Task: Look for space in Posadas, Argentina from 2nd September, 2023 to 5th September, 2023 for 1 adult in price range Rs.5000 to Rs.10000. Place can be private room with 1  bedroom having 1 bed and 1 bathroom. Property type can be house, flat, guest house, hotel. Amenities needed are: heating. Booking option can be shelf check-in. Required host language is English.
Action: Mouse moved to (265, 137)
Screenshot: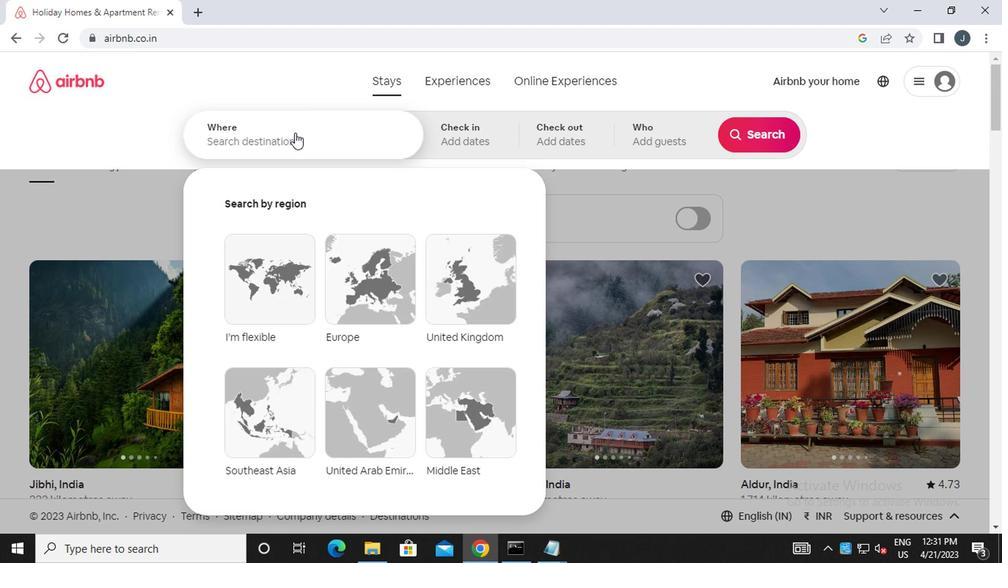 
Action: Mouse pressed left at (265, 137)
Screenshot: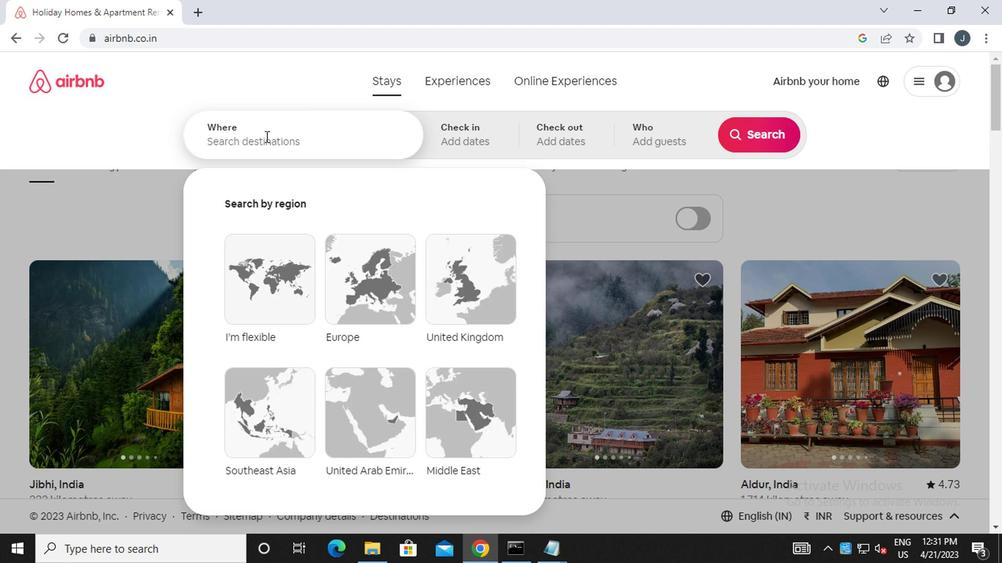 
Action: Mouse moved to (265, 137)
Screenshot: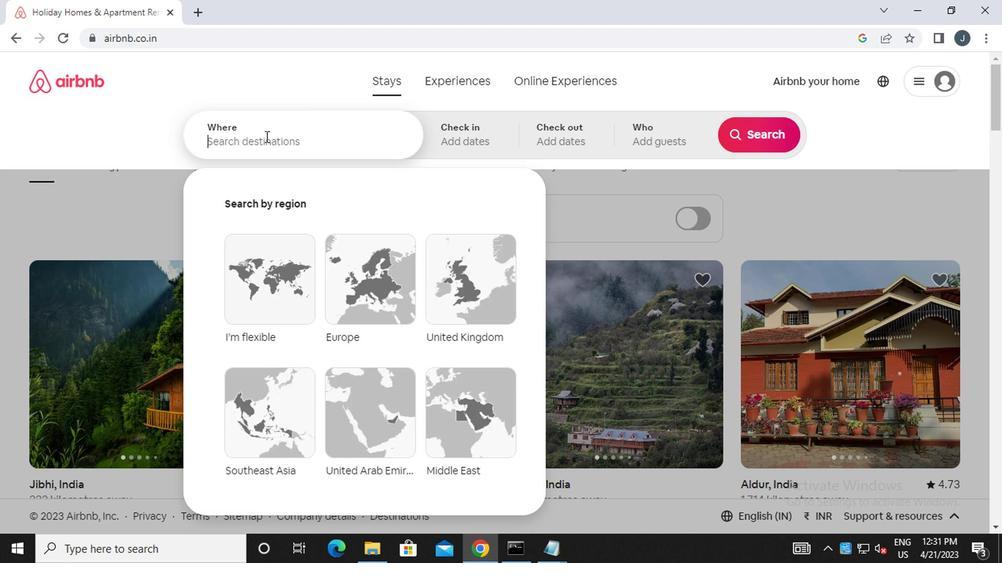 
Action: Key pressed p<Key.caps_lock>osadas,<Key.space><Key.caps_lock>a<Key.caps_lock>rgentina
Screenshot: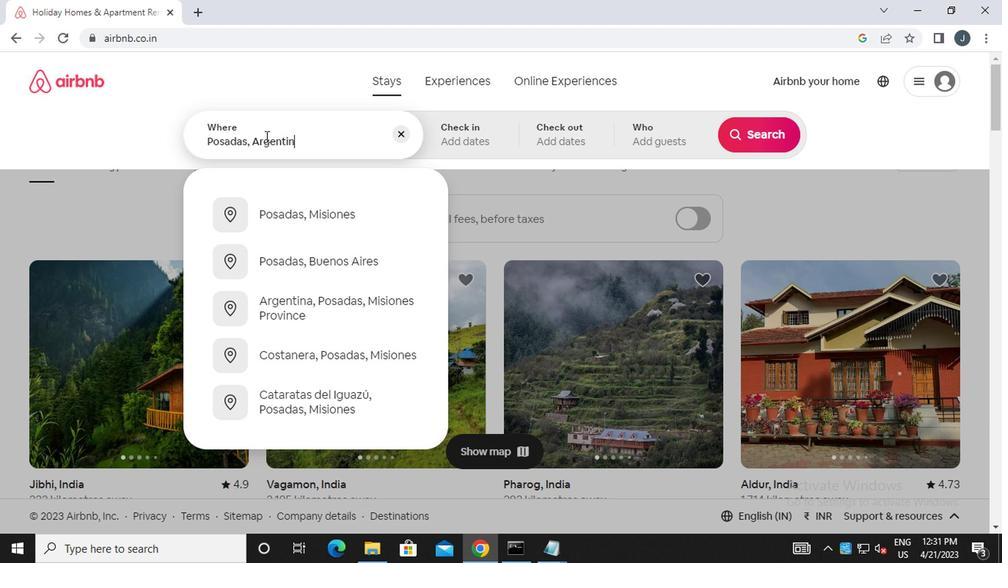 
Action: Mouse moved to (484, 134)
Screenshot: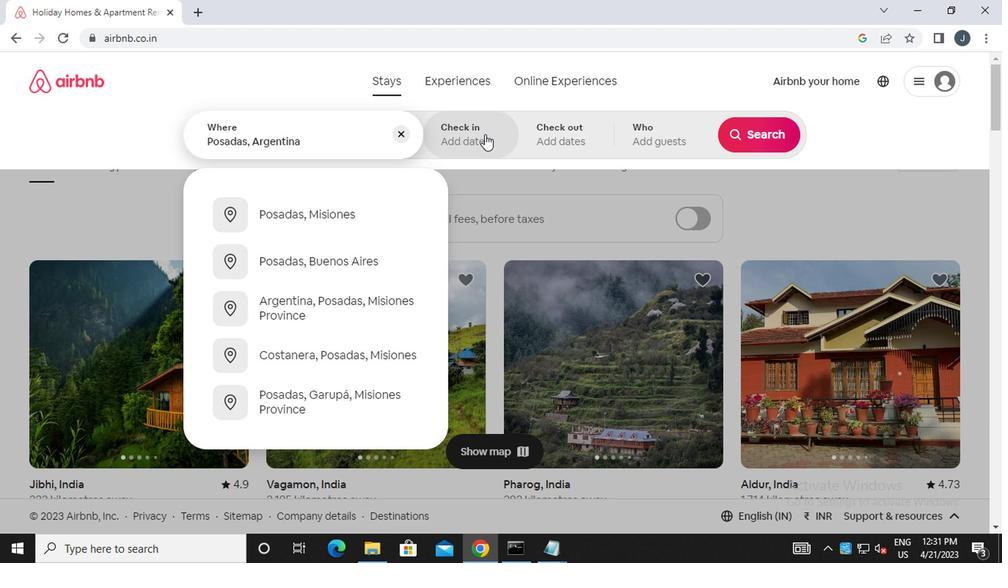 
Action: Mouse pressed left at (484, 134)
Screenshot: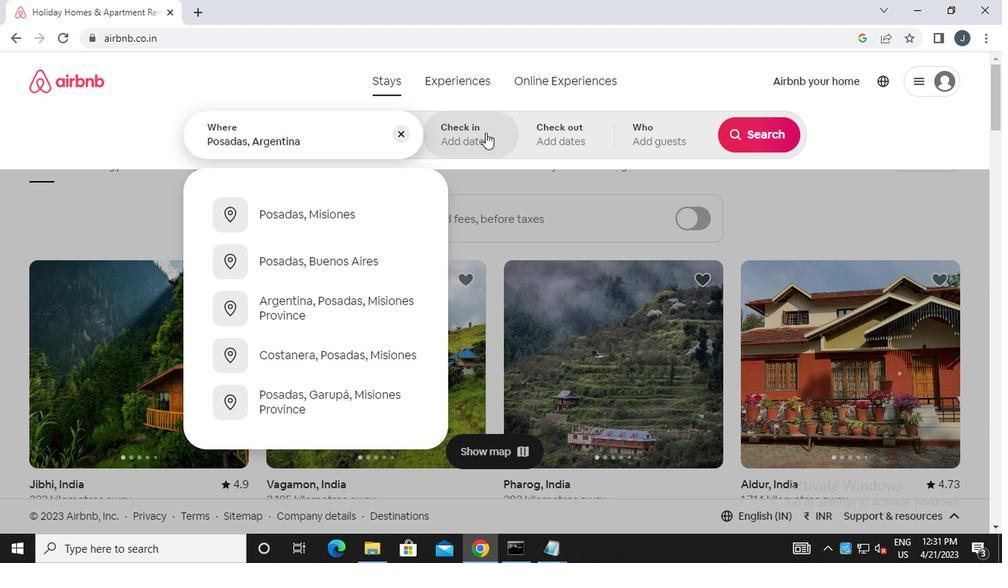 
Action: Mouse moved to (748, 257)
Screenshot: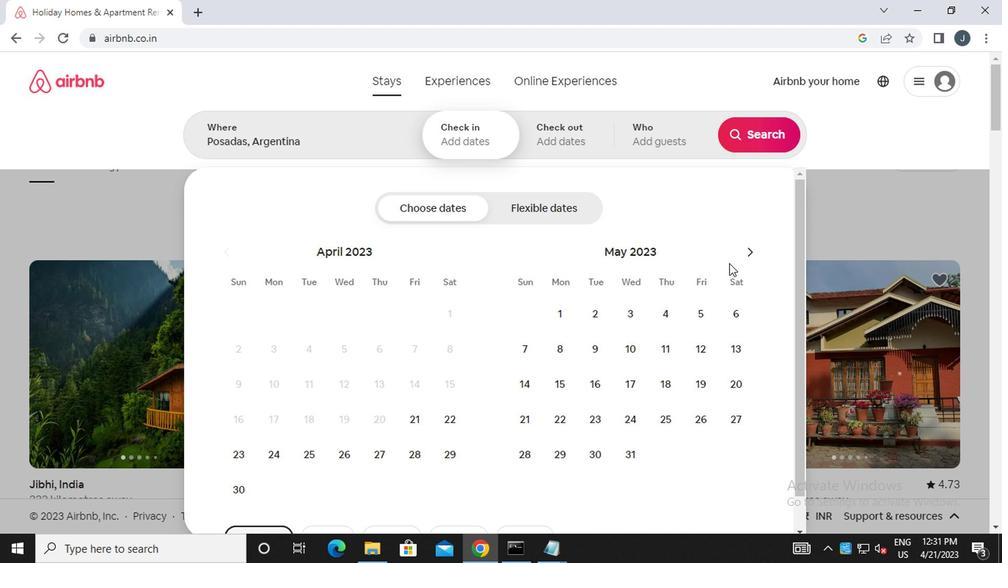 
Action: Mouse pressed left at (748, 257)
Screenshot: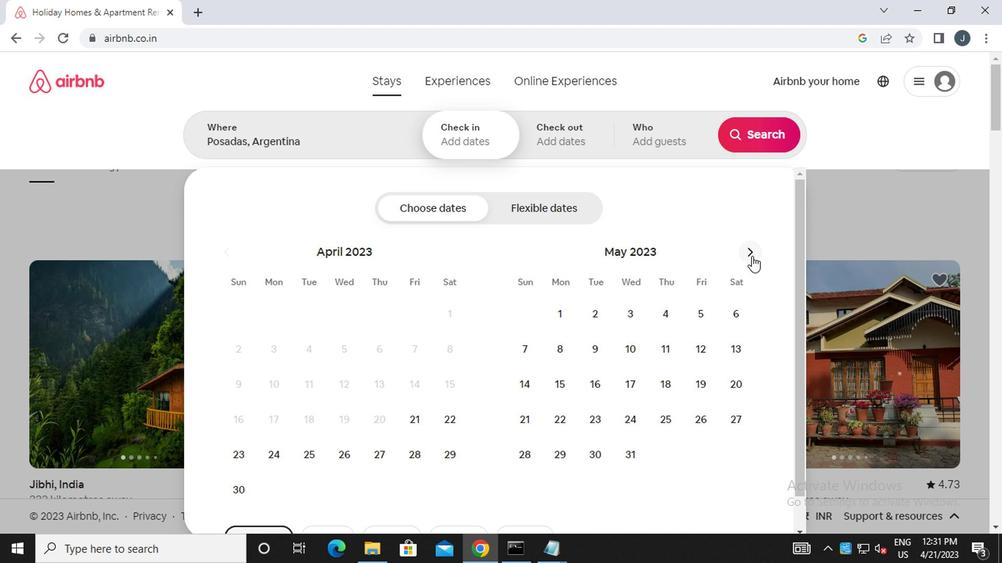 
Action: Mouse pressed left at (748, 257)
Screenshot: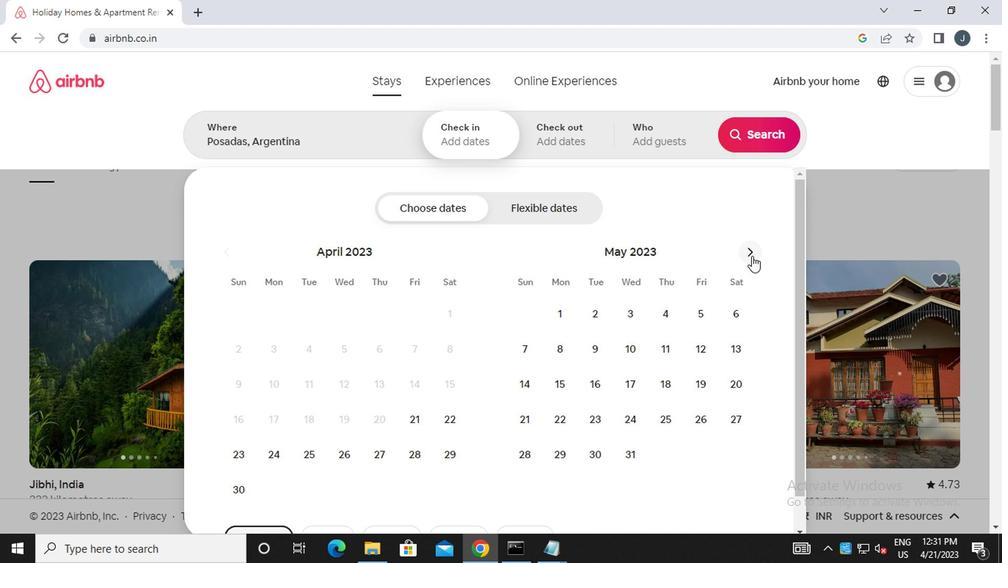 
Action: Mouse pressed left at (748, 257)
Screenshot: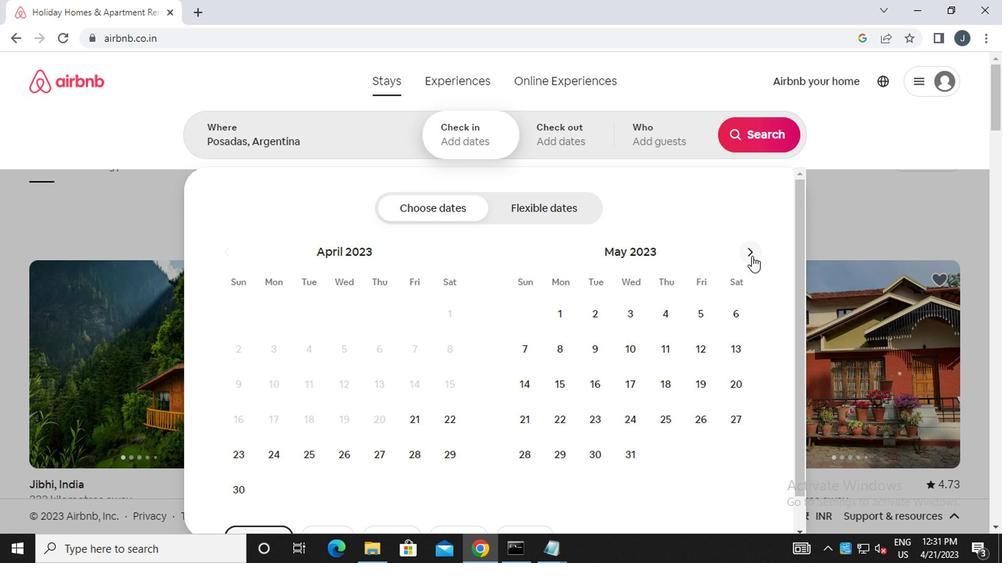 
Action: Mouse moved to (748, 257)
Screenshot: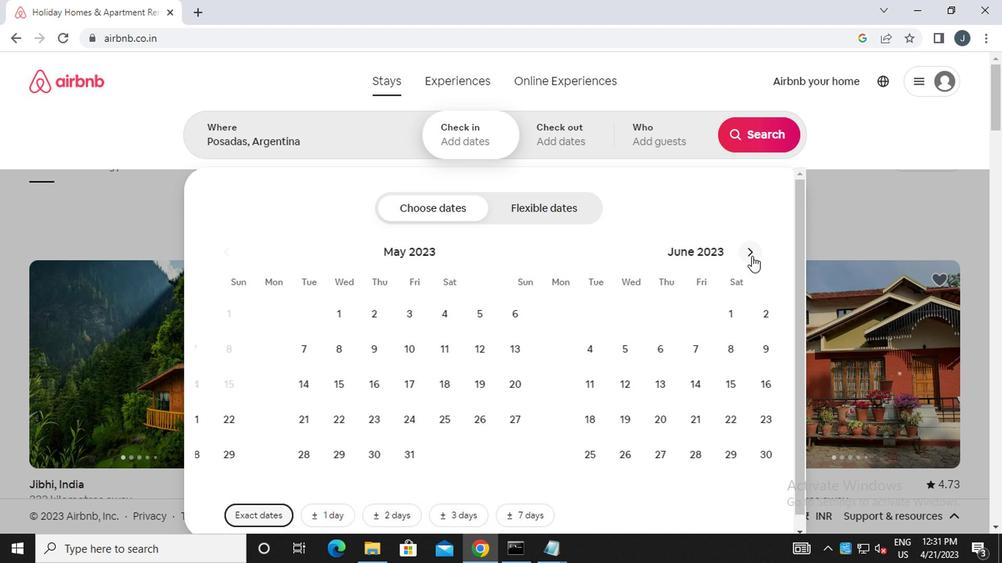 
Action: Mouse pressed left at (748, 257)
Screenshot: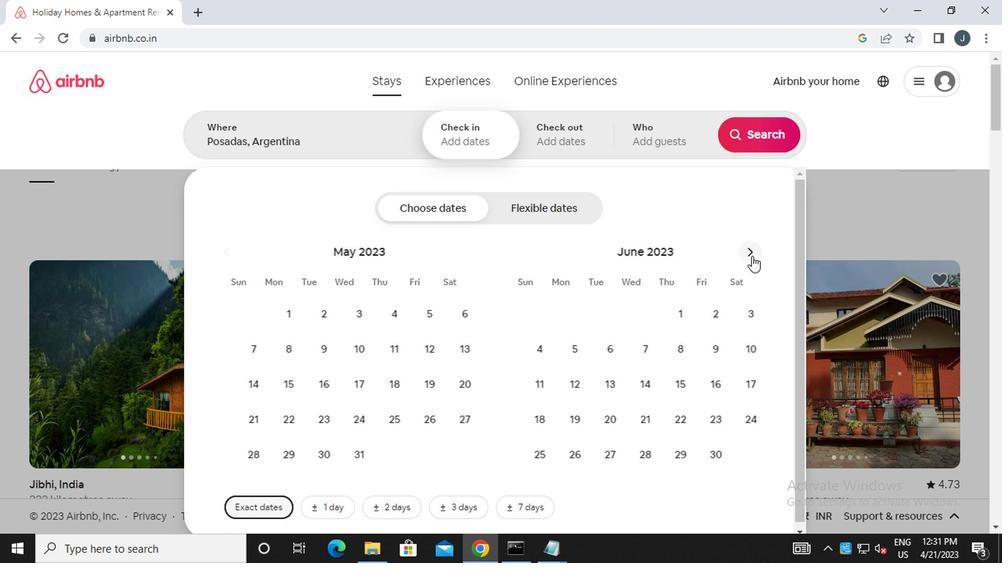 
Action: Mouse moved to (745, 256)
Screenshot: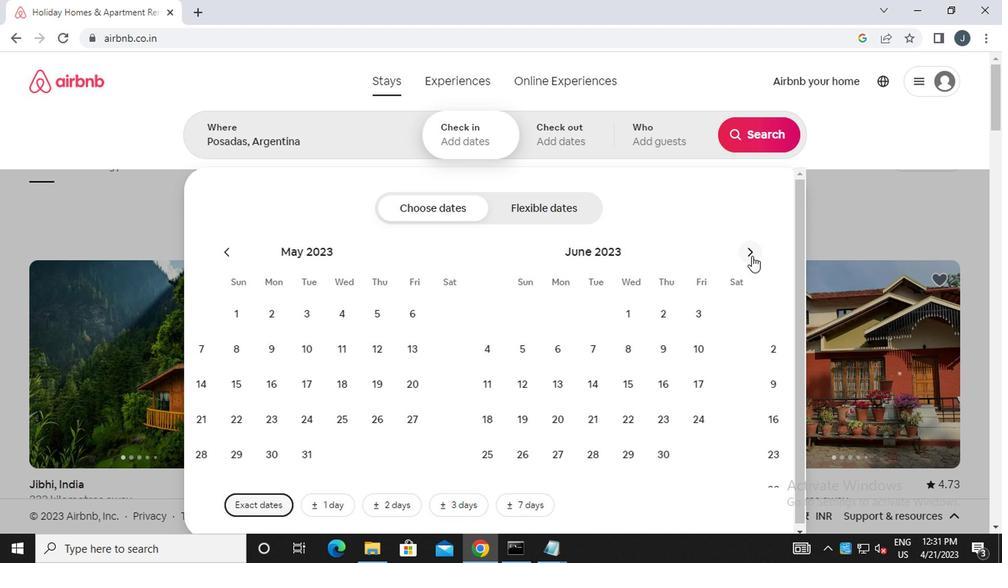 
Action: Mouse pressed left at (745, 256)
Screenshot: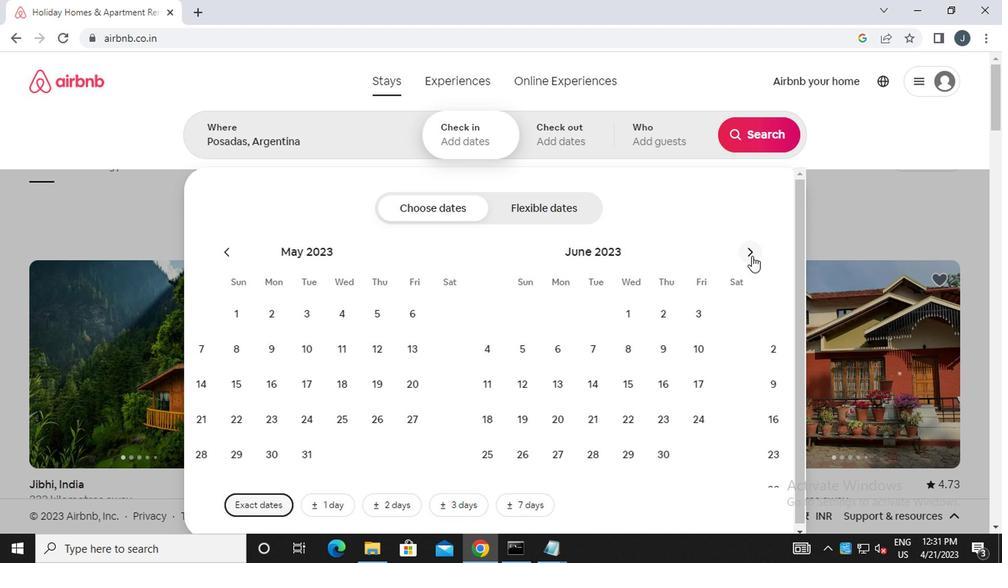 
Action: Mouse moved to (745, 256)
Screenshot: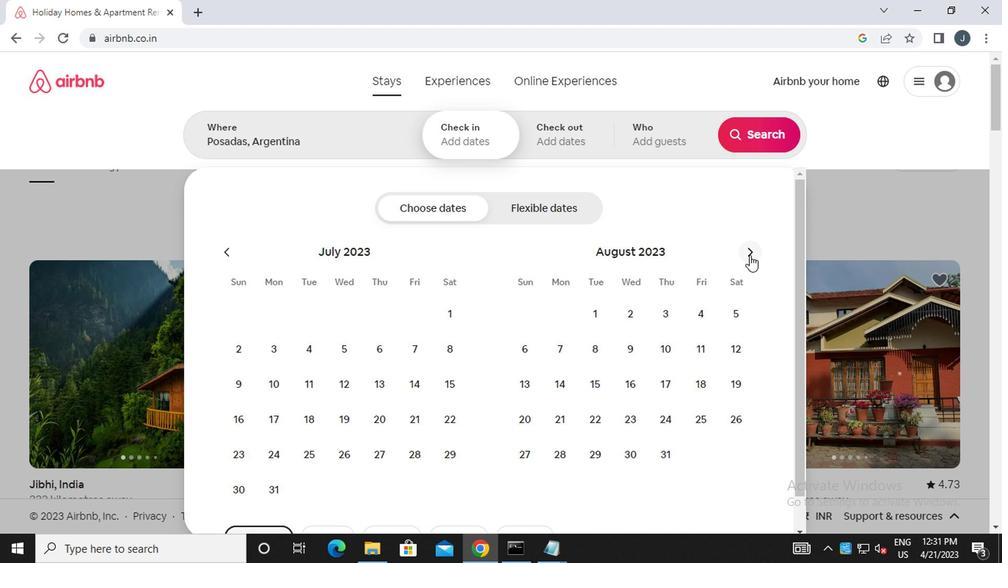 
Action: Mouse pressed left at (745, 256)
Screenshot: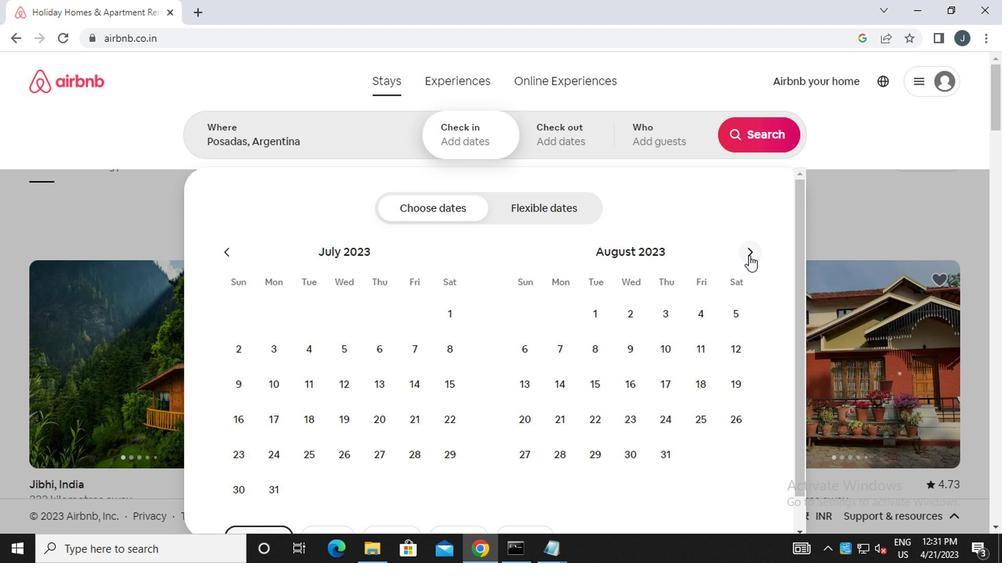 
Action: Mouse moved to (733, 317)
Screenshot: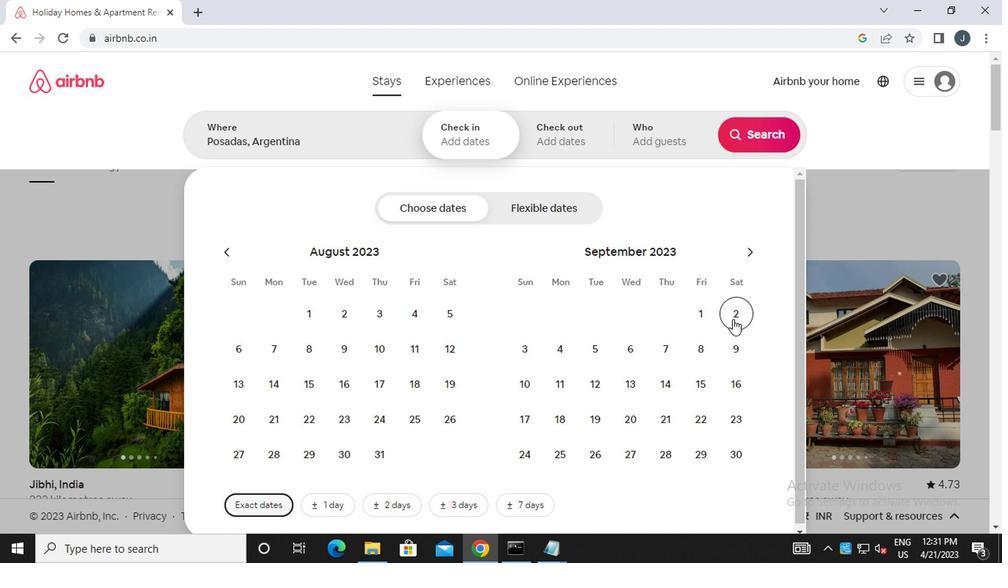 
Action: Mouse pressed left at (733, 317)
Screenshot: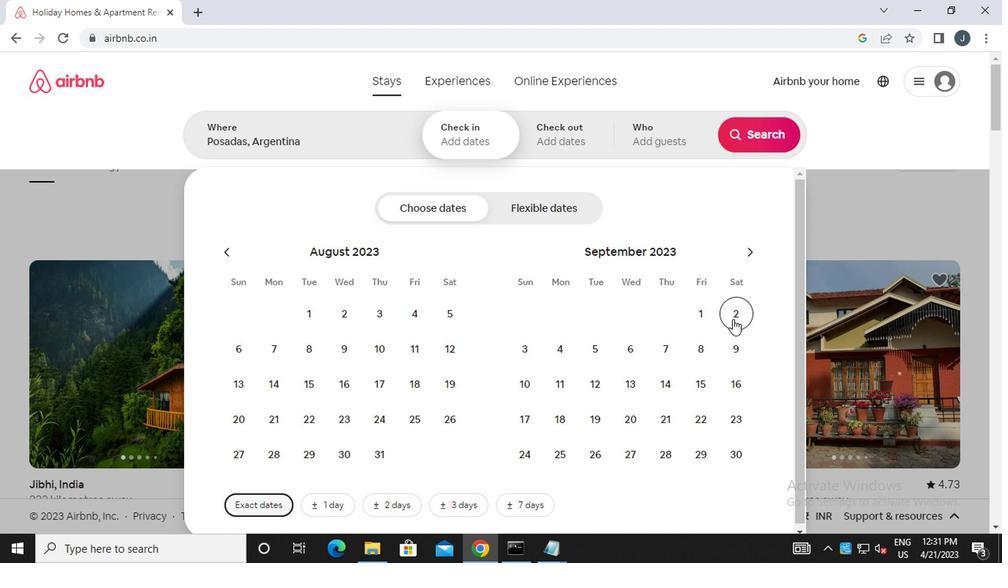 
Action: Mouse moved to (585, 357)
Screenshot: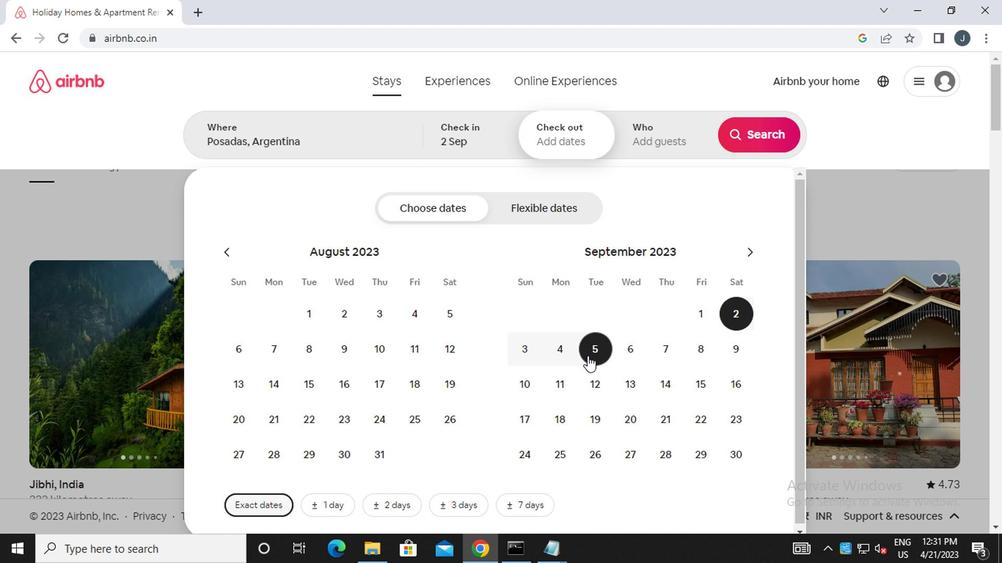 
Action: Mouse pressed left at (585, 357)
Screenshot: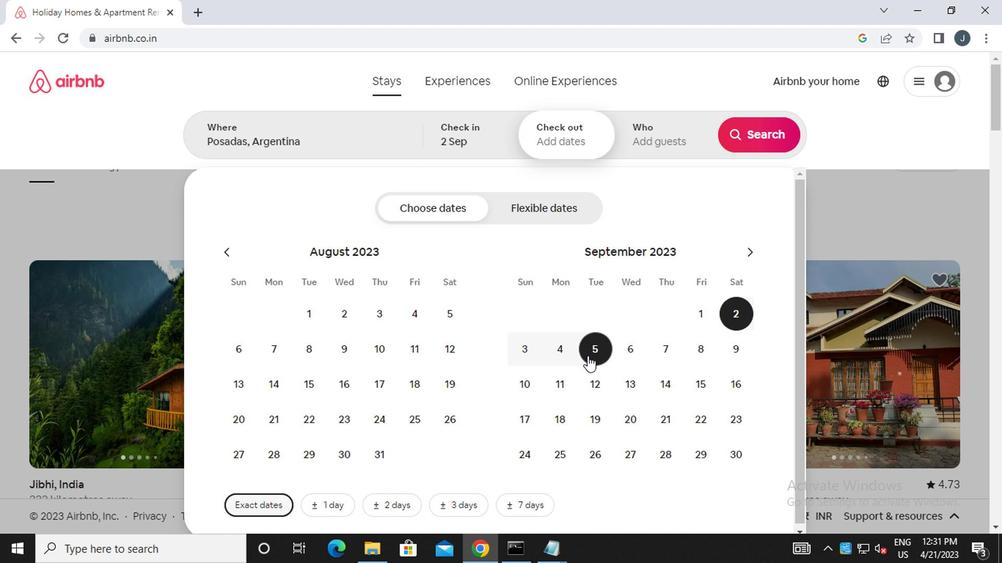 
Action: Mouse moved to (660, 139)
Screenshot: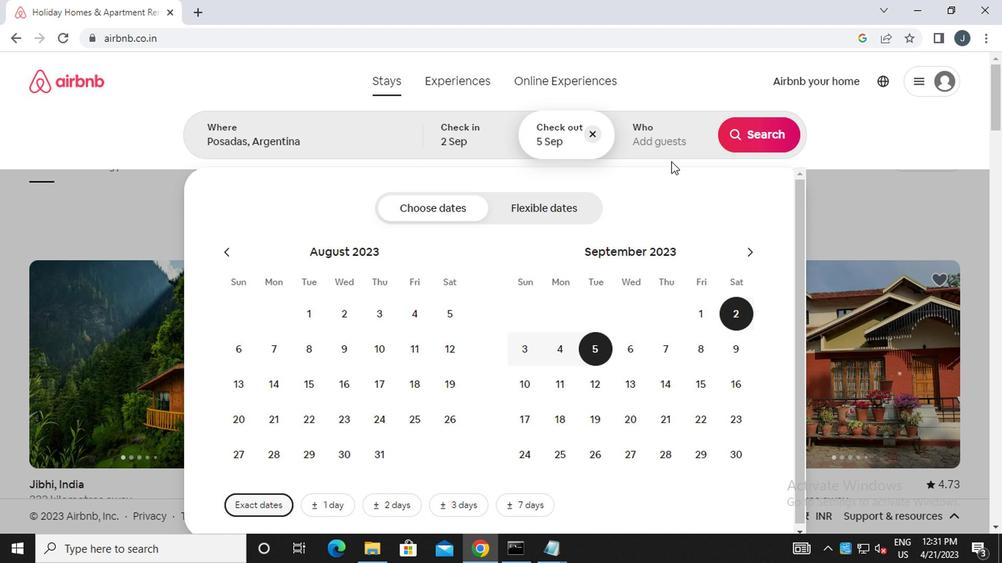 
Action: Mouse pressed left at (660, 139)
Screenshot: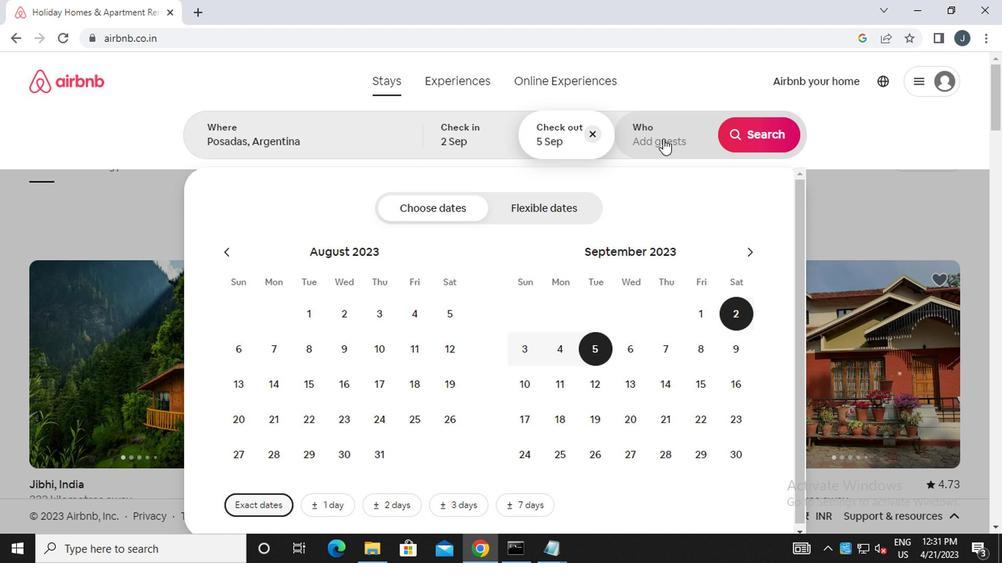
Action: Mouse moved to (761, 213)
Screenshot: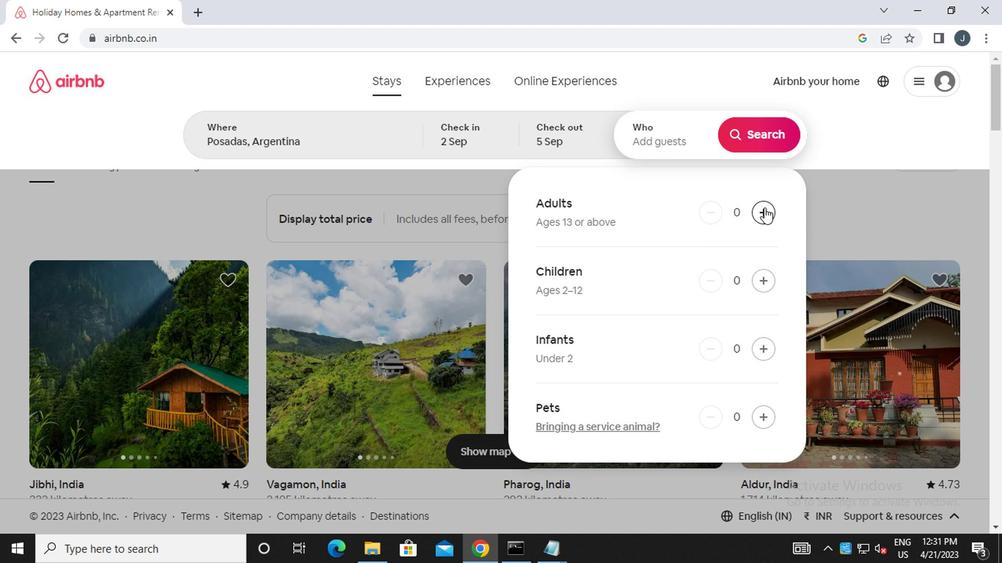 
Action: Mouse pressed left at (761, 213)
Screenshot: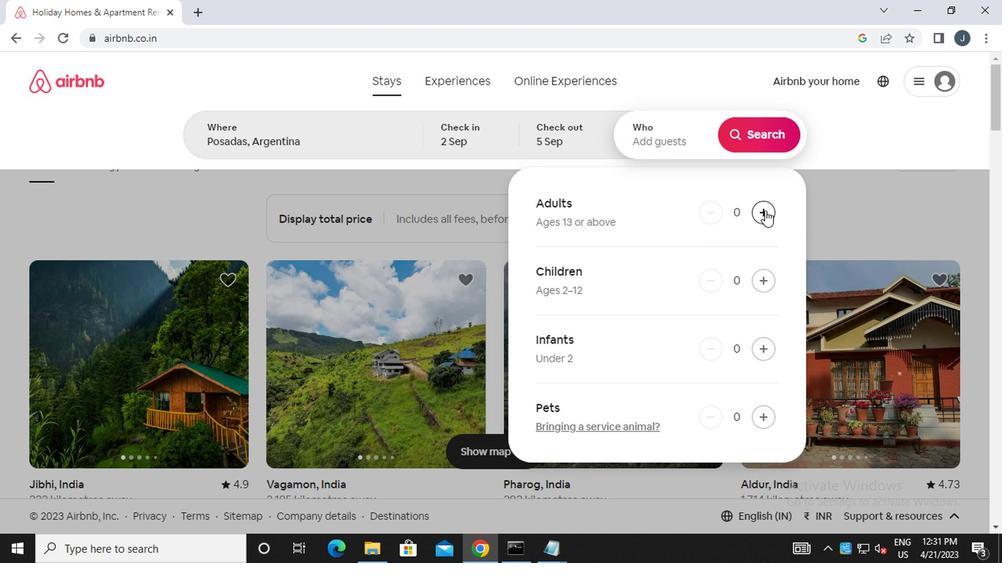 
Action: Mouse moved to (758, 136)
Screenshot: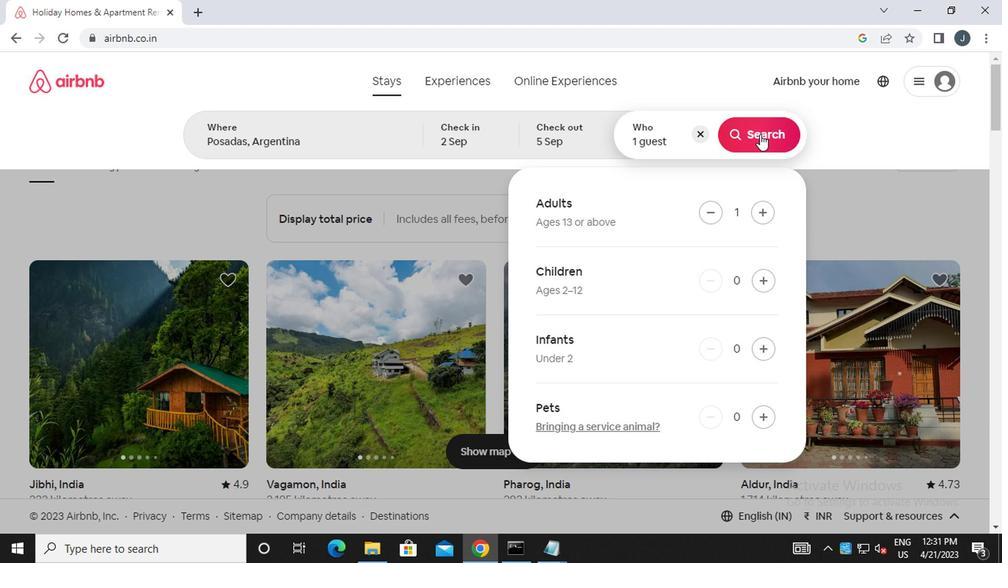 
Action: Mouse pressed left at (758, 136)
Screenshot: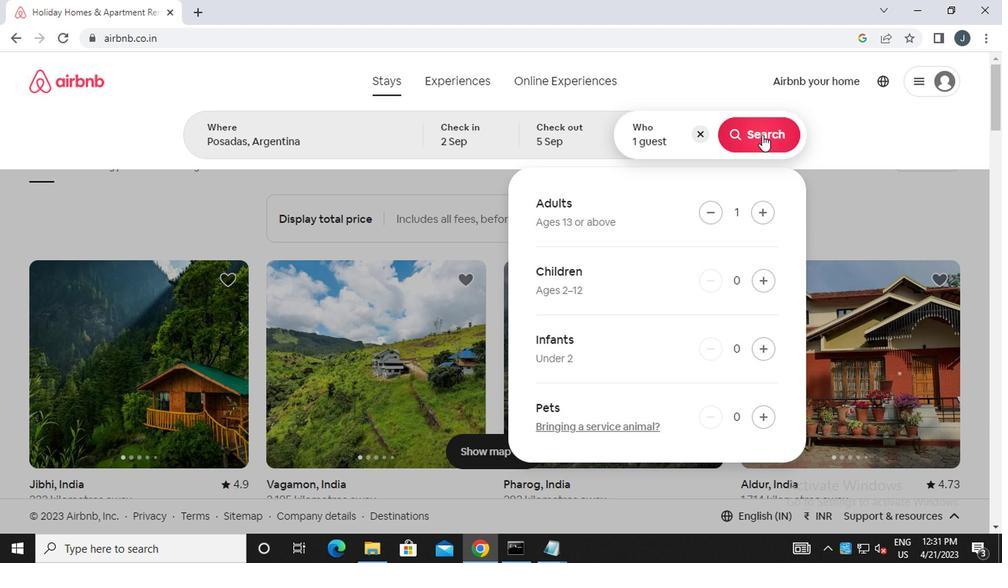 
Action: Mouse moved to (926, 137)
Screenshot: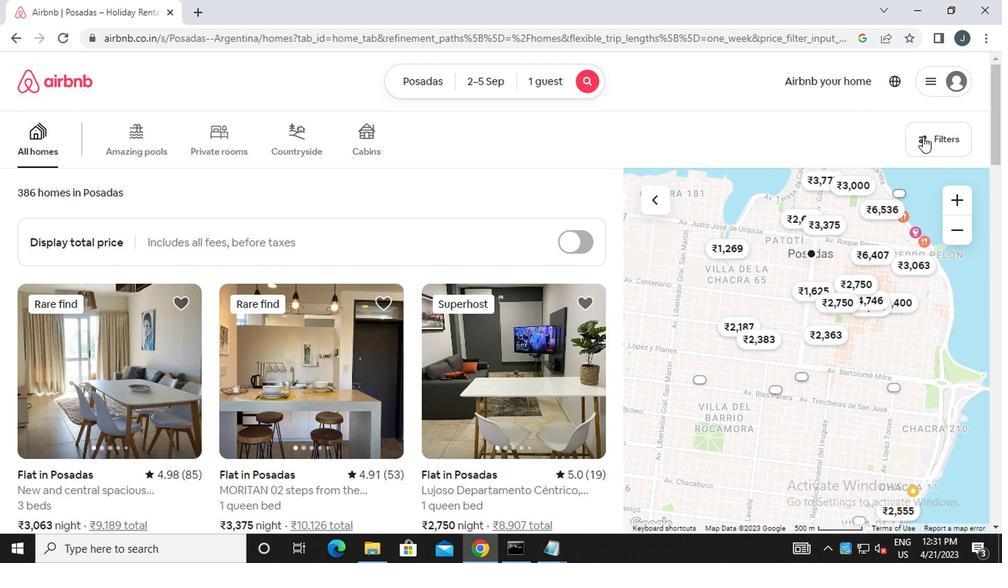 
Action: Mouse pressed left at (926, 137)
Screenshot: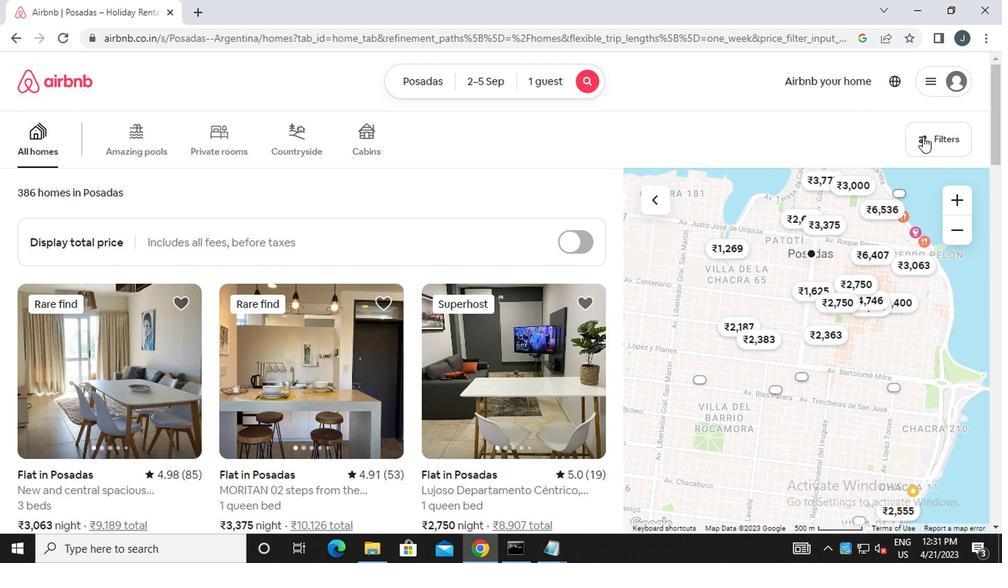 
Action: Mouse moved to (312, 324)
Screenshot: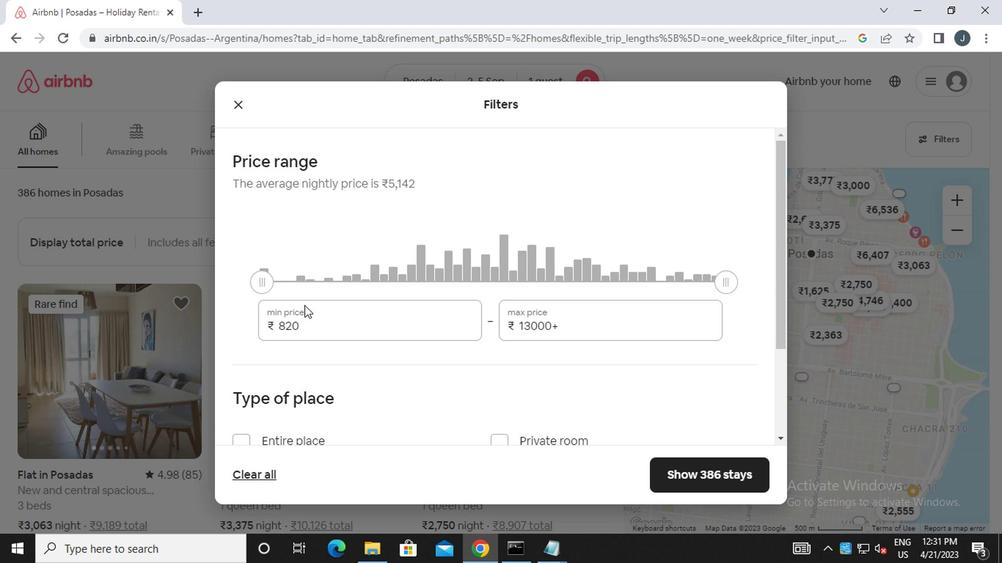 
Action: Mouse pressed left at (312, 324)
Screenshot: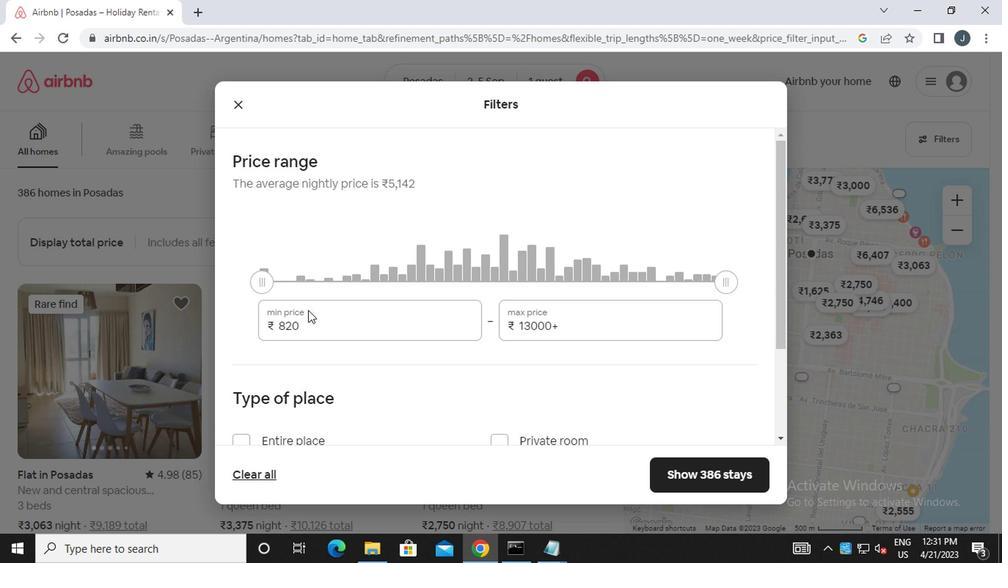 
Action: Mouse moved to (299, 342)
Screenshot: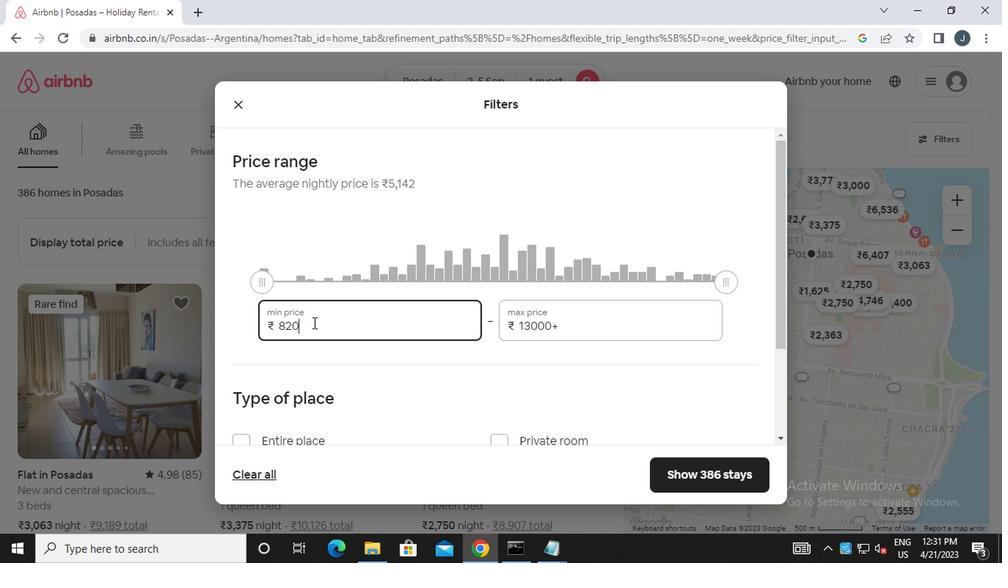 
Action: Key pressed <Key.backspace><Key.backspace><Key.backspace>5000
Screenshot: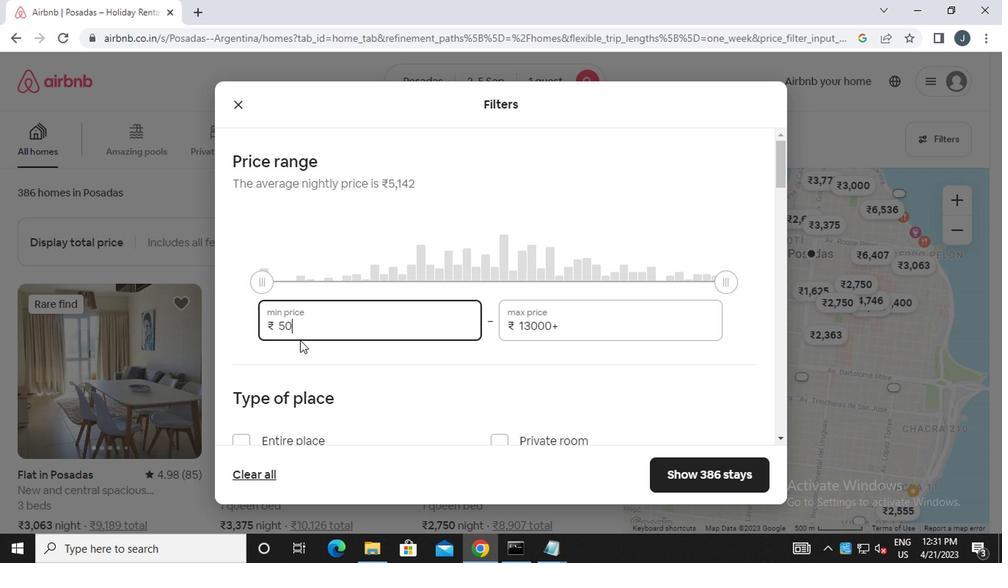
Action: Mouse moved to (605, 319)
Screenshot: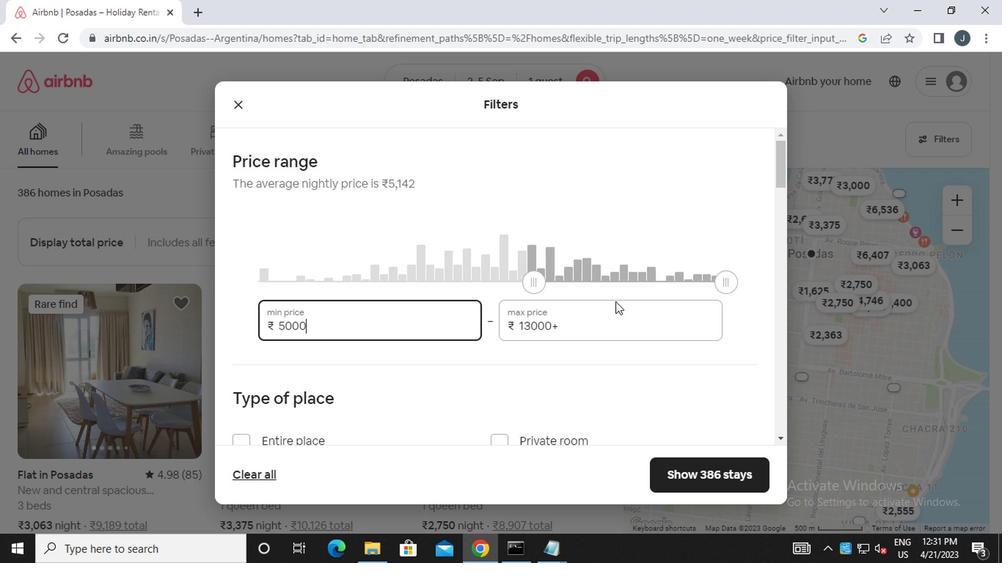 
Action: Mouse pressed left at (605, 319)
Screenshot: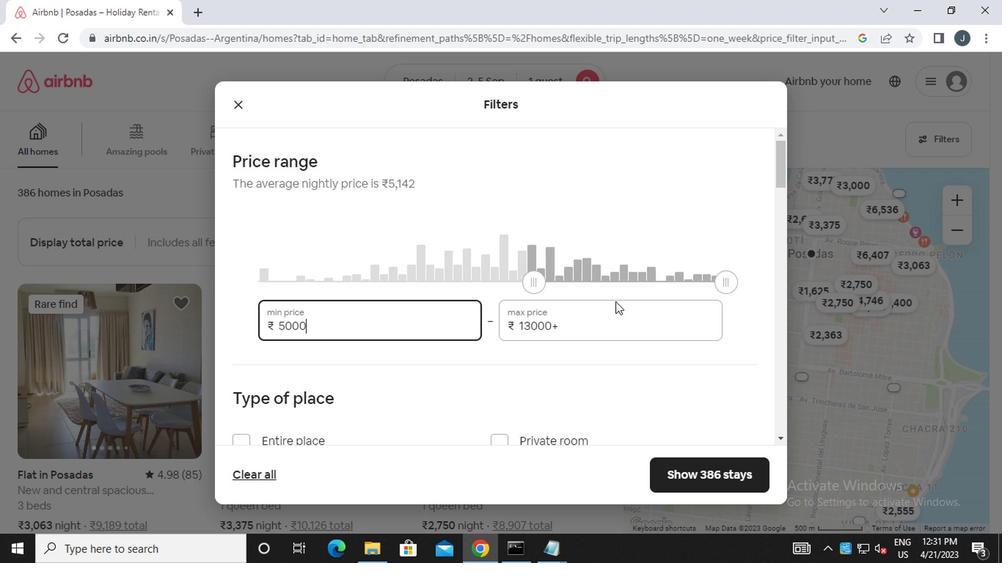 
Action: Mouse moved to (554, 328)
Screenshot: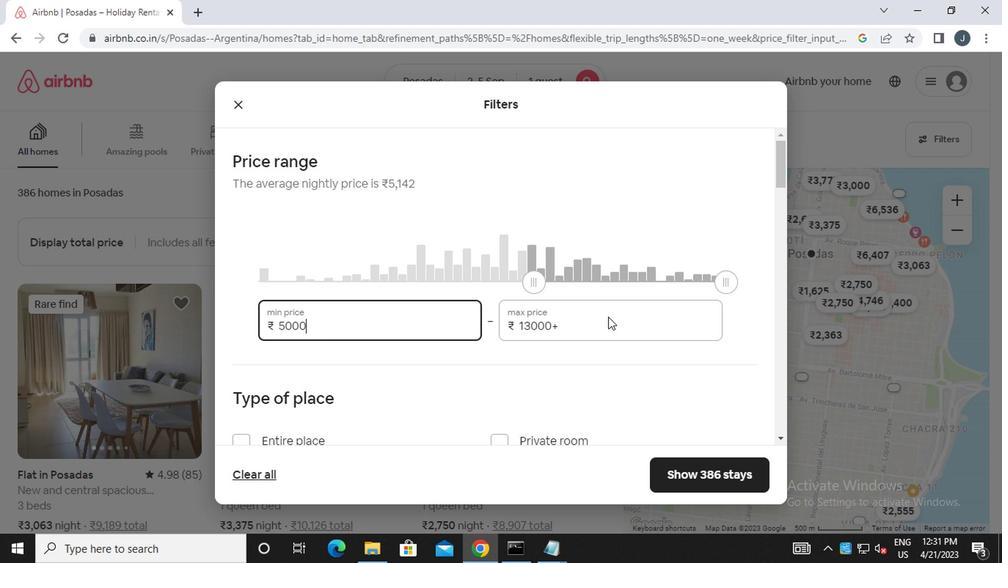 
Action: Key pressed <Key.backspace><Key.backspace><Key.backspace><Key.backspace><Key.backspace>0000
Screenshot: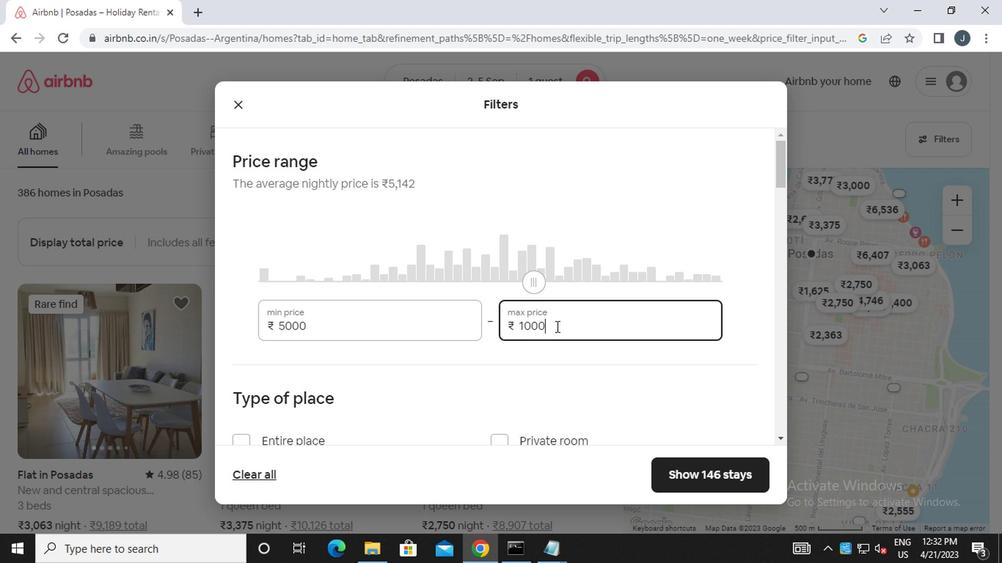 
Action: Mouse moved to (539, 338)
Screenshot: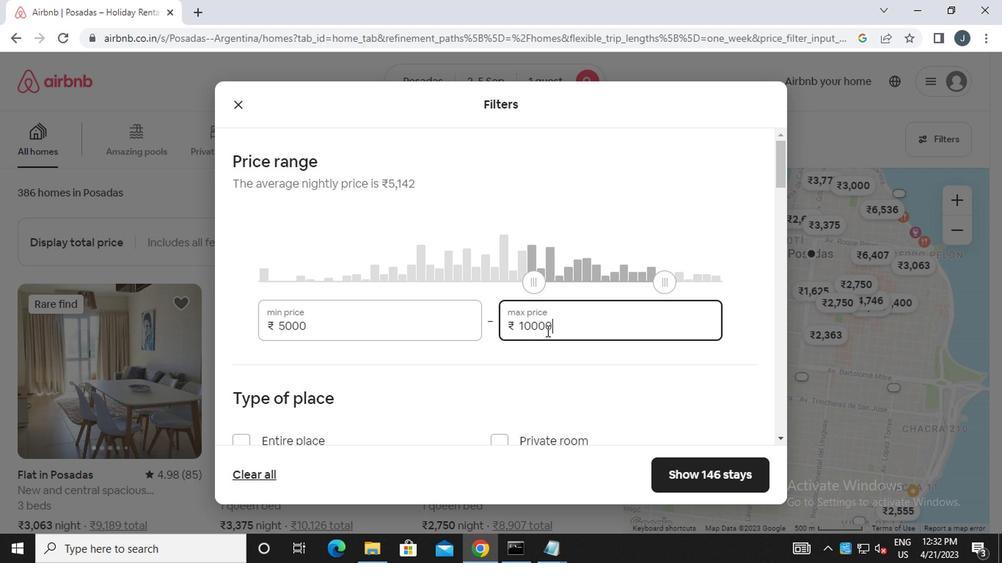 
Action: Mouse scrolled (539, 337) with delta (0, -1)
Screenshot: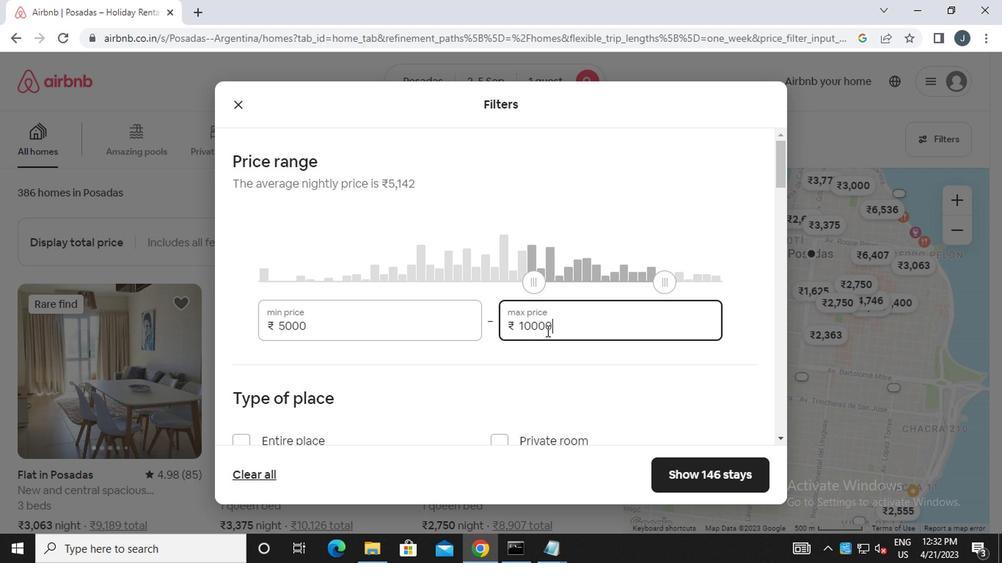 
Action: Mouse moved to (537, 340)
Screenshot: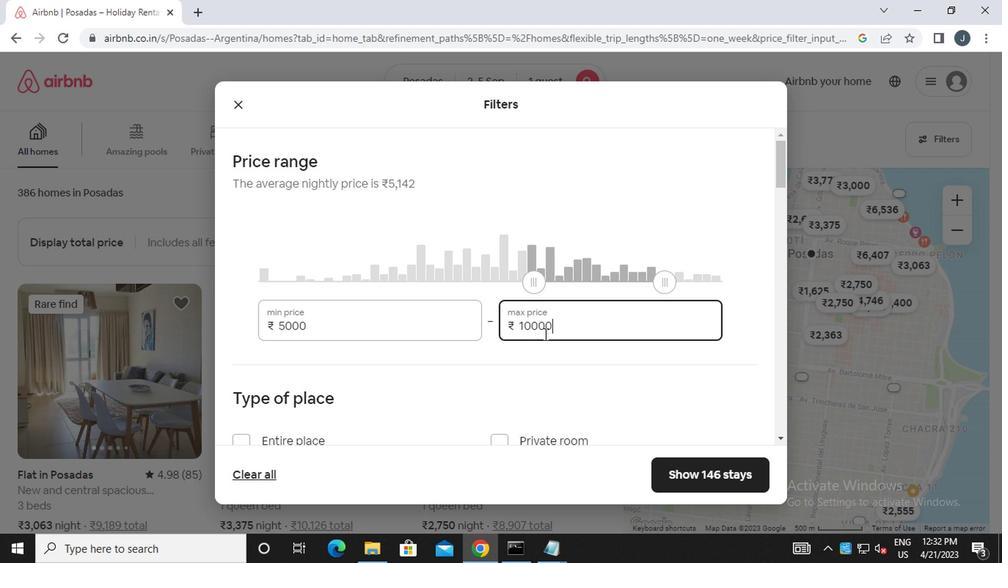 
Action: Mouse scrolled (537, 339) with delta (0, -1)
Screenshot: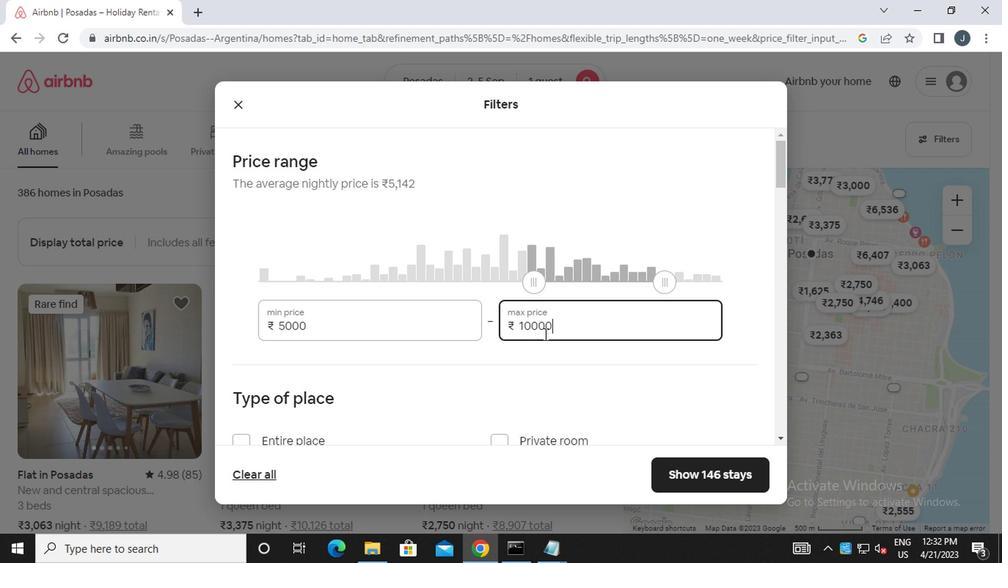 
Action: Mouse moved to (537, 342)
Screenshot: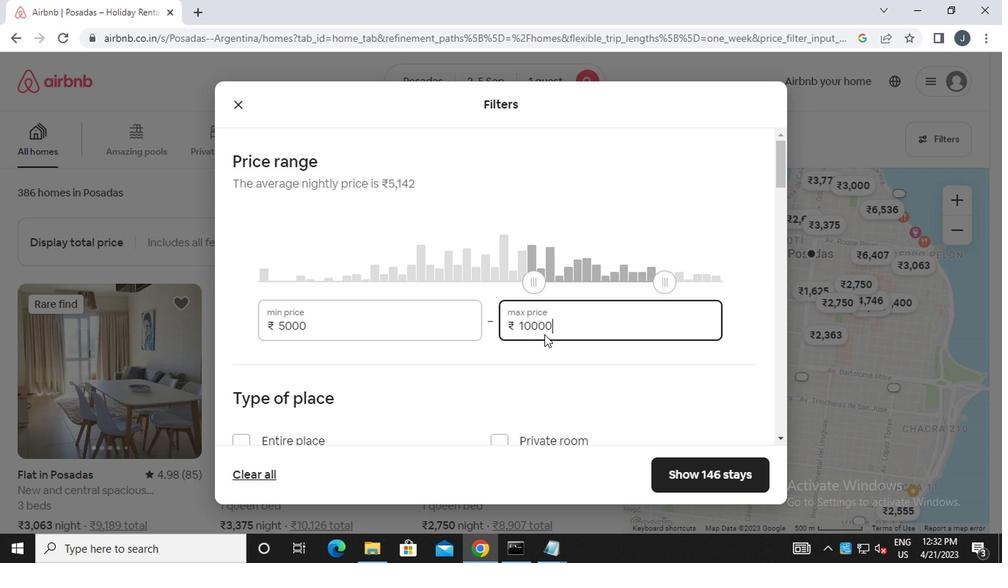
Action: Mouse scrolled (537, 341) with delta (0, -1)
Screenshot: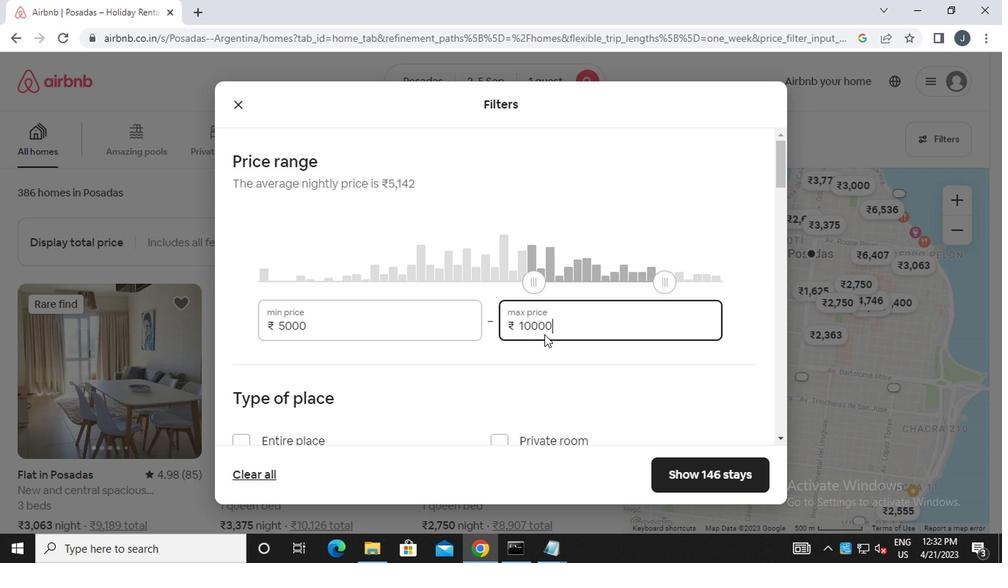 
Action: Mouse moved to (561, 230)
Screenshot: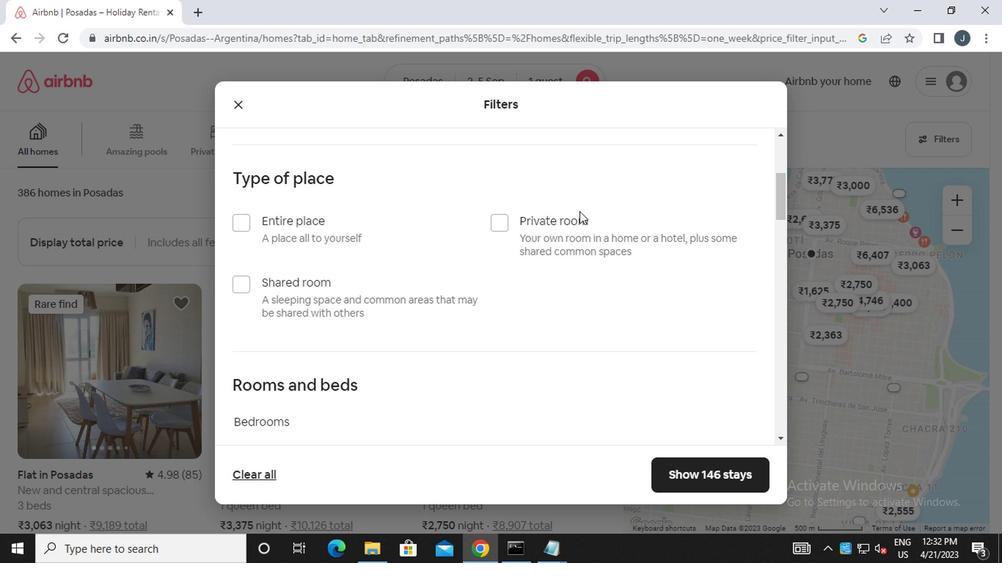 
Action: Mouse pressed left at (561, 230)
Screenshot: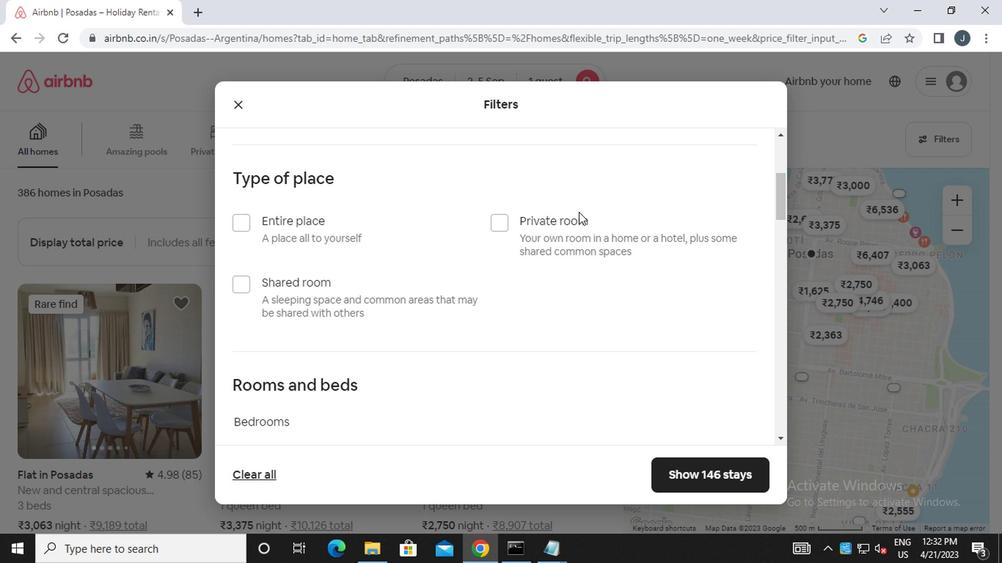 
Action: Mouse moved to (369, 292)
Screenshot: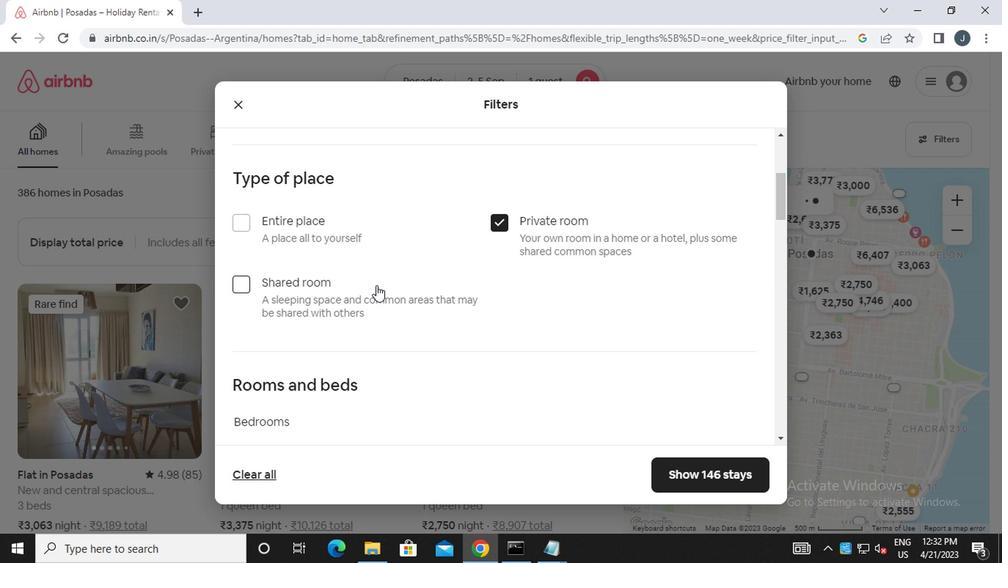 
Action: Mouse scrolled (369, 291) with delta (0, -1)
Screenshot: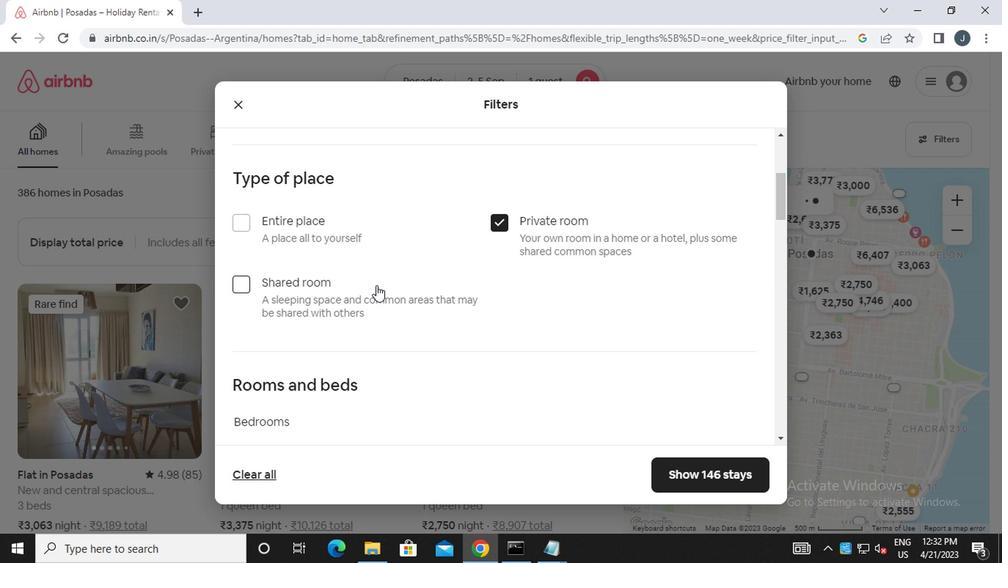 
Action: Mouse scrolled (369, 291) with delta (0, -1)
Screenshot: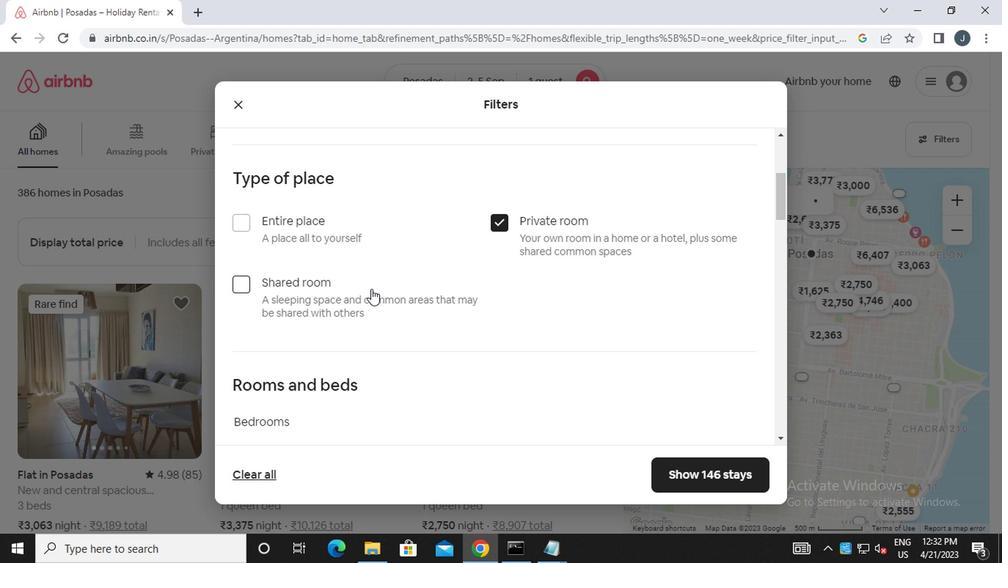 
Action: Mouse scrolled (369, 291) with delta (0, -1)
Screenshot: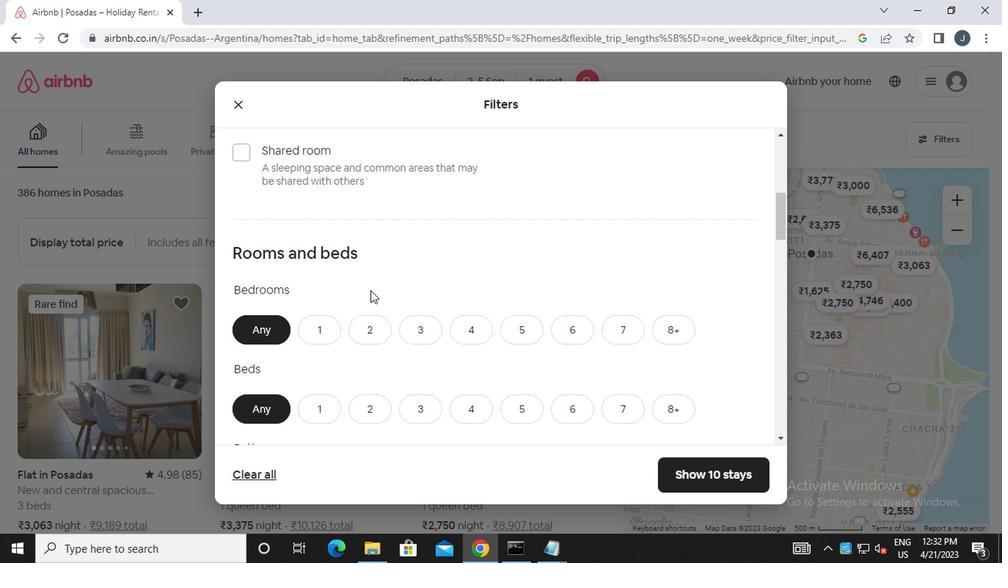 
Action: Mouse moved to (366, 292)
Screenshot: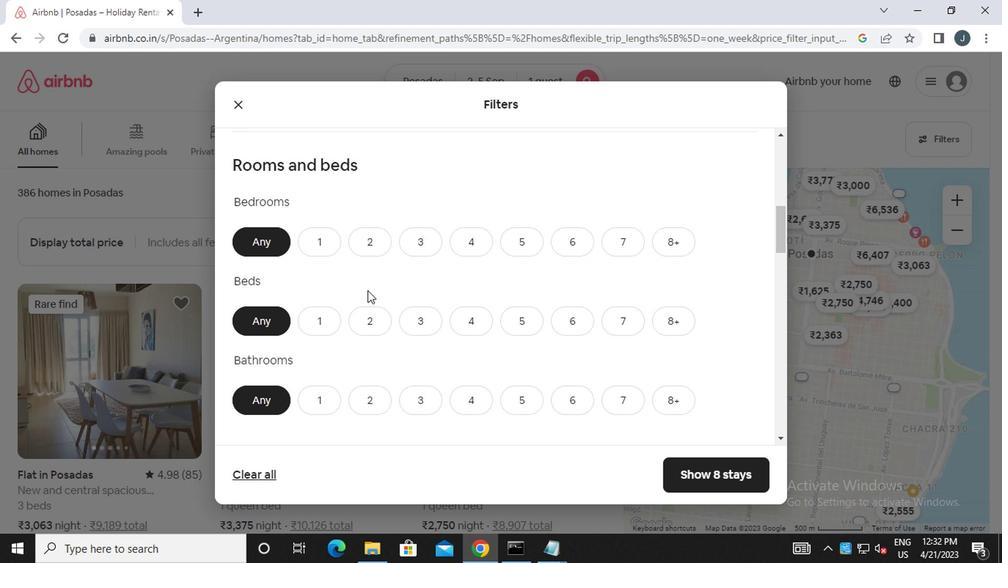 
Action: Mouse scrolled (366, 291) with delta (0, -1)
Screenshot: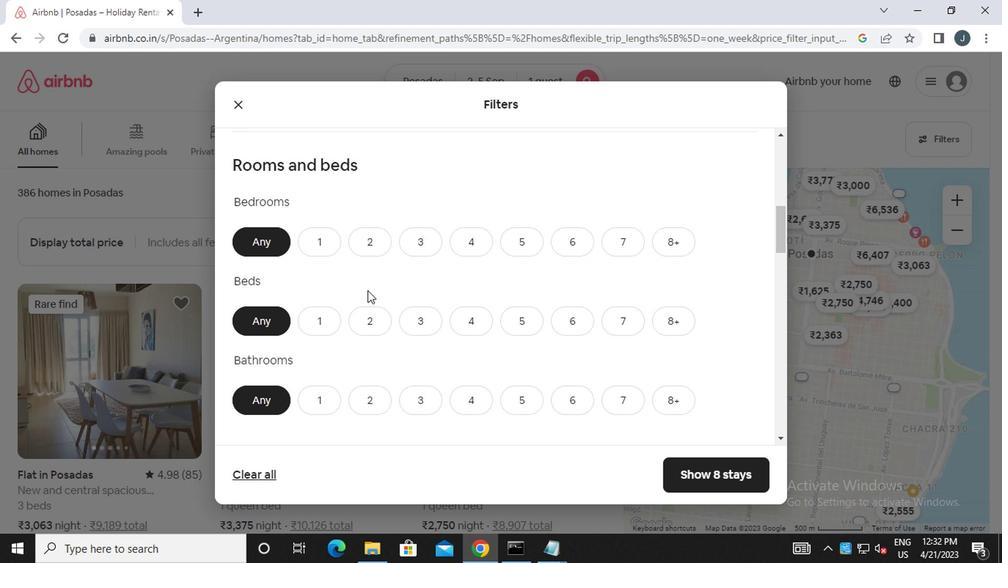 
Action: Mouse scrolled (366, 291) with delta (0, -1)
Screenshot: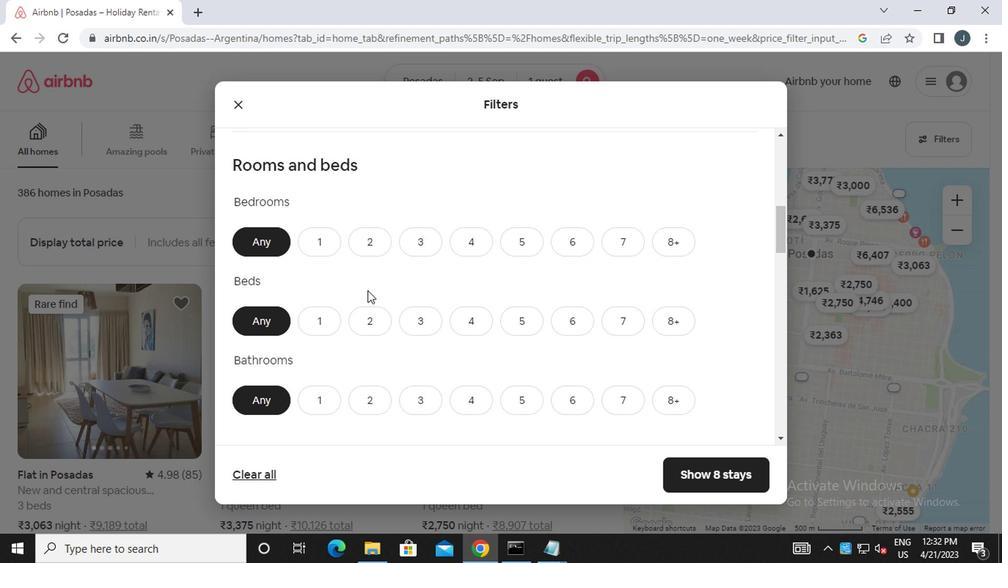 
Action: Mouse moved to (334, 209)
Screenshot: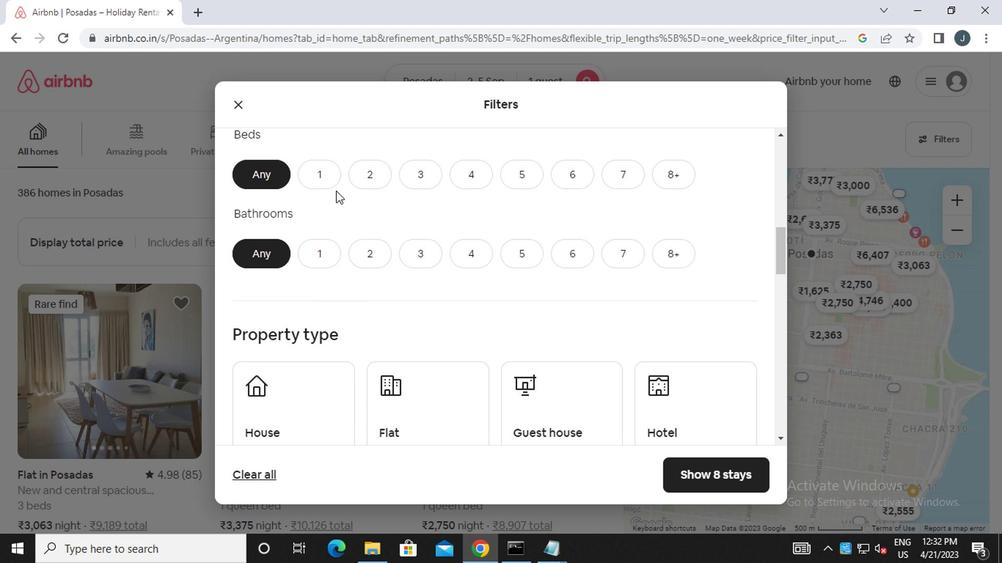 
Action: Mouse scrolled (334, 210) with delta (0, 1)
Screenshot: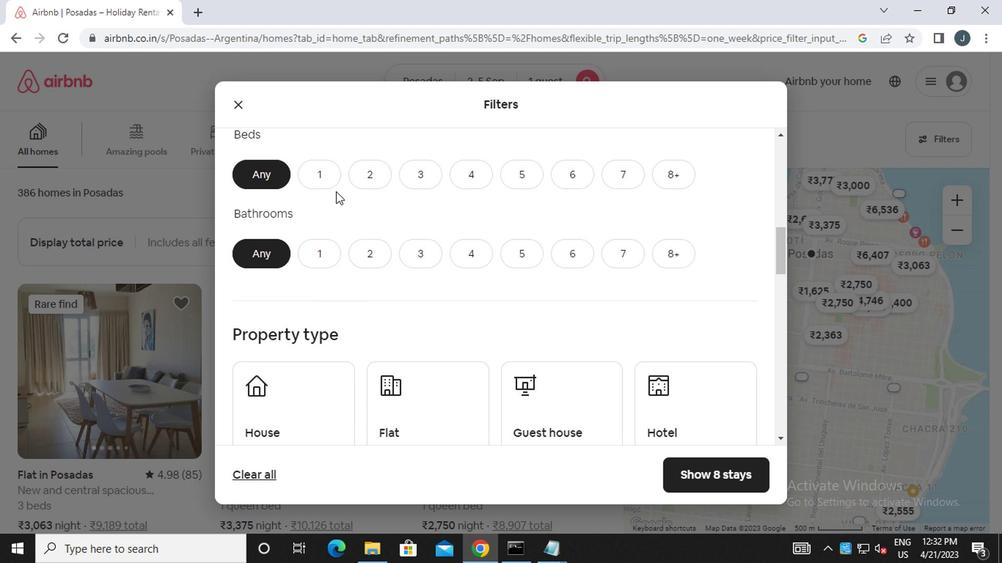 
Action: Mouse moved to (324, 179)
Screenshot: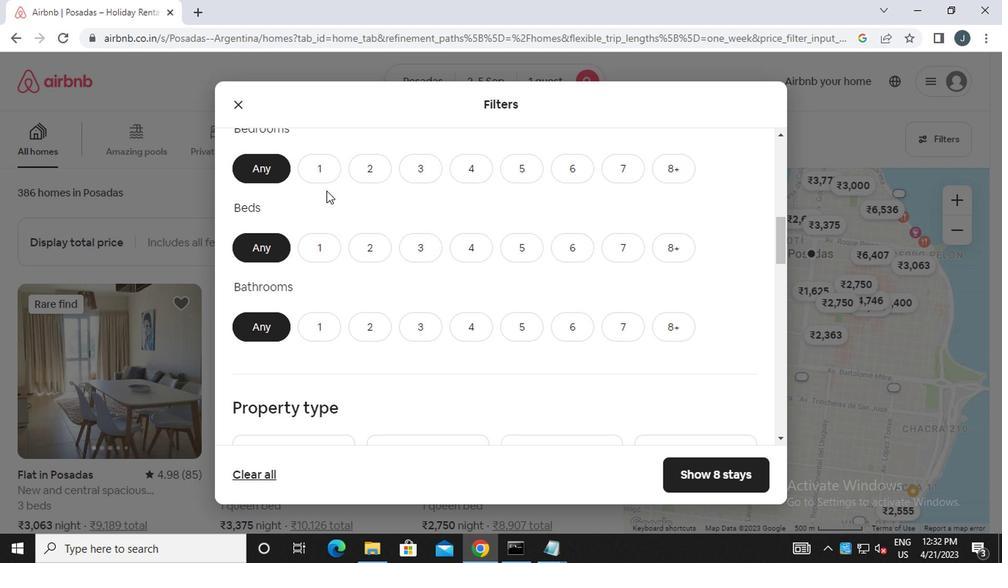 
Action: Mouse pressed left at (324, 179)
Screenshot: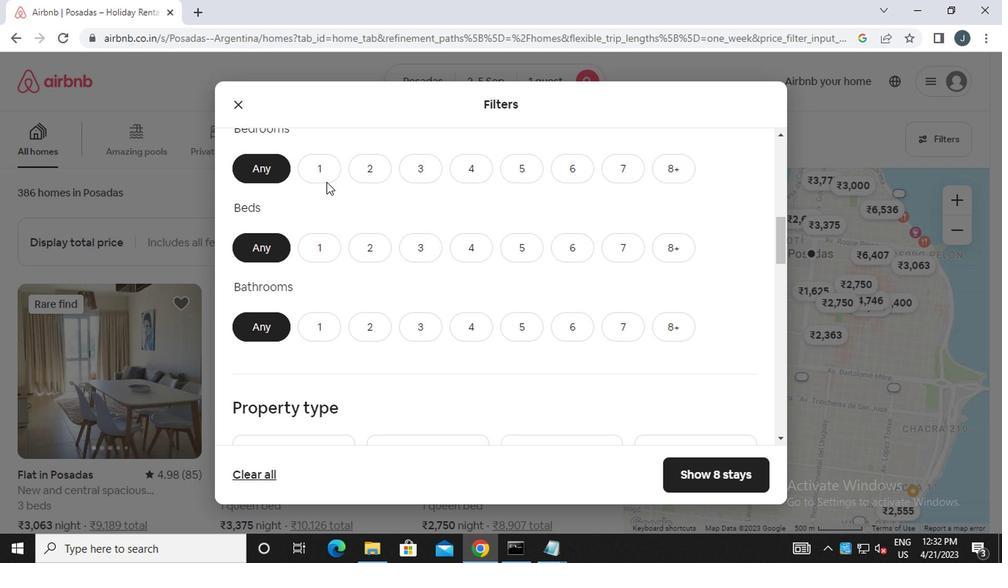 
Action: Mouse moved to (320, 247)
Screenshot: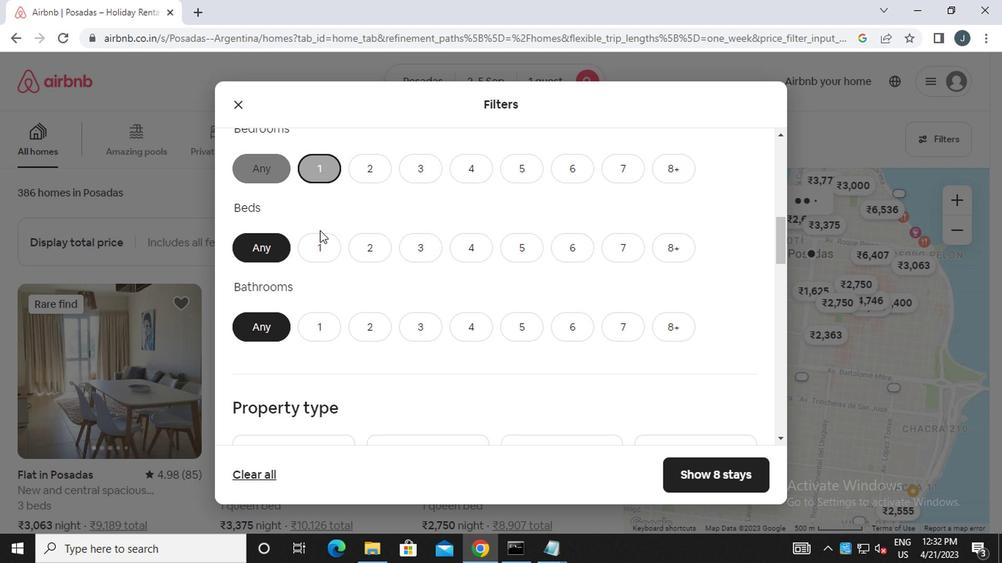 
Action: Mouse pressed left at (320, 247)
Screenshot: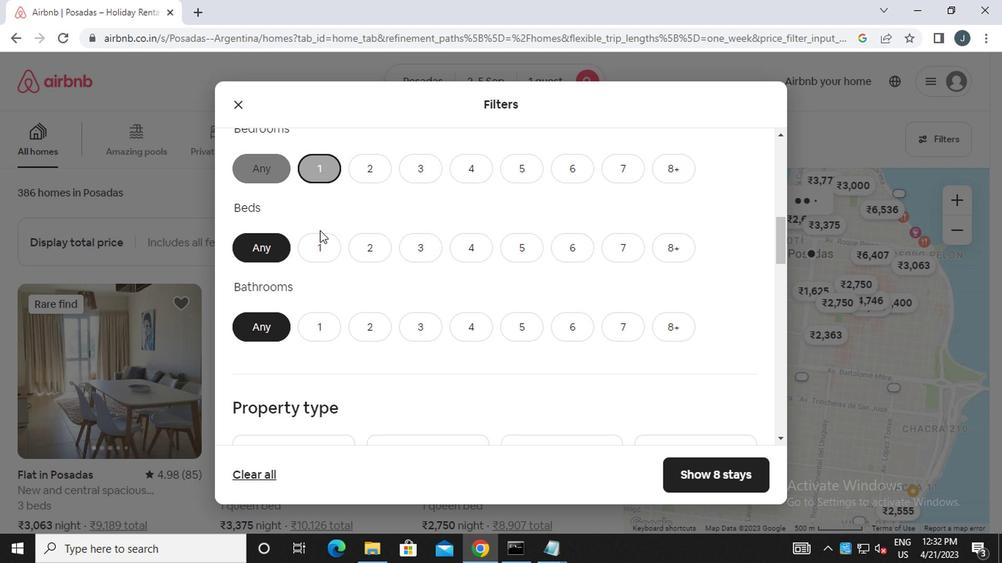
Action: Mouse moved to (313, 328)
Screenshot: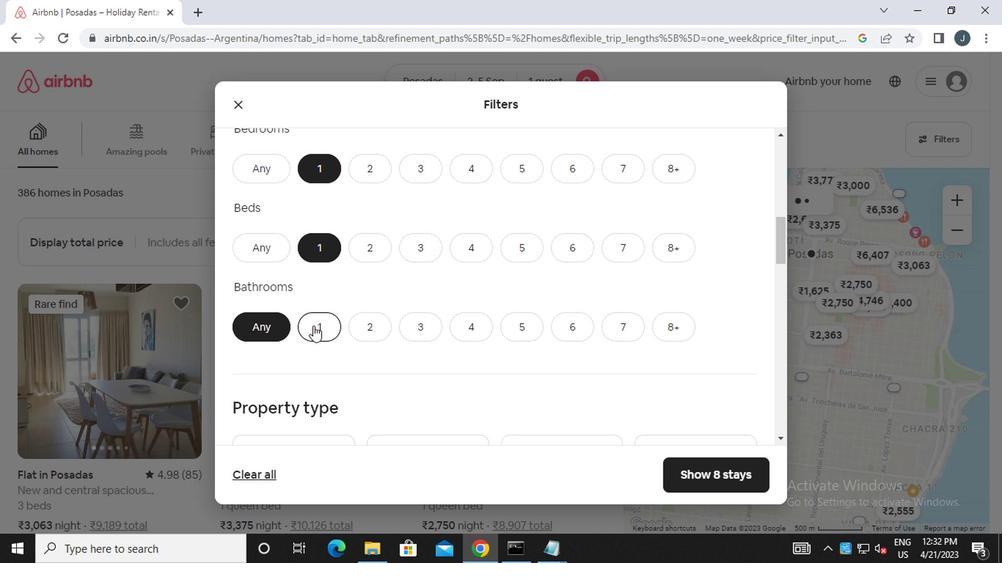 
Action: Mouse pressed left at (313, 328)
Screenshot: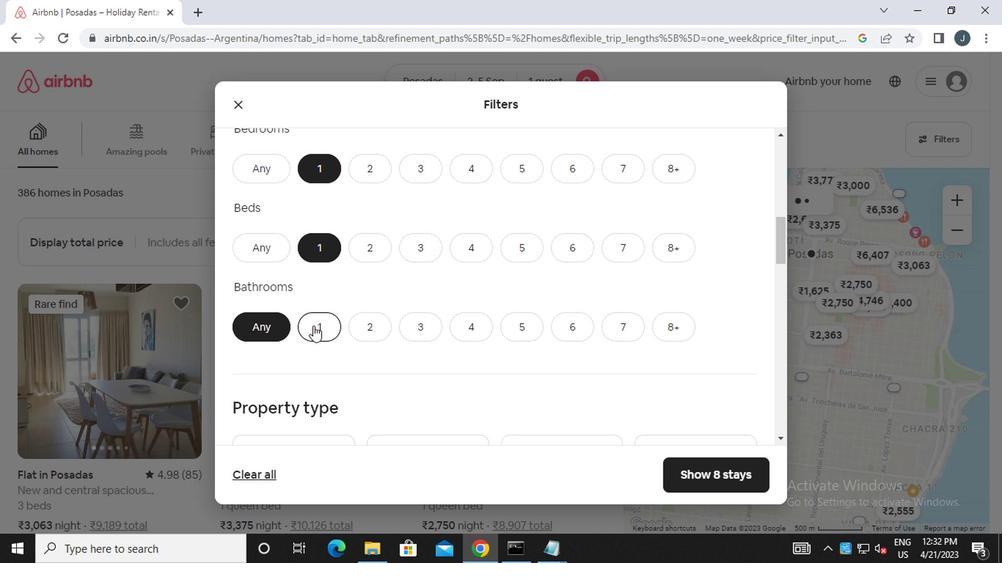 
Action: Mouse moved to (353, 356)
Screenshot: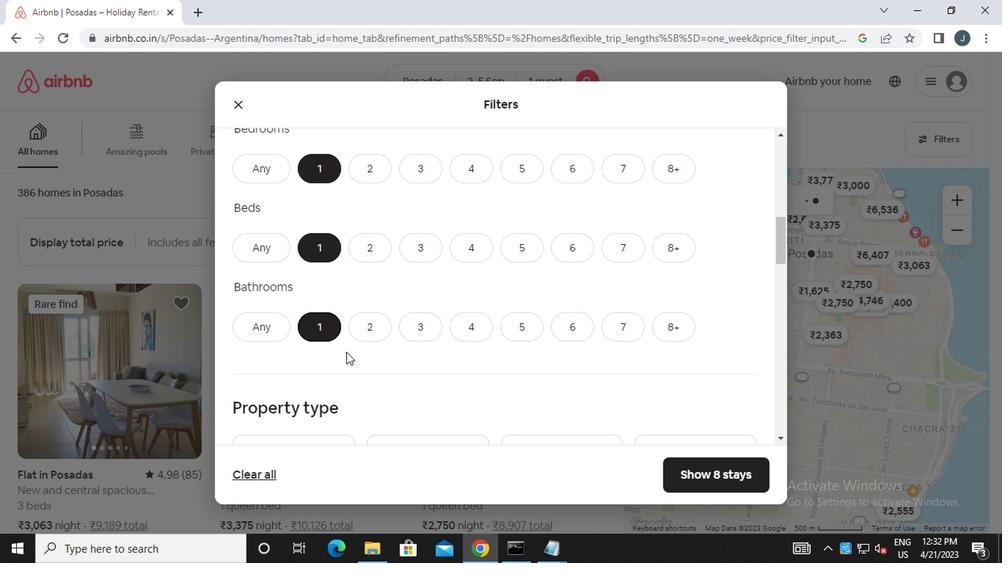 
Action: Mouse scrolled (353, 355) with delta (0, 0)
Screenshot: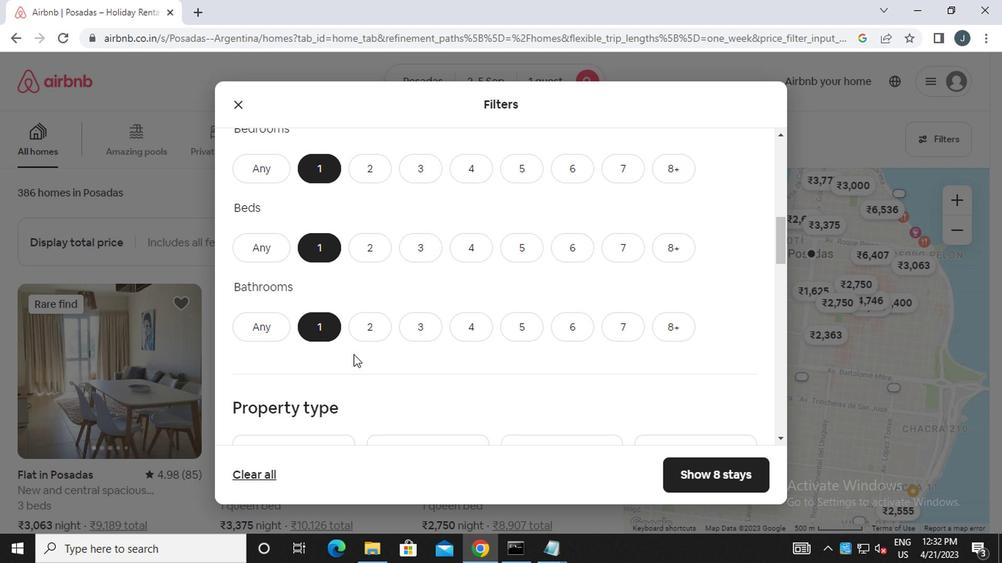 
Action: Mouse scrolled (353, 355) with delta (0, 0)
Screenshot: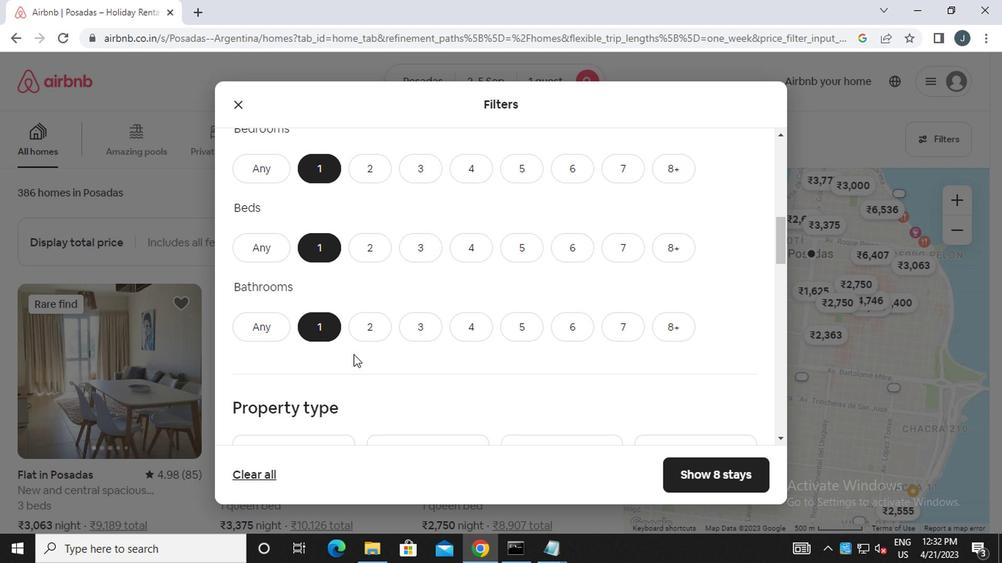 
Action: Mouse scrolled (353, 355) with delta (0, 0)
Screenshot: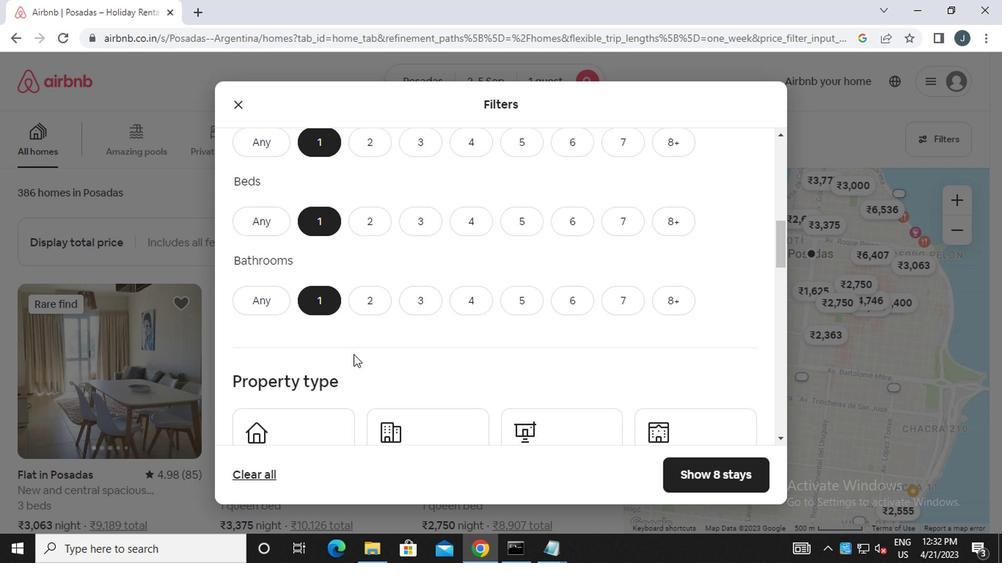 
Action: Mouse moved to (318, 262)
Screenshot: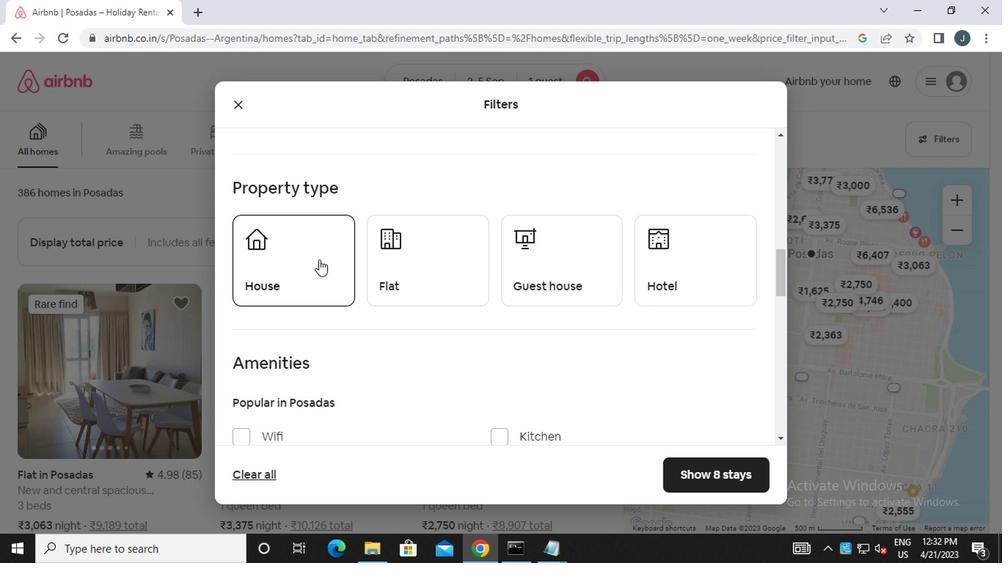 
Action: Mouse pressed left at (318, 262)
Screenshot: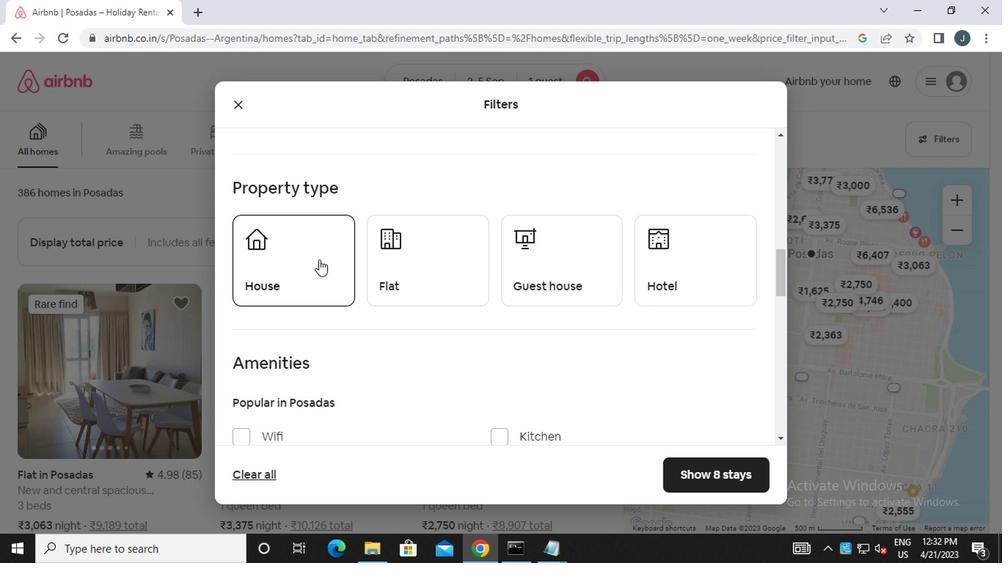 
Action: Mouse moved to (398, 268)
Screenshot: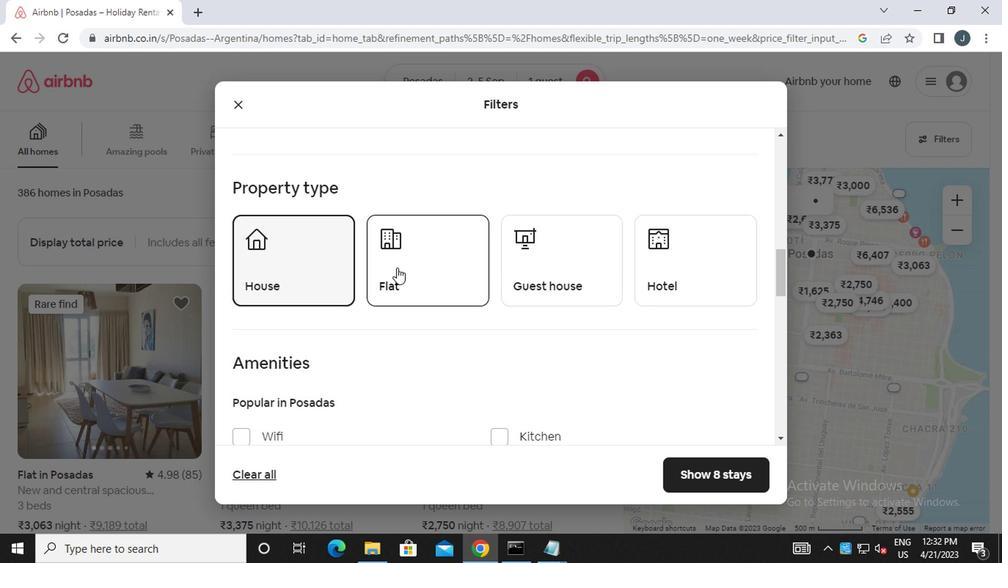 
Action: Mouse pressed left at (398, 268)
Screenshot: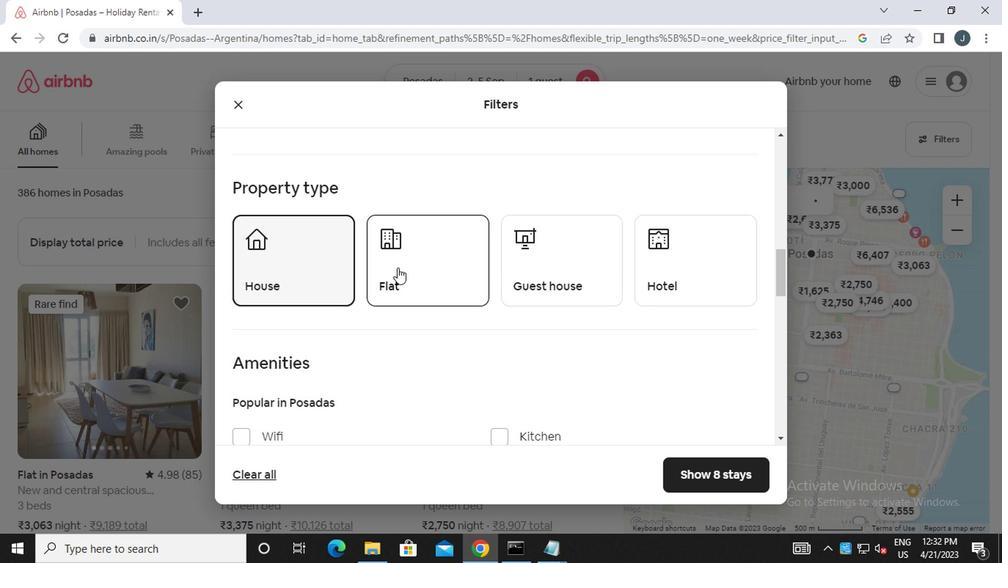 
Action: Mouse moved to (535, 283)
Screenshot: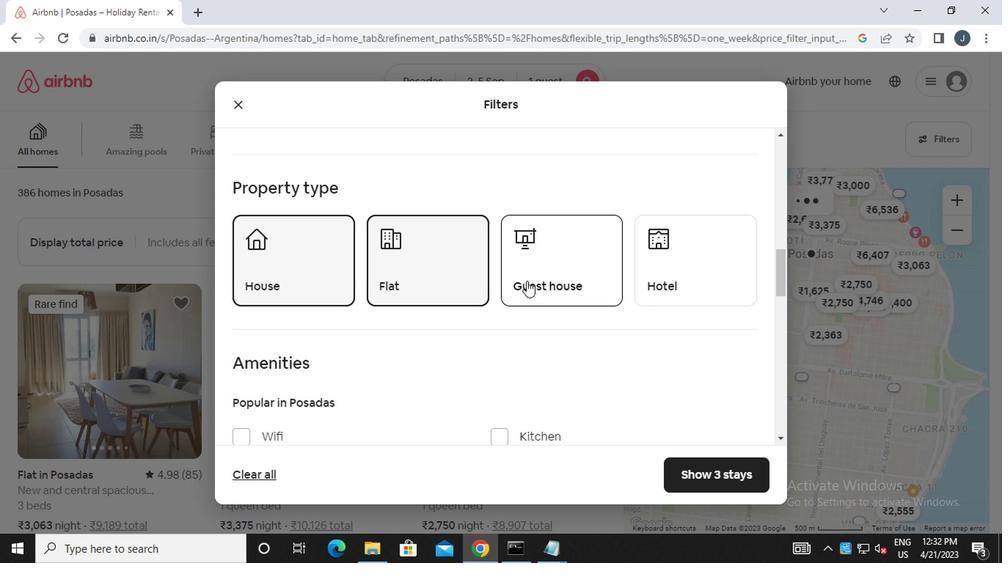 
Action: Mouse pressed left at (535, 283)
Screenshot: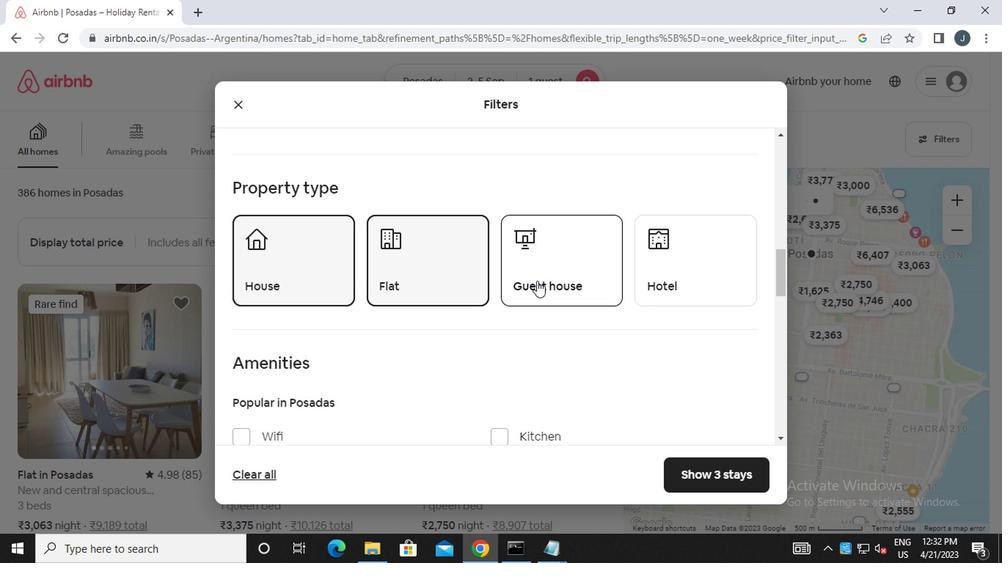 
Action: Mouse moved to (674, 277)
Screenshot: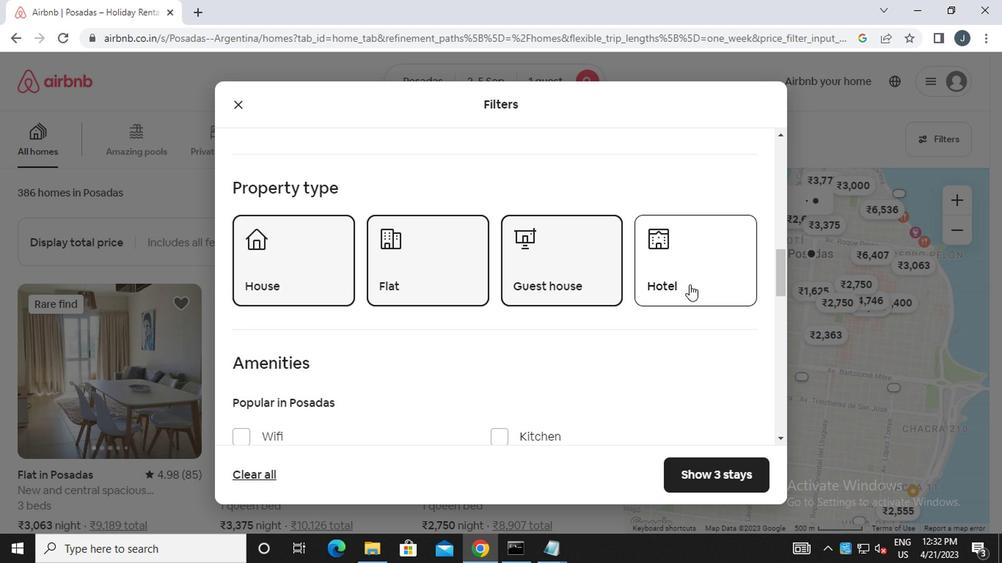 
Action: Mouse pressed left at (674, 277)
Screenshot: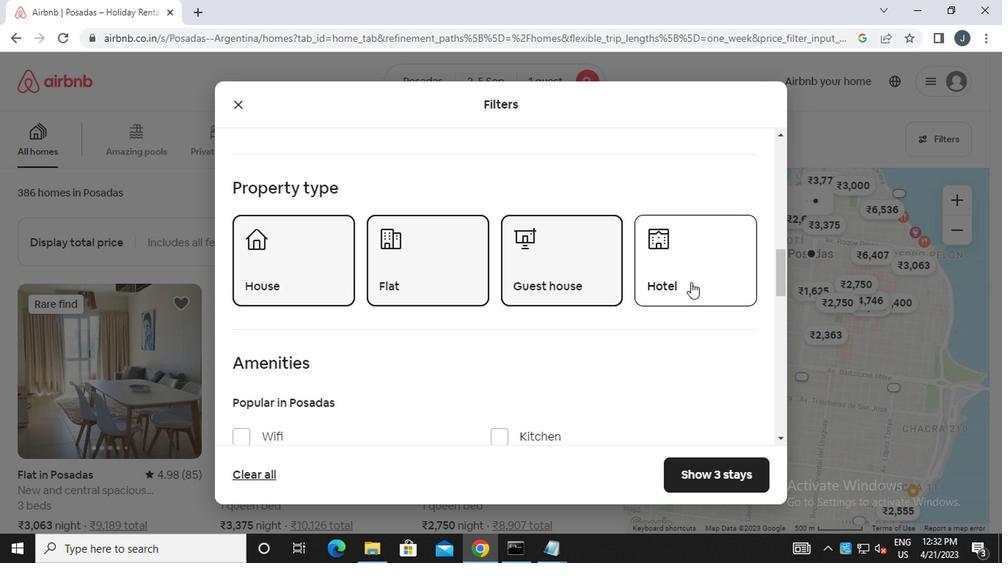 
Action: Mouse moved to (414, 334)
Screenshot: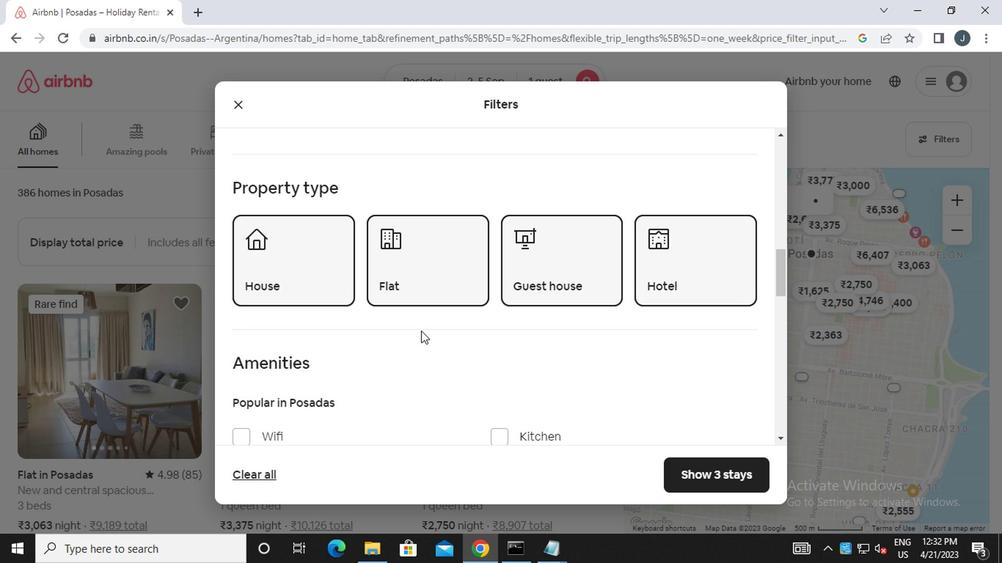 
Action: Mouse scrolled (414, 334) with delta (0, 0)
Screenshot: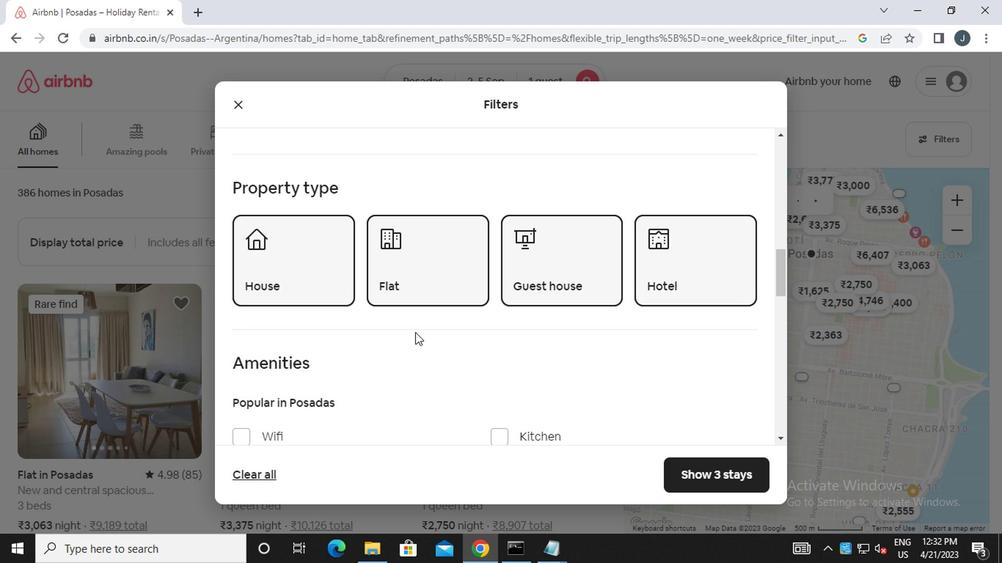 
Action: Mouse scrolled (414, 334) with delta (0, 0)
Screenshot: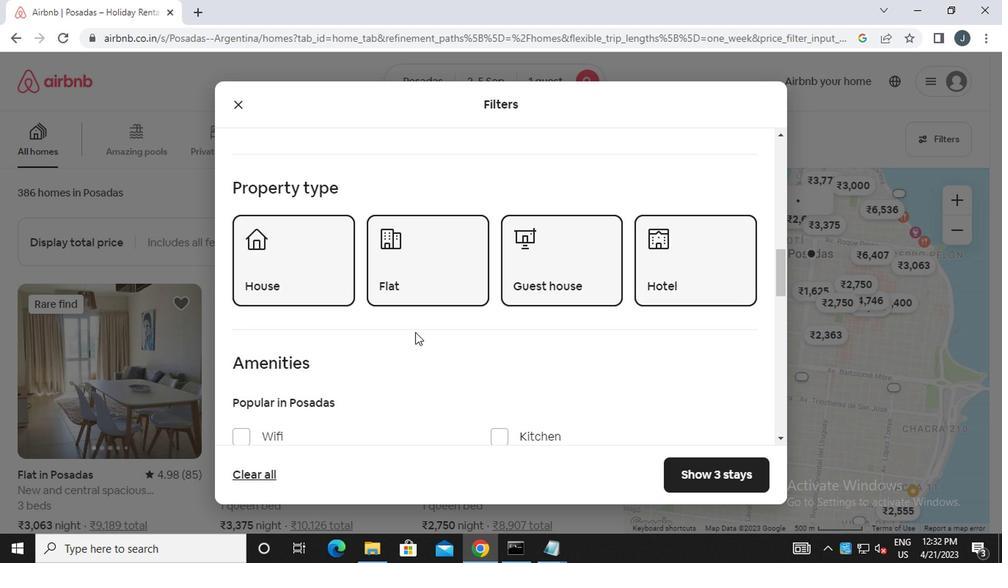 
Action: Mouse scrolled (414, 334) with delta (0, 0)
Screenshot: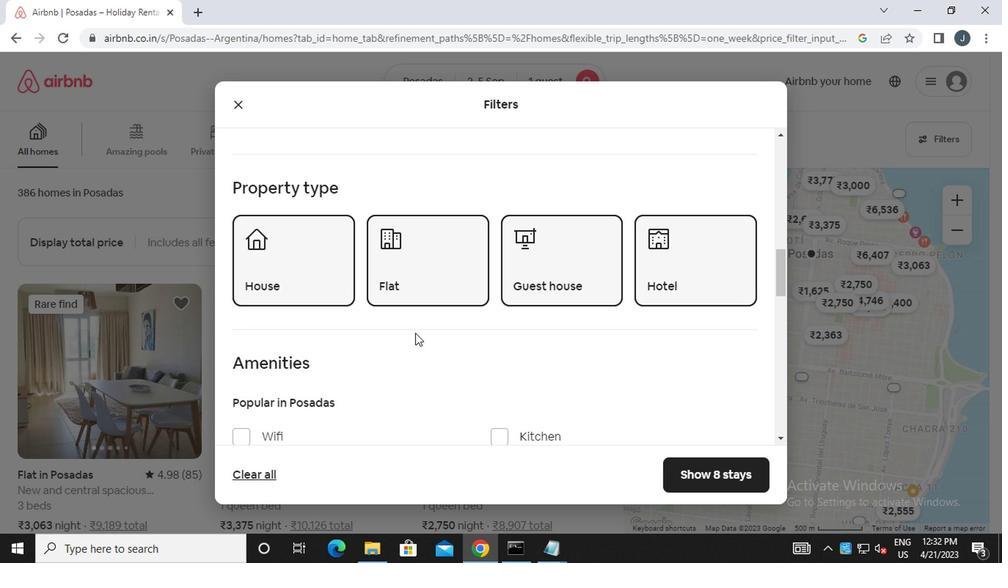 
Action: Mouse scrolled (414, 334) with delta (0, 0)
Screenshot: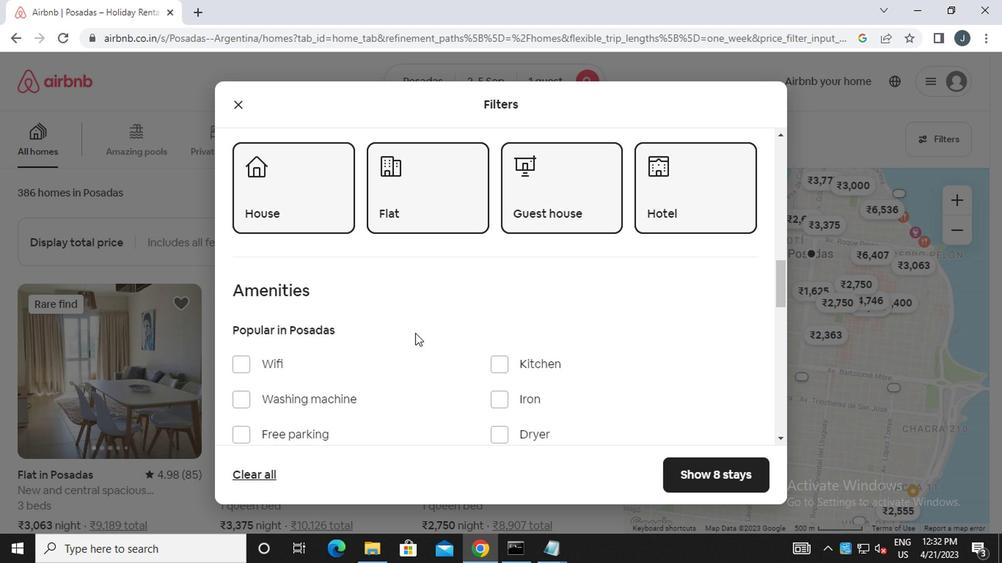 
Action: Mouse scrolled (414, 334) with delta (0, 0)
Screenshot: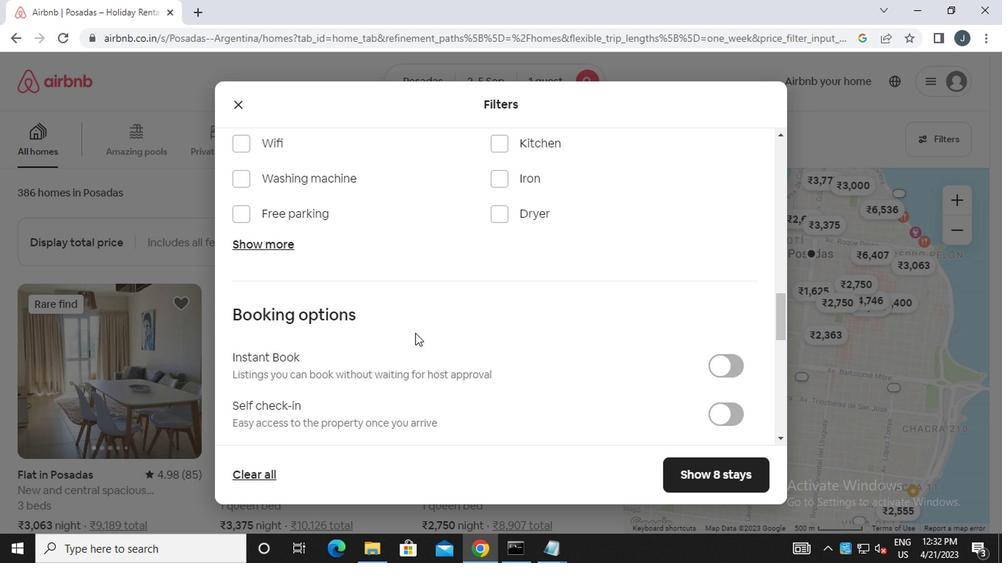 
Action: Mouse moved to (414, 334)
Screenshot: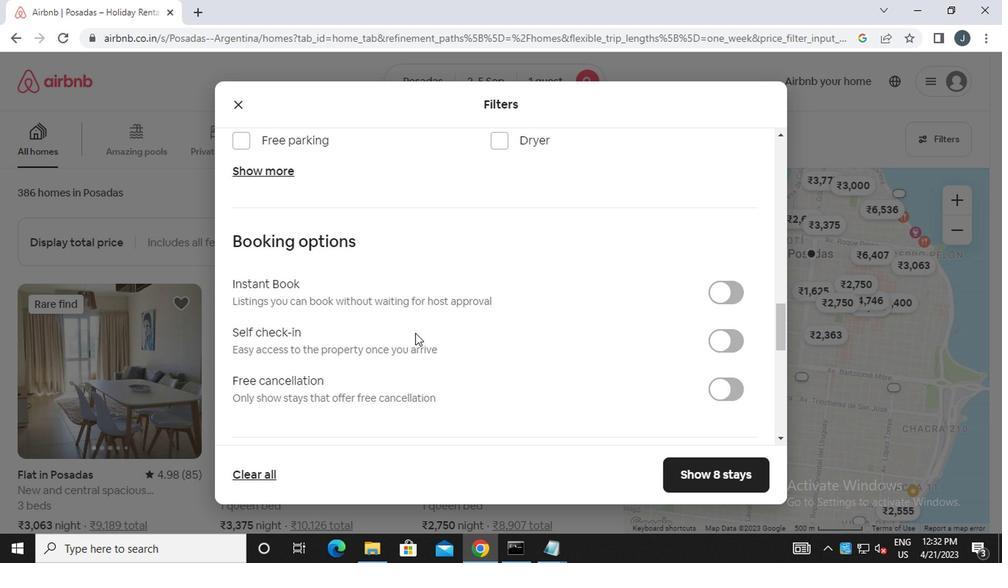
Action: Mouse scrolled (414, 334) with delta (0, 0)
Screenshot: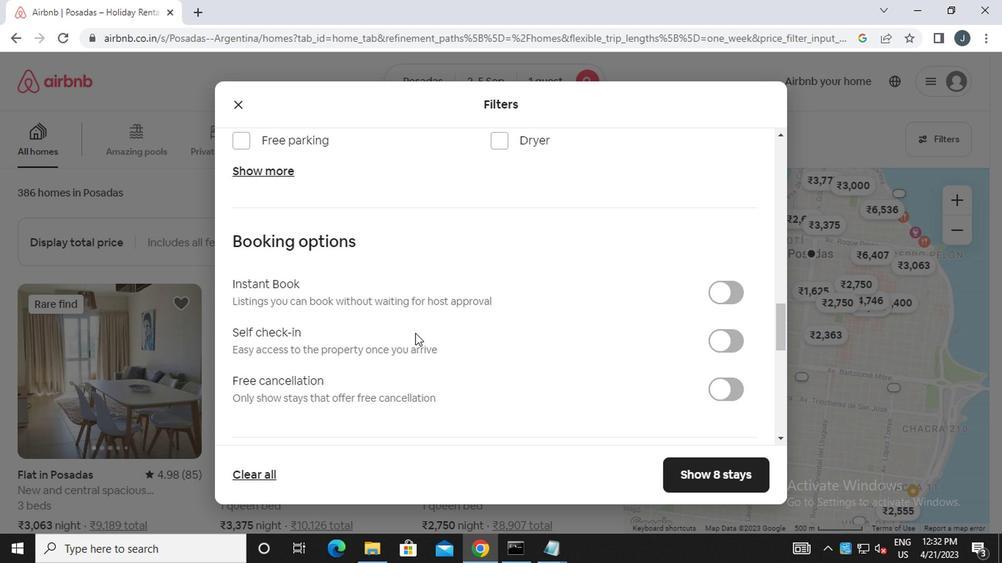 
Action: Mouse moved to (726, 270)
Screenshot: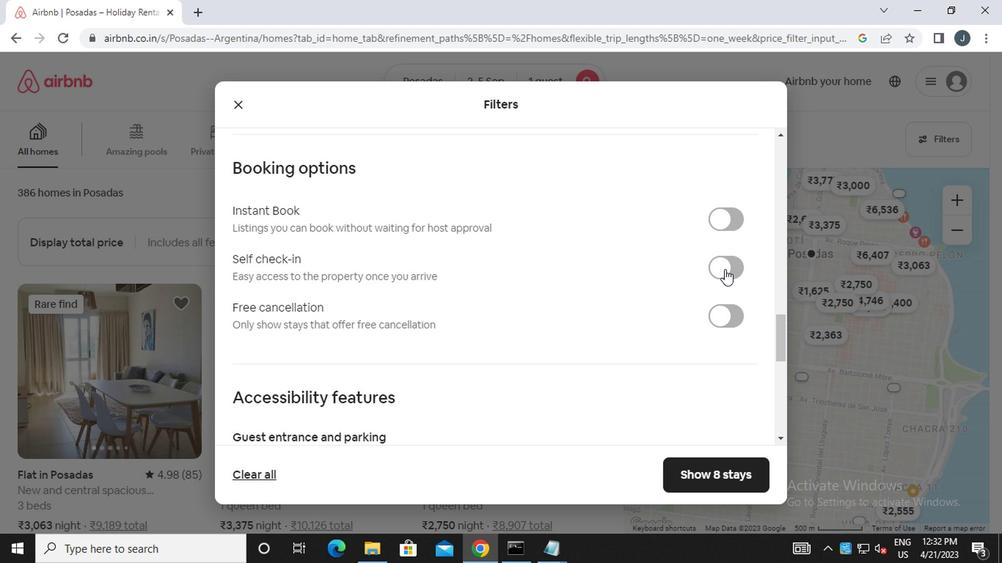 
Action: Mouse pressed left at (726, 270)
Screenshot: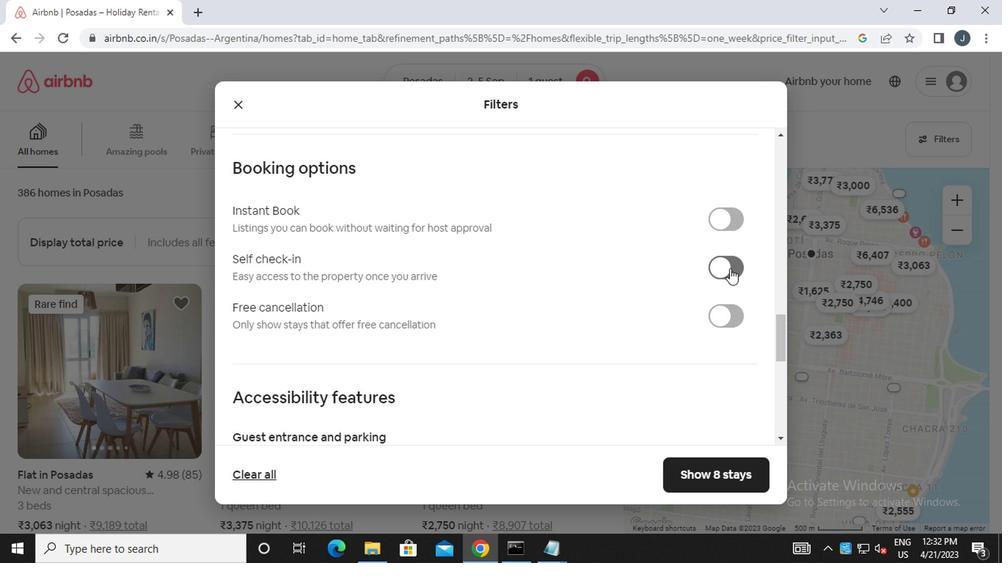 
Action: Mouse moved to (444, 284)
Screenshot: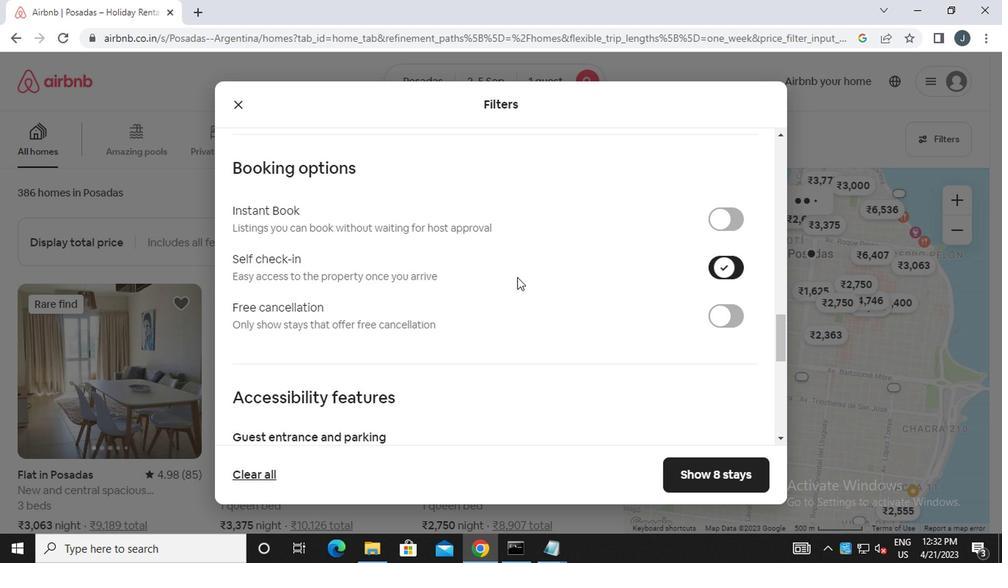 
Action: Mouse scrolled (444, 285) with delta (0, 1)
Screenshot: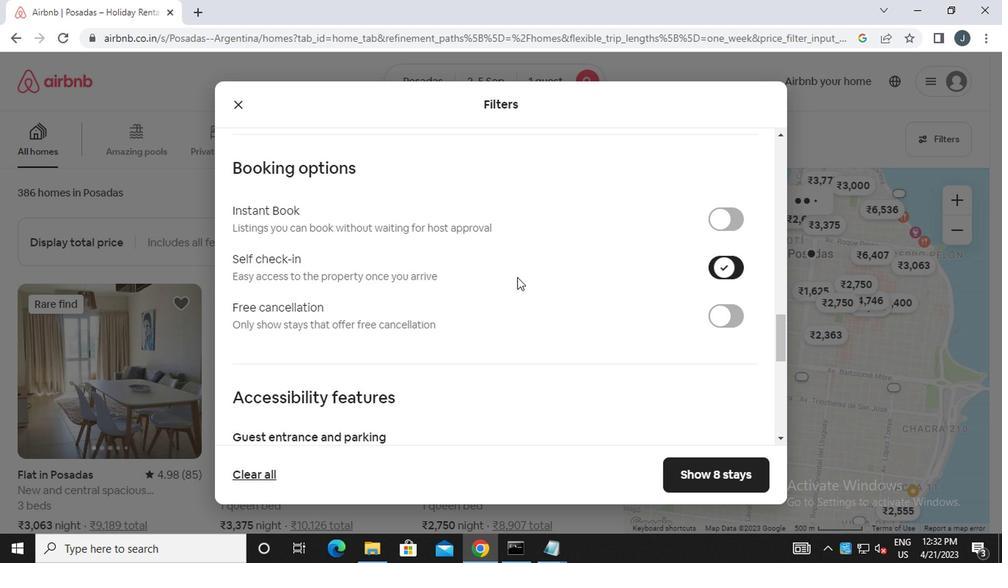 
Action: Mouse scrolled (444, 285) with delta (0, 1)
Screenshot: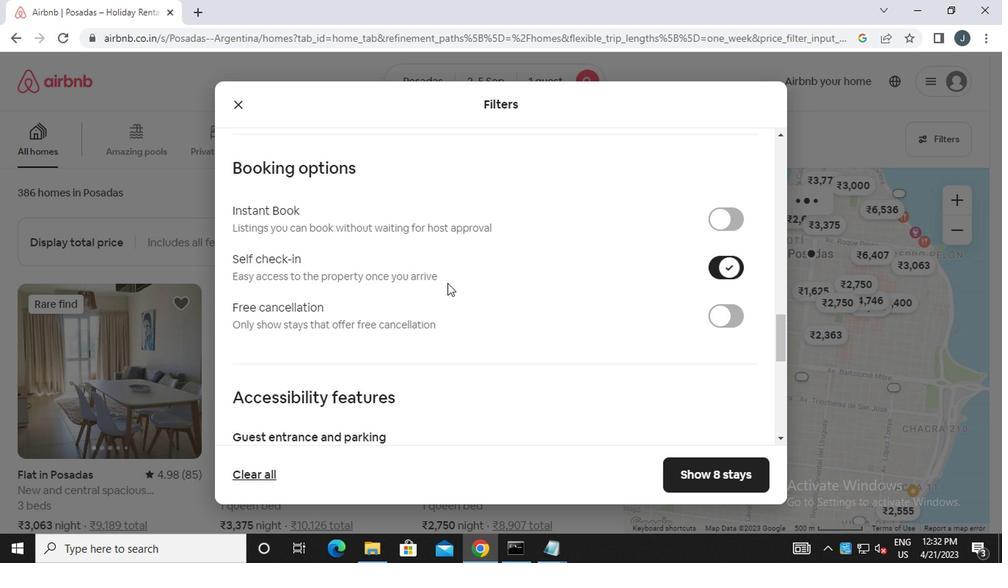 
Action: Mouse moved to (283, 249)
Screenshot: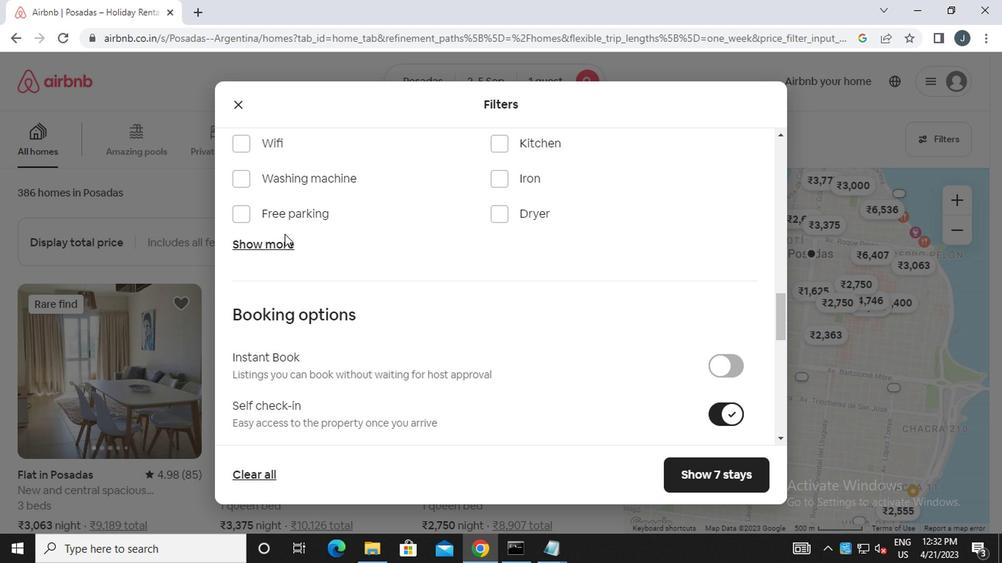 
Action: Mouse pressed left at (283, 249)
Screenshot: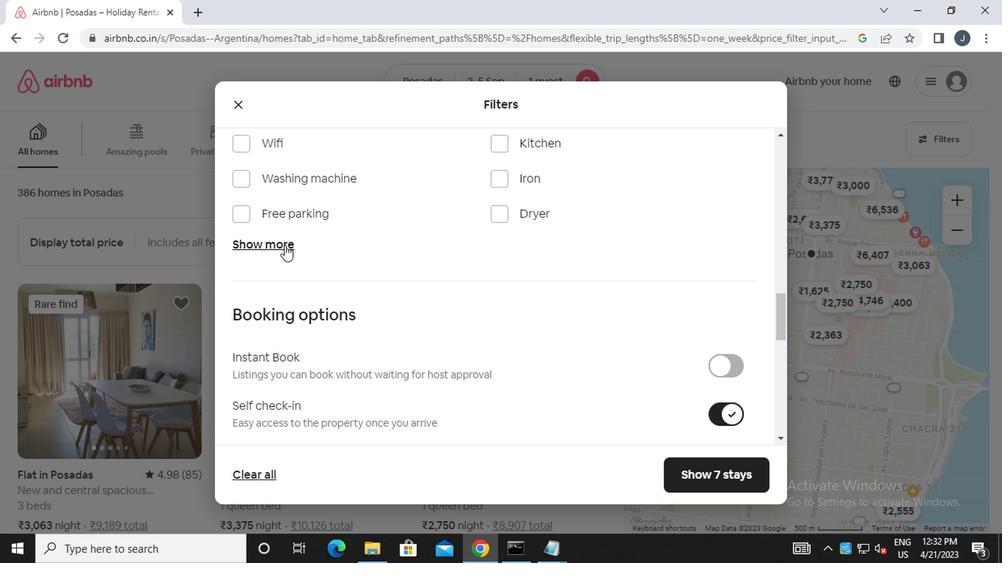 
Action: Mouse moved to (532, 300)
Screenshot: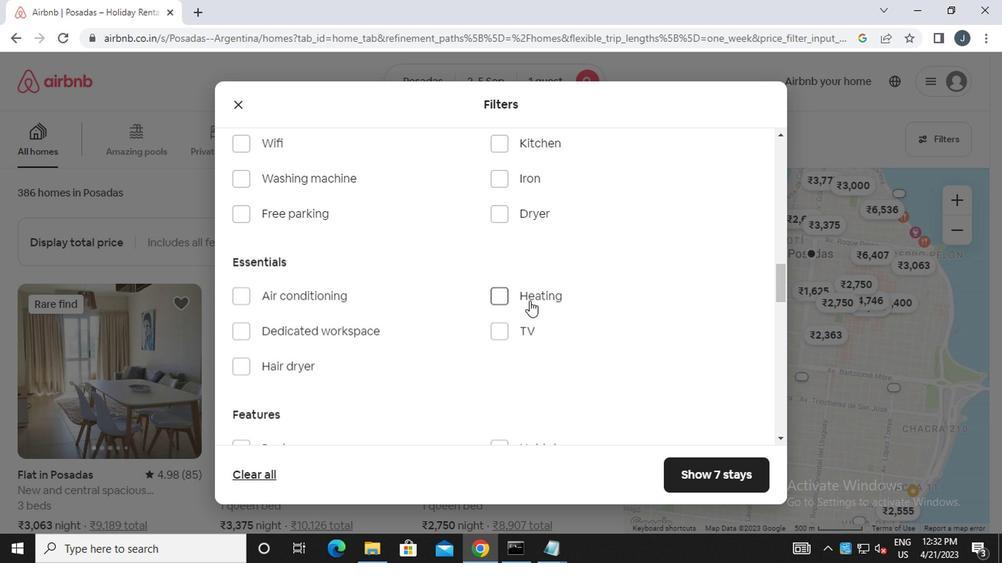
Action: Mouse pressed left at (532, 300)
Screenshot: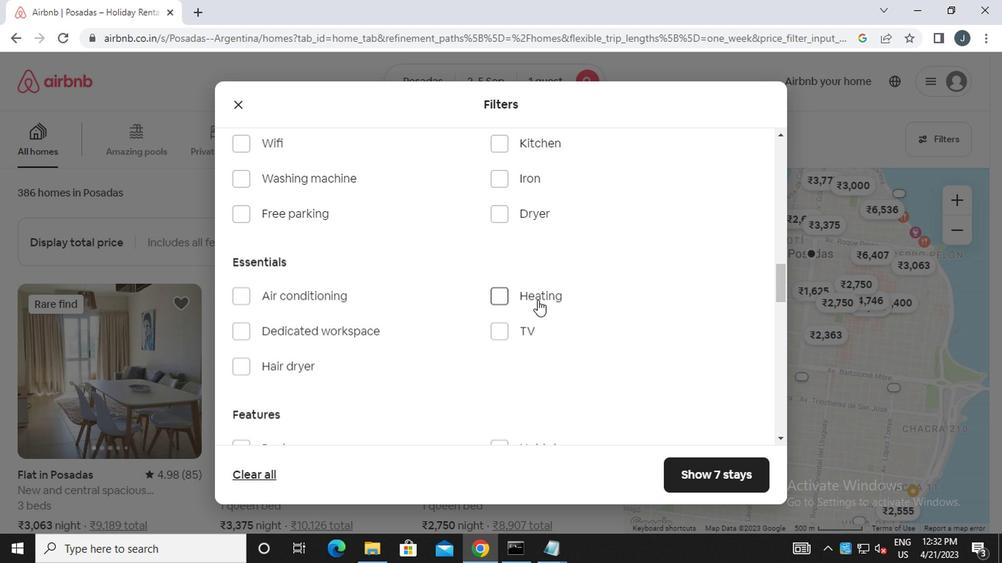 
Action: Mouse moved to (440, 326)
Screenshot: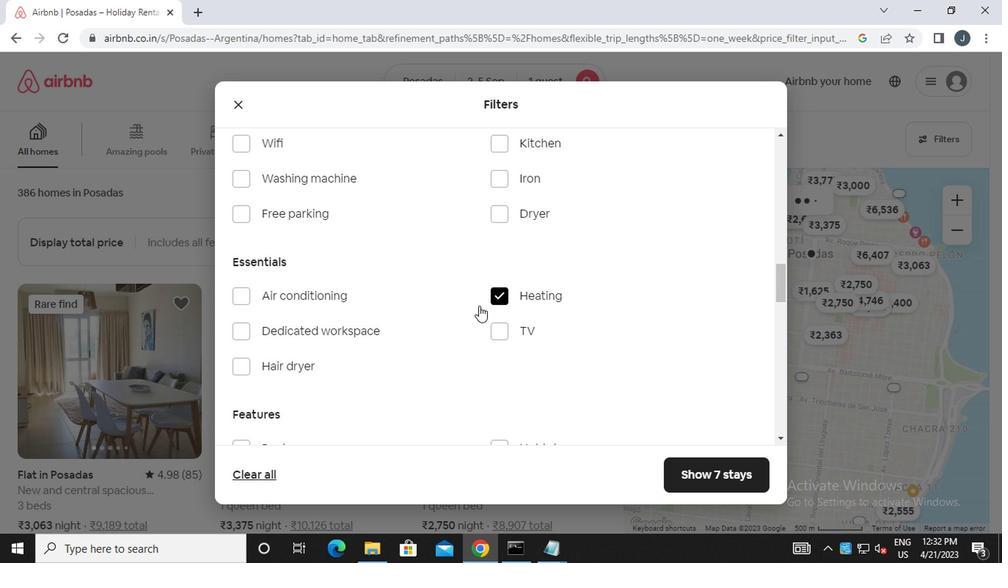 
Action: Mouse scrolled (440, 326) with delta (0, 0)
Screenshot: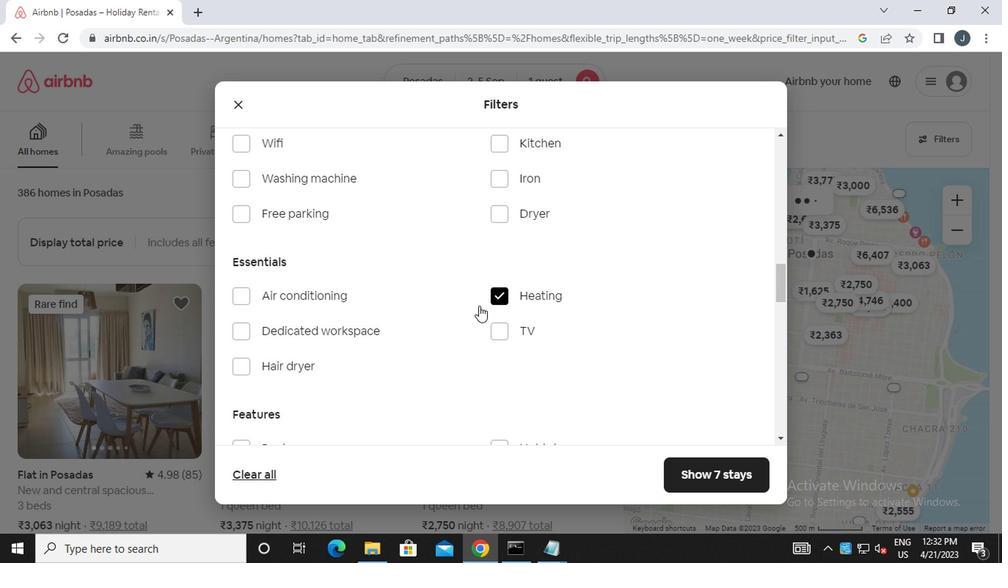 
Action: Mouse scrolled (440, 326) with delta (0, 0)
Screenshot: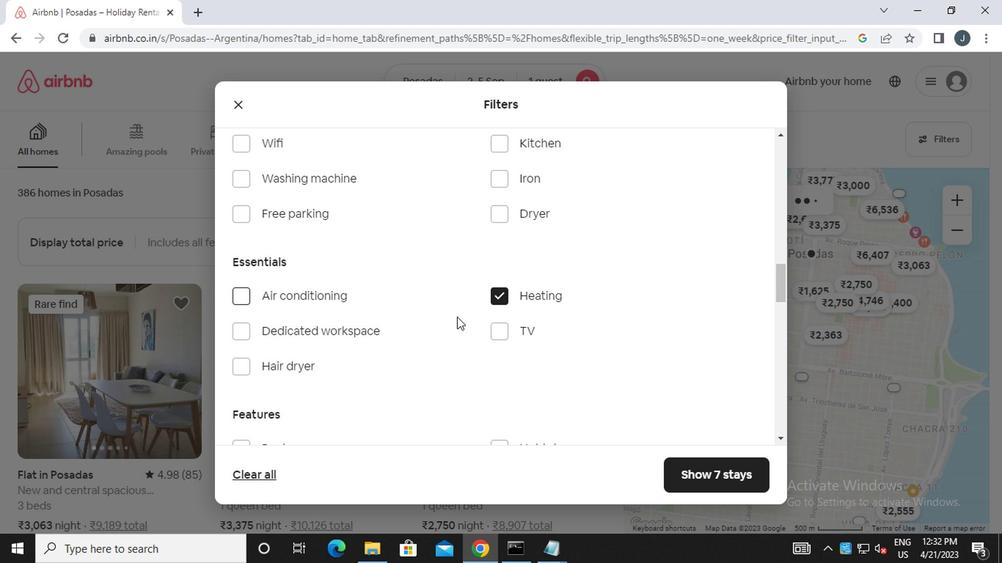 
Action: Mouse moved to (439, 327)
Screenshot: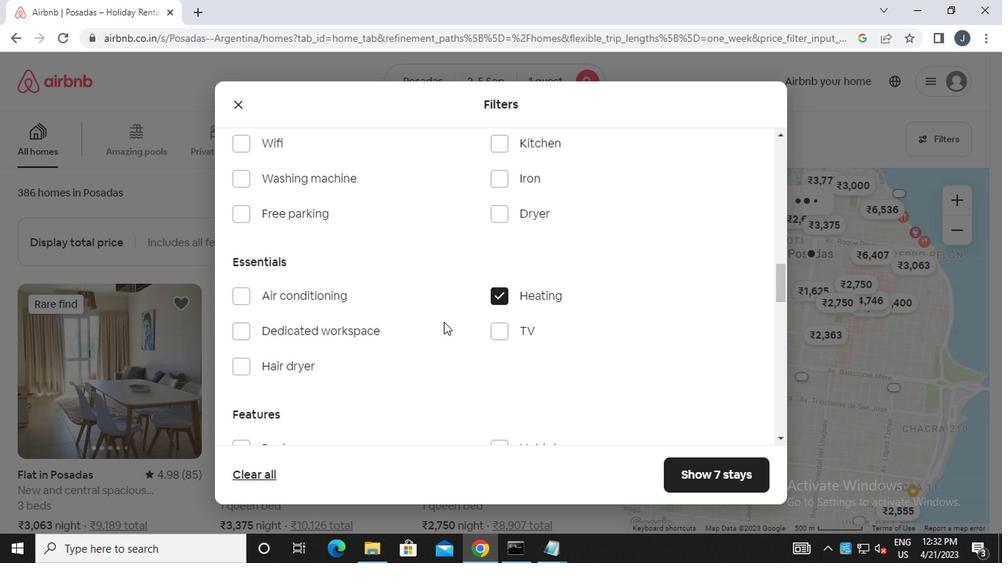 
Action: Mouse scrolled (439, 326) with delta (0, 0)
Screenshot: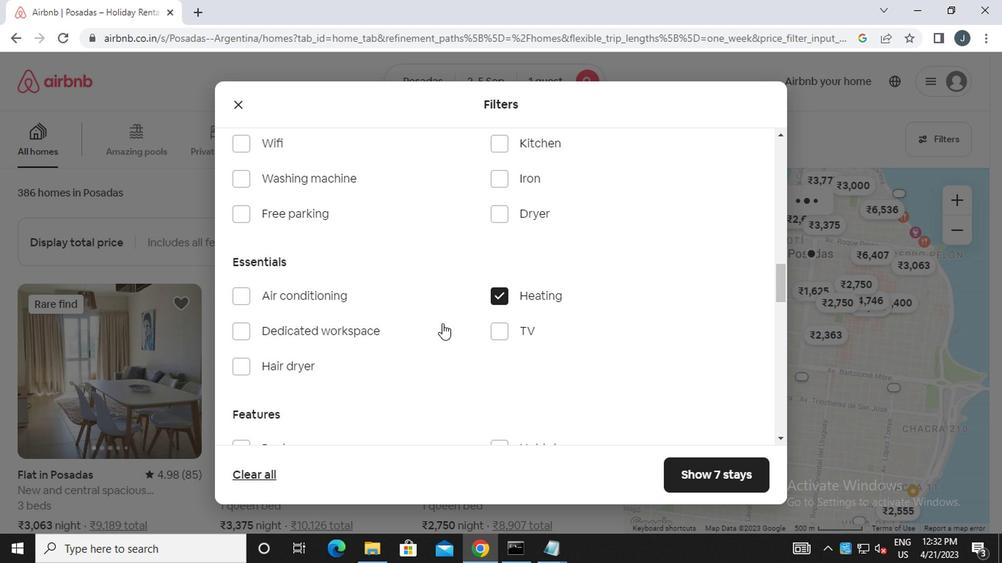 
Action: Mouse moved to (439, 327)
Screenshot: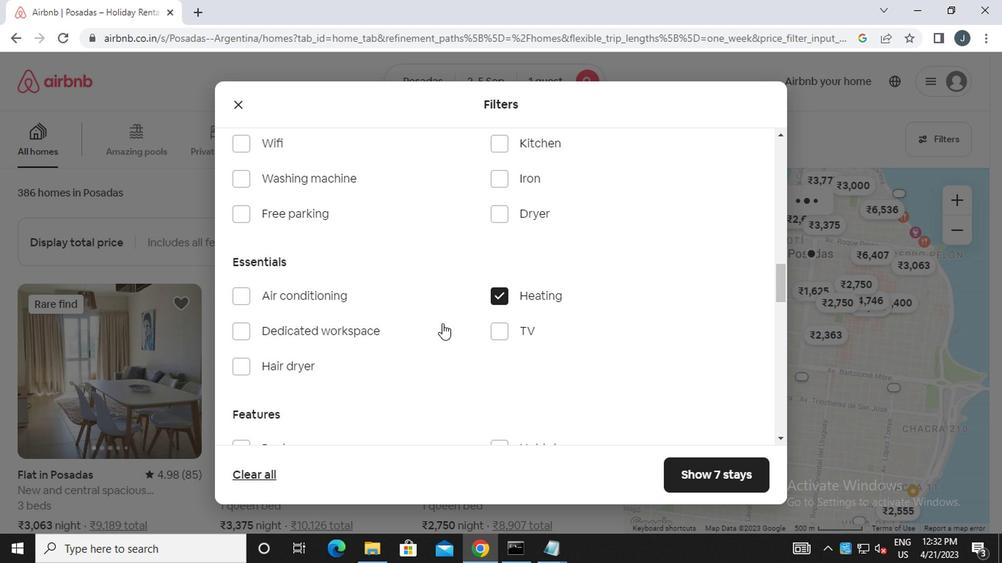 
Action: Mouse scrolled (439, 326) with delta (0, 0)
Screenshot: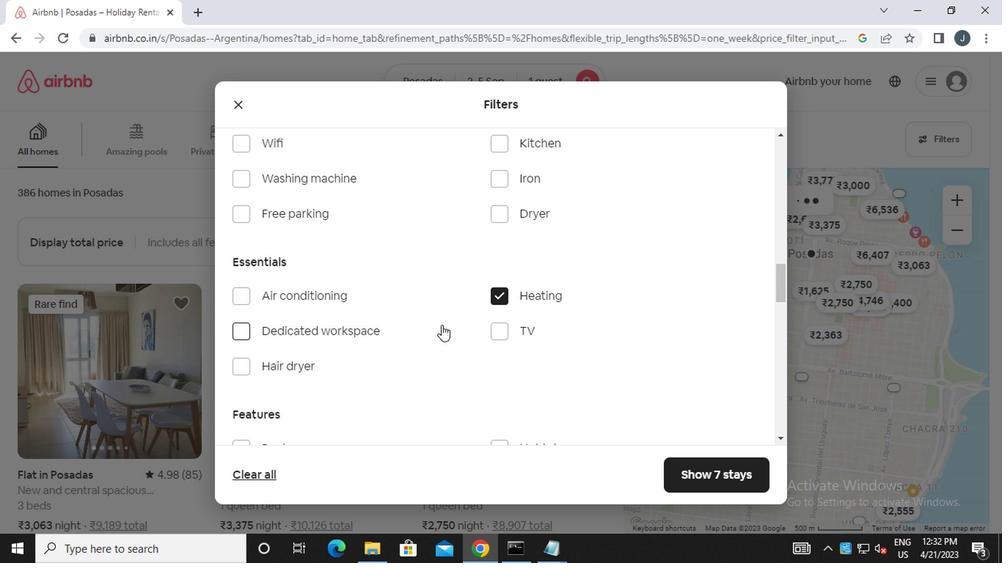 
Action: Mouse scrolled (439, 326) with delta (0, 0)
Screenshot: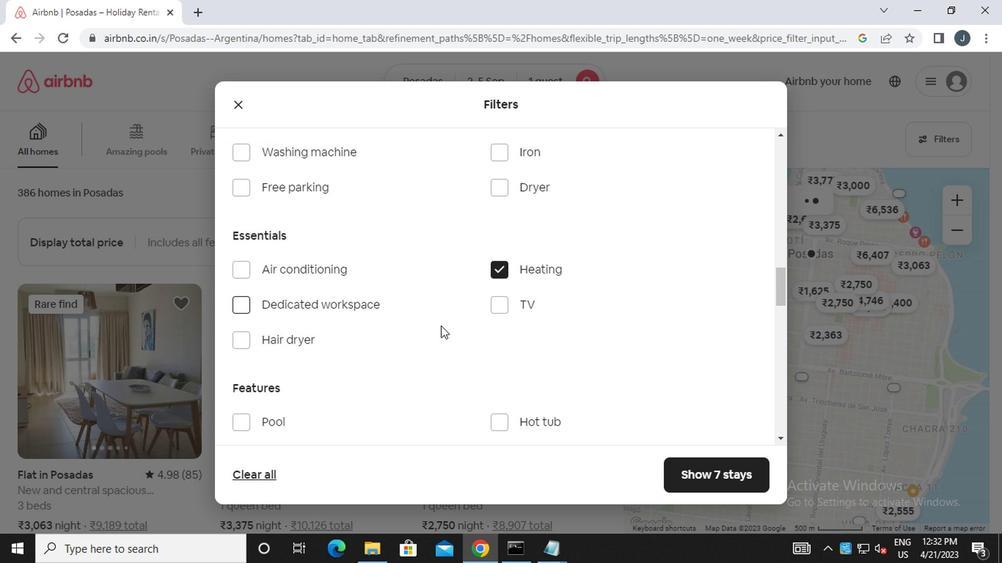 
Action: Mouse moved to (439, 327)
Screenshot: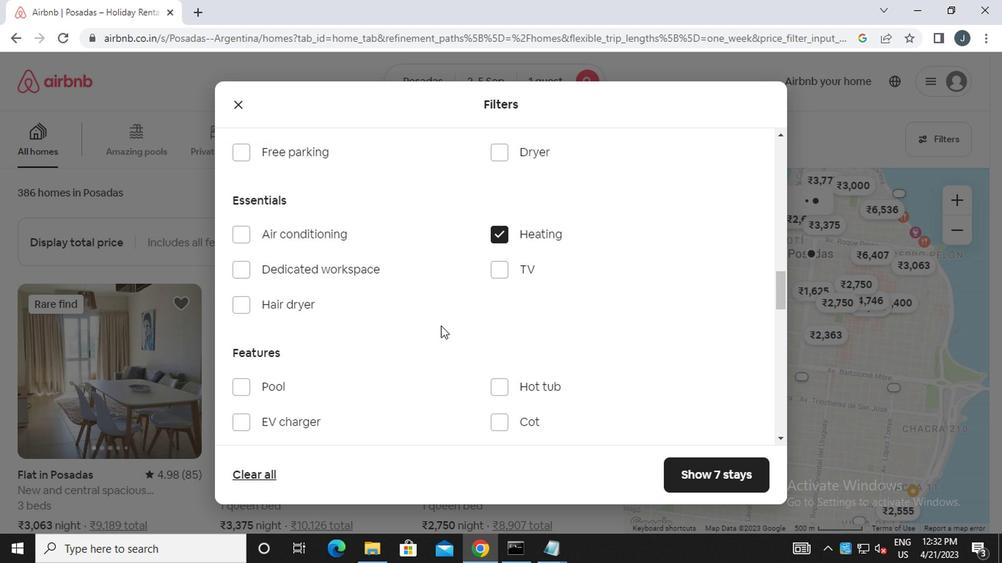 
Action: Mouse scrolled (439, 326) with delta (0, 0)
Screenshot: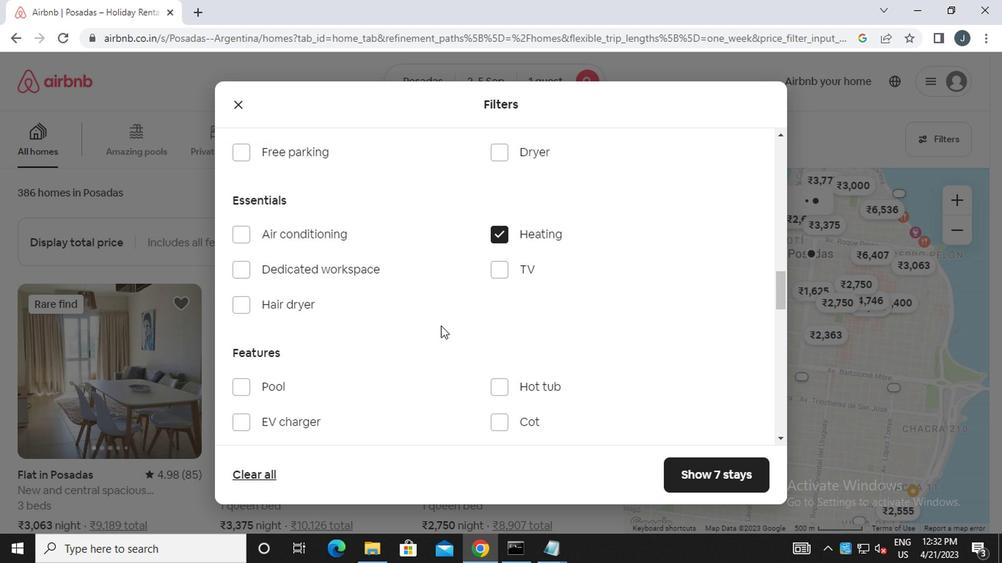 
Action: Mouse scrolled (439, 326) with delta (0, 0)
Screenshot: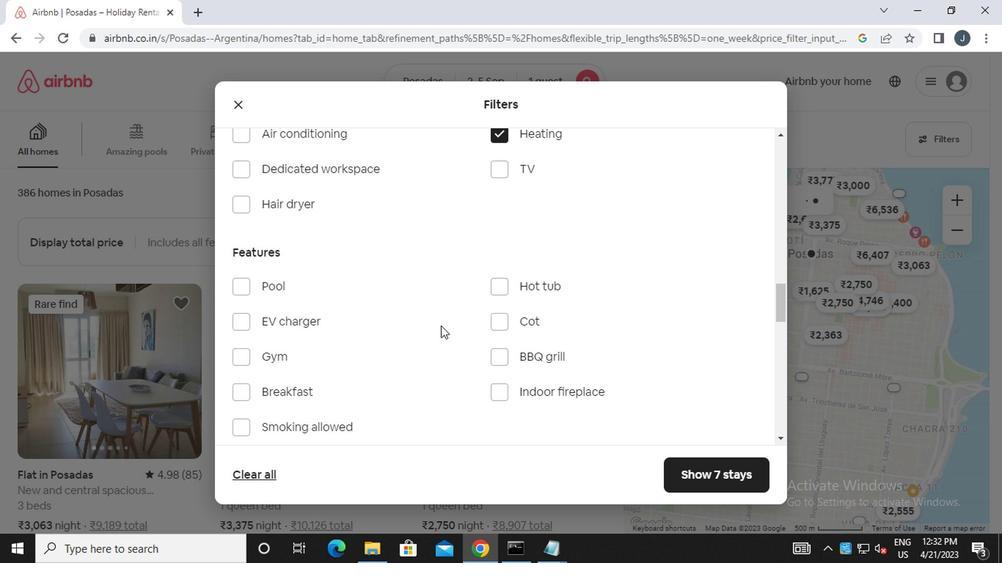
Action: Mouse scrolled (439, 328) with delta (0, 1)
Screenshot: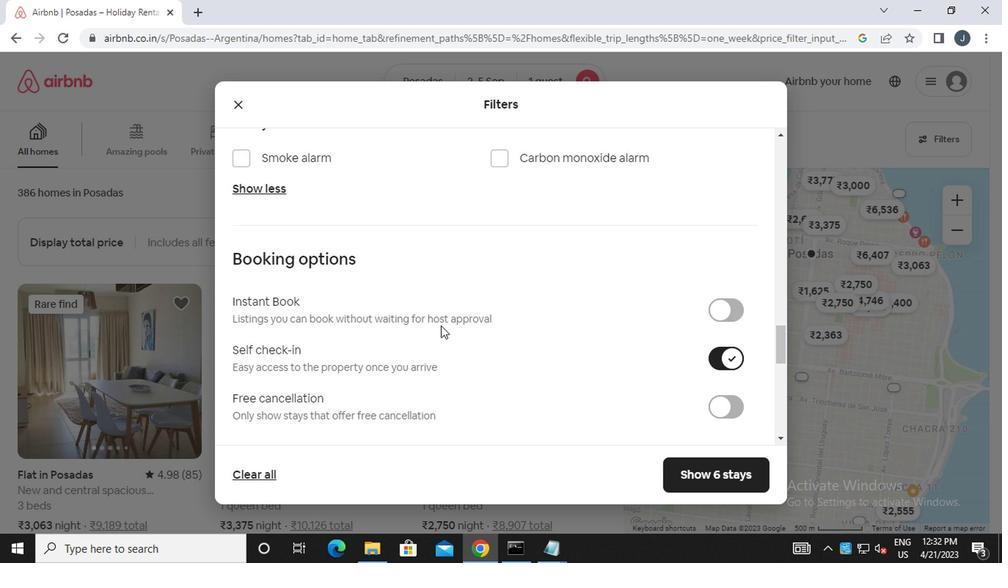 
Action: Mouse scrolled (439, 328) with delta (0, 1)
Screenshot: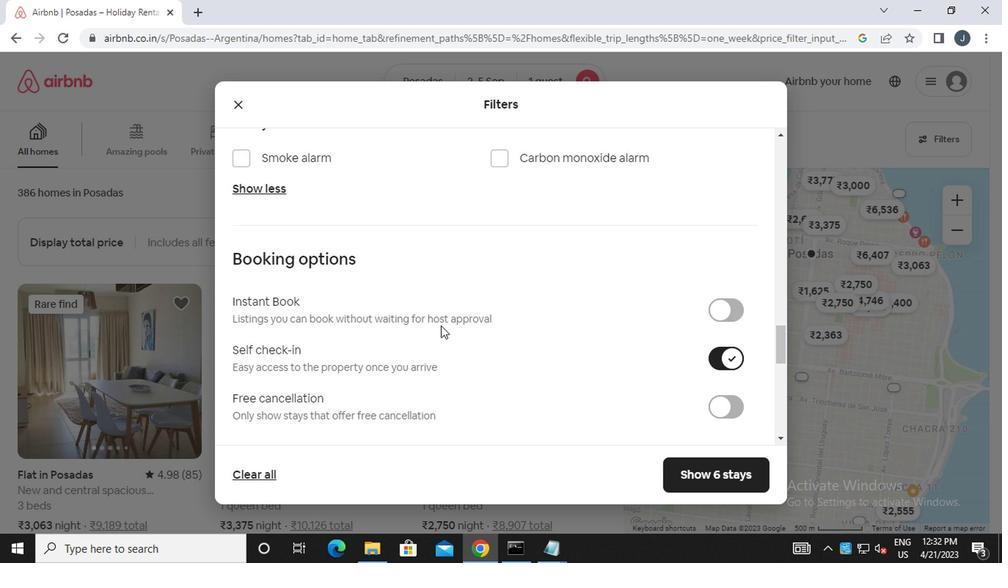 
Action: Mouse moved to (439, 327)
Screenshot: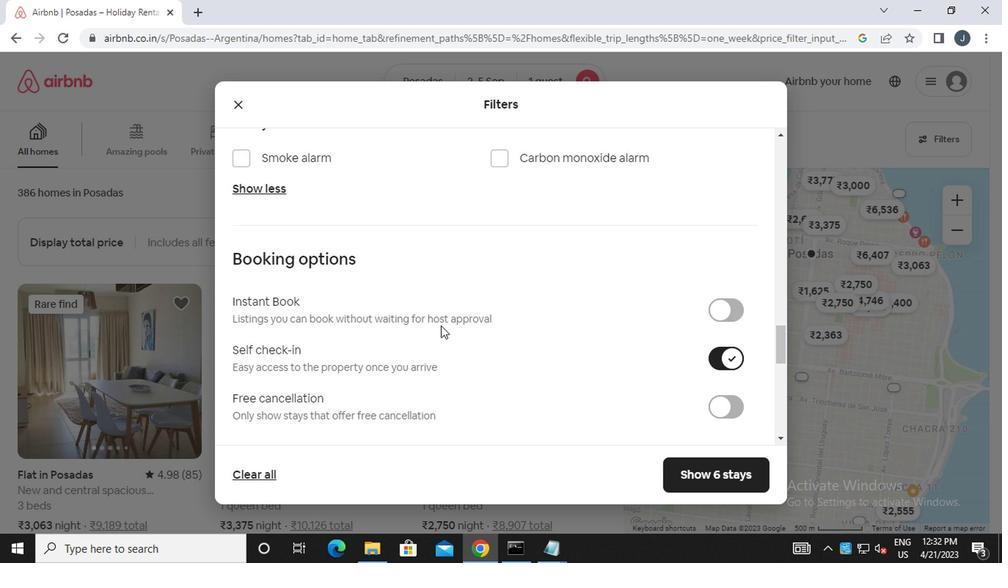 
Action: Mouse scrolled (439, 328) with delta (0, 1)
Screenshot: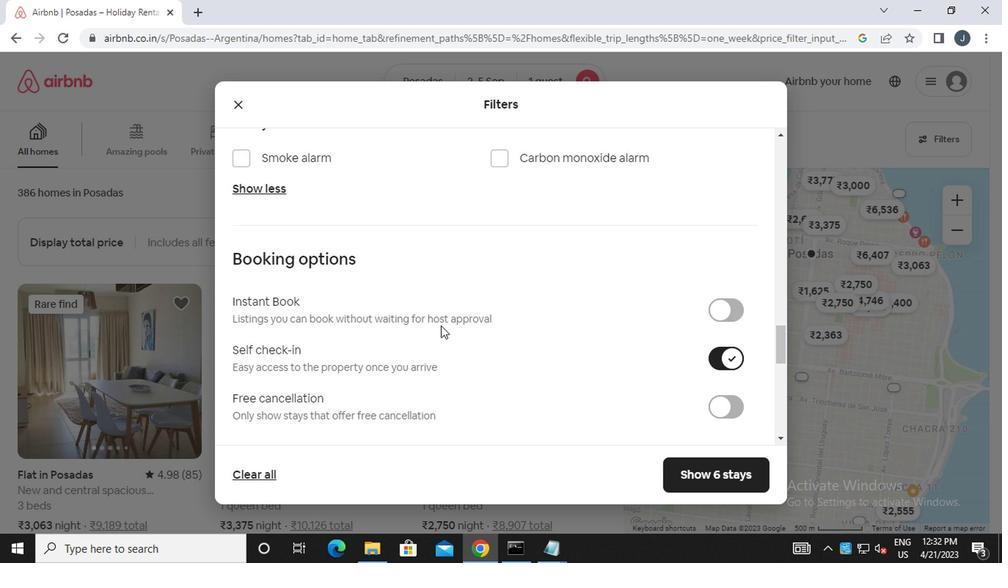 
Action: Mouse moved to (439, 327)
Screenshot: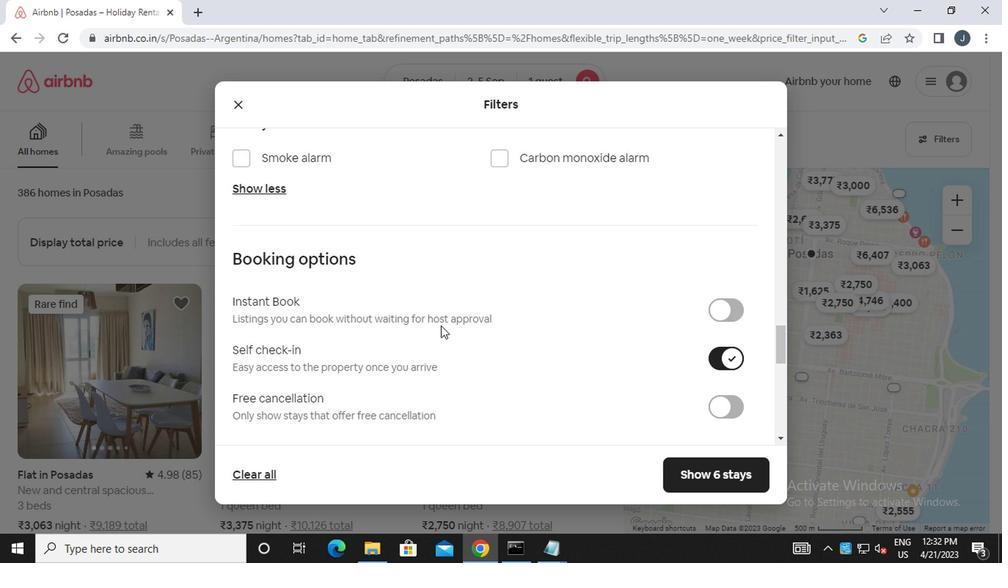 
Action: Mouse scrolled (439, 328) with delta (0, 1)
Screenshot: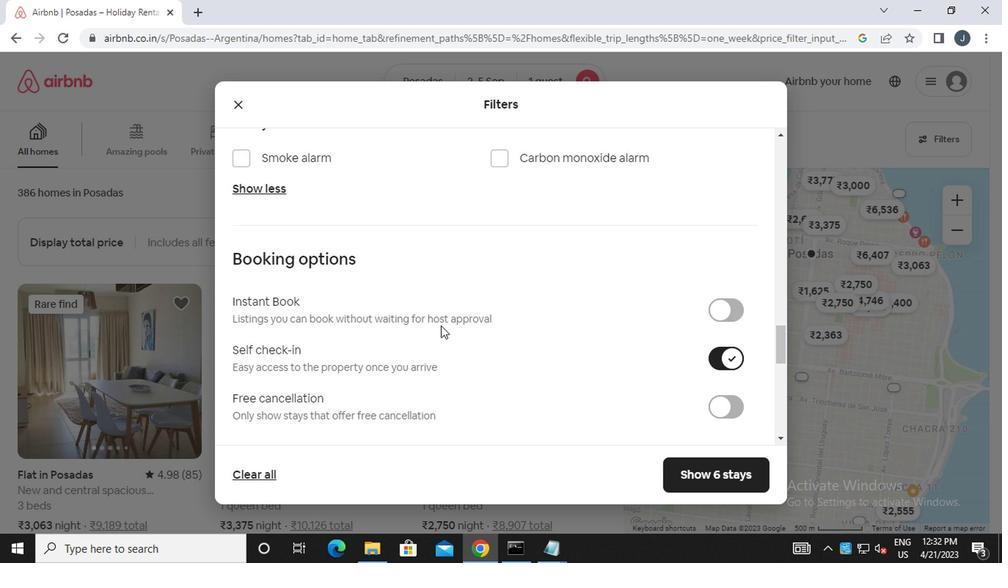 
Action: Mouse scrolled (439, 326) with delta (0, 0)
Screenshot: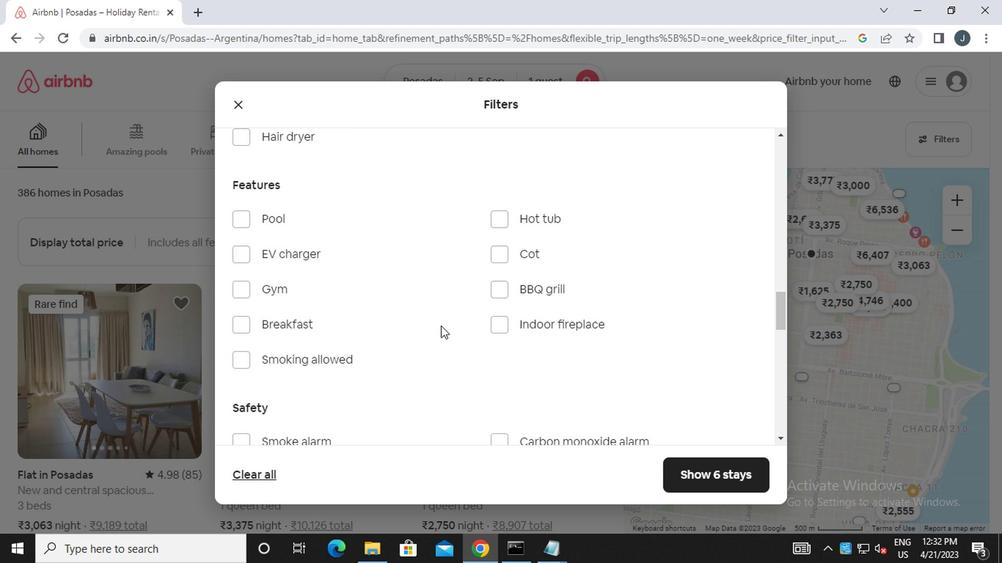 
Action: Mouse scrolled (439, 326) with delta (0, 0)
Screenshot: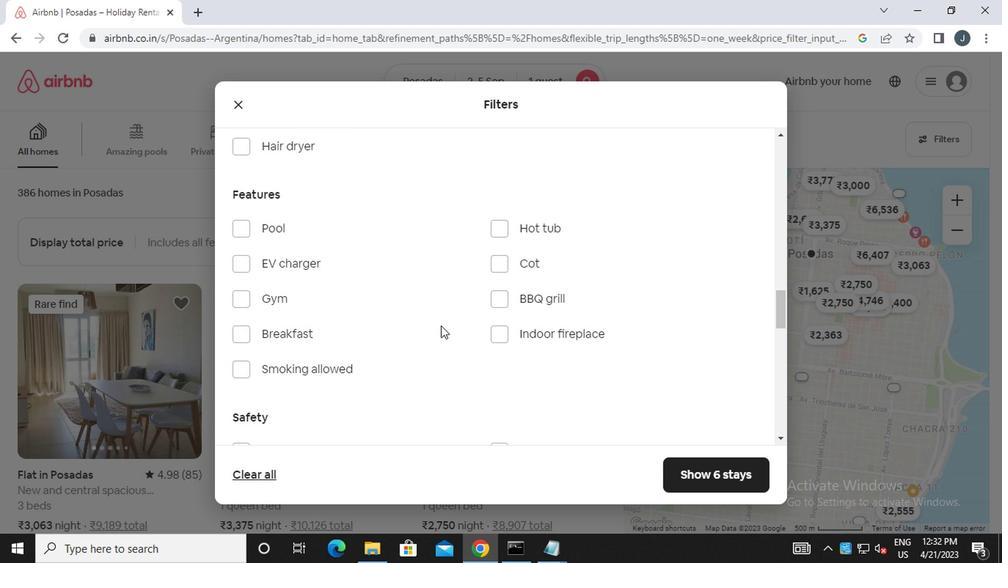 
Action: Mouse scrolled (439, 326) with delta (0, 0)
Screenshot: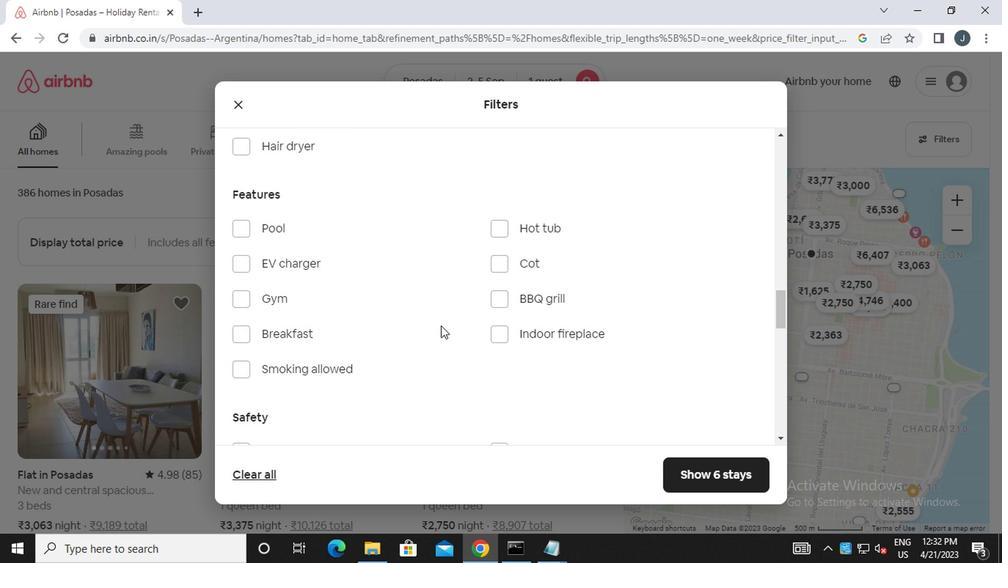 
Action: Mouse scrolled (439, 326) with delta (0, 0)
Screenshot: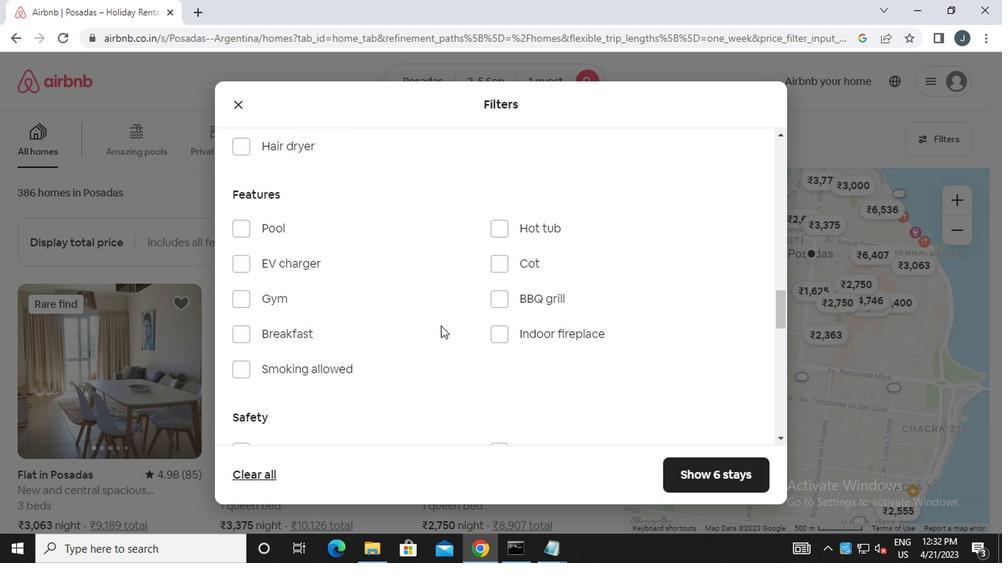
Action: Mouse scrolled (439, 326) with delta (0, 0)
Screenshot: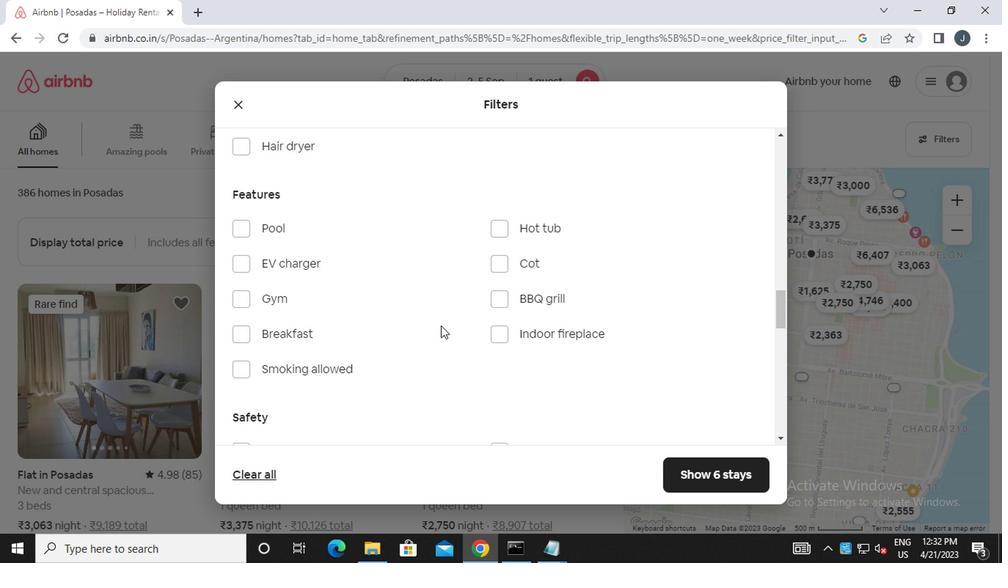 
Action: Mouse scrolled (439, 326) with delta (0, 0)
Screenshot: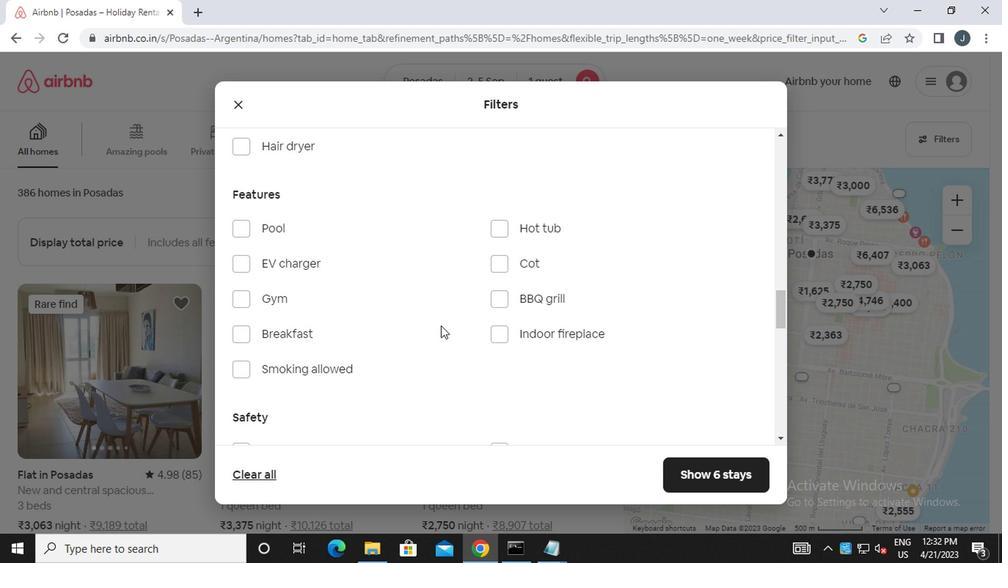 
Action: Mouse scrolled (439, 326) with delta (0, 0)
Screenshot: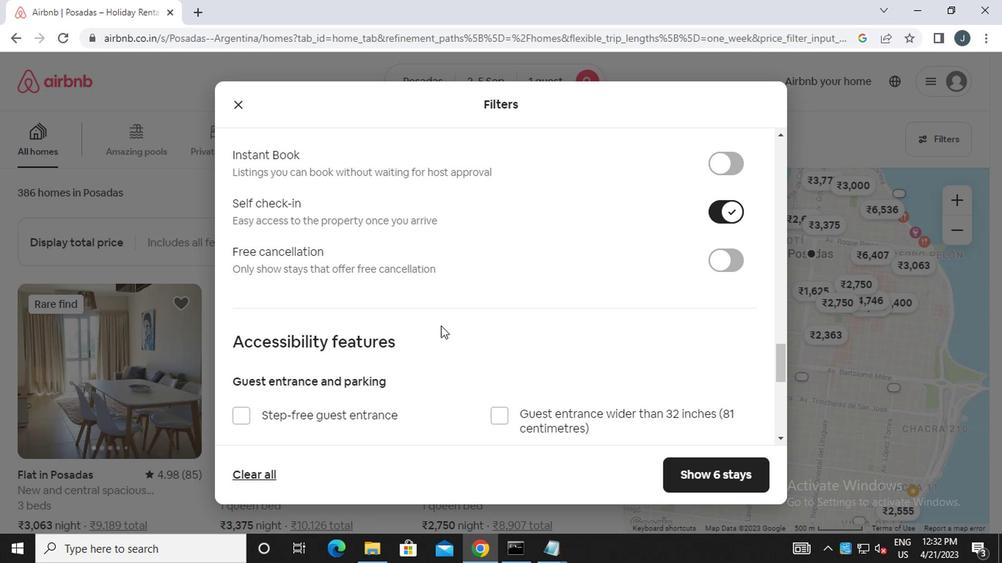 
Action: Mouse moved to (438, 332)
Screenshot: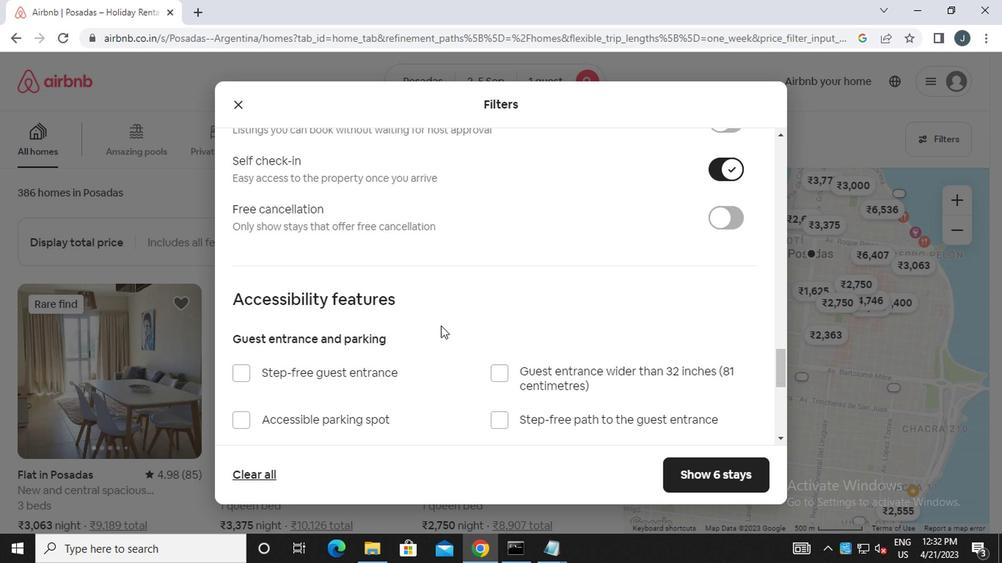 
Action: Mouse scrolled (438, 331) with delta (0, -1)
Screenshot: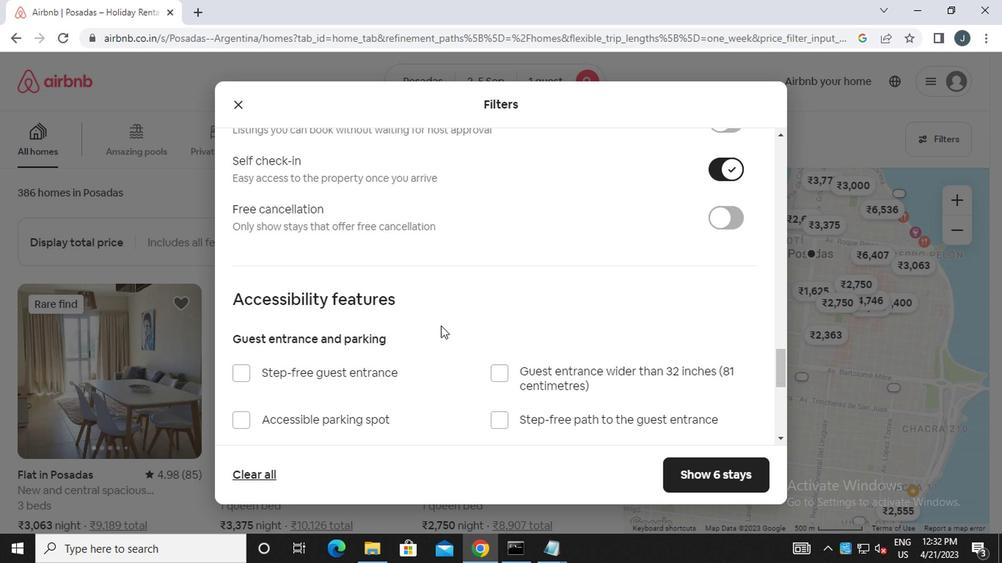 
Action: Mouse moved to (438, 332)
Screenshot: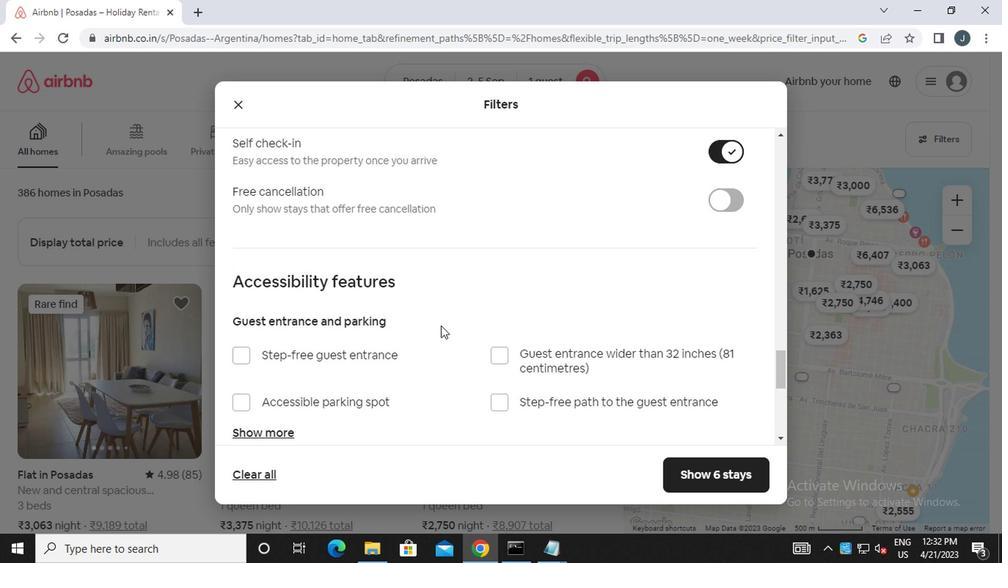 
Action: Mouse scrolled (438, 331) with delta (0, -1)
Screenshot: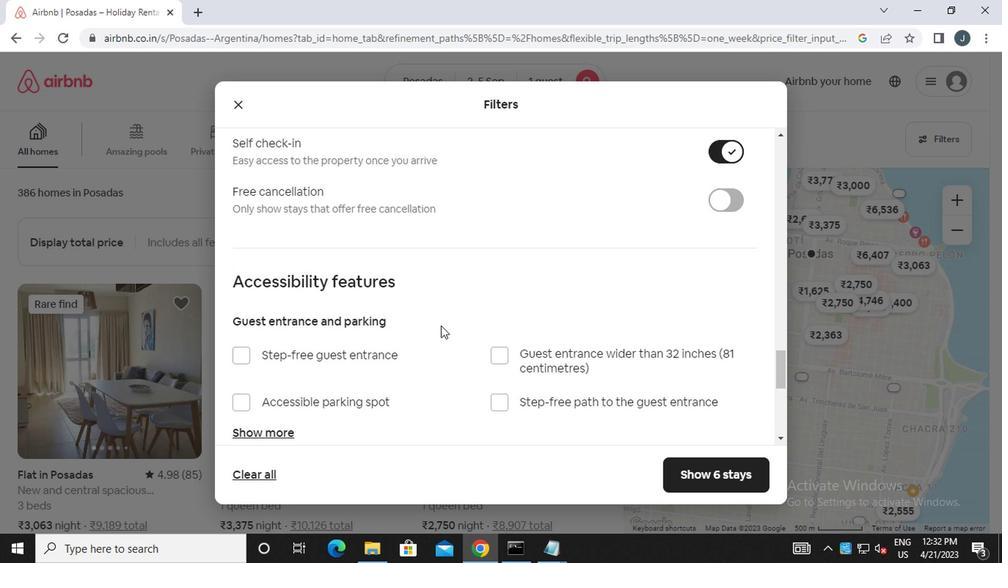 
Action: Mouse scrolled (438, 331) with delta (0, -1)
Screenshot: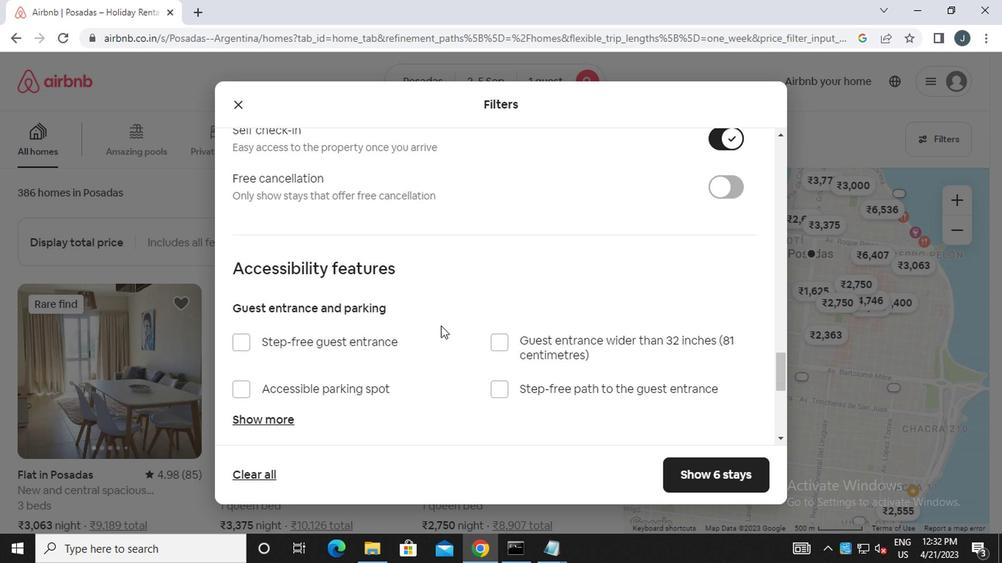 
Action: Mouse moved to (412, 355)
Screenshot: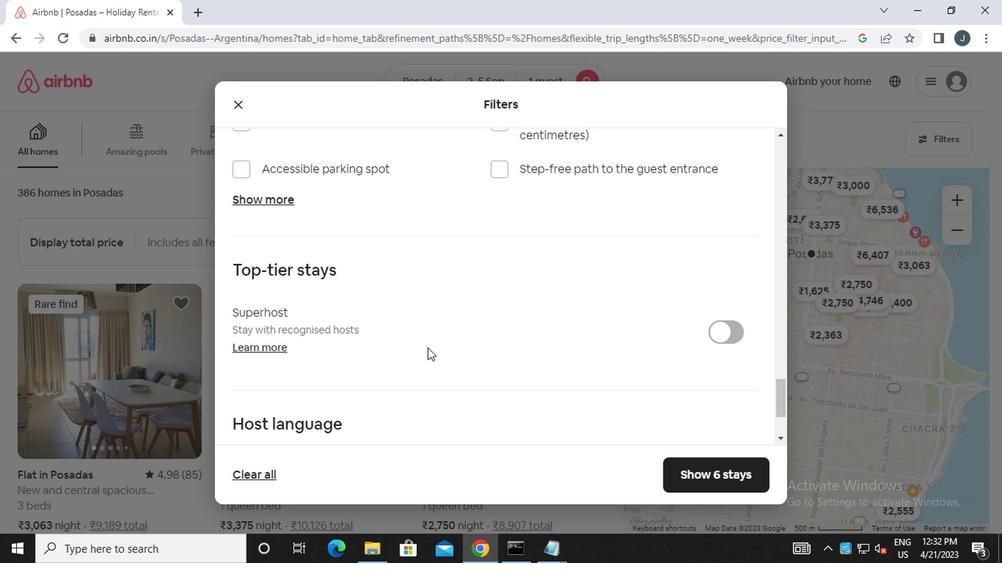 
Action: Mouse scrolled (412, 354) with delta (0, -1)
Screenshot: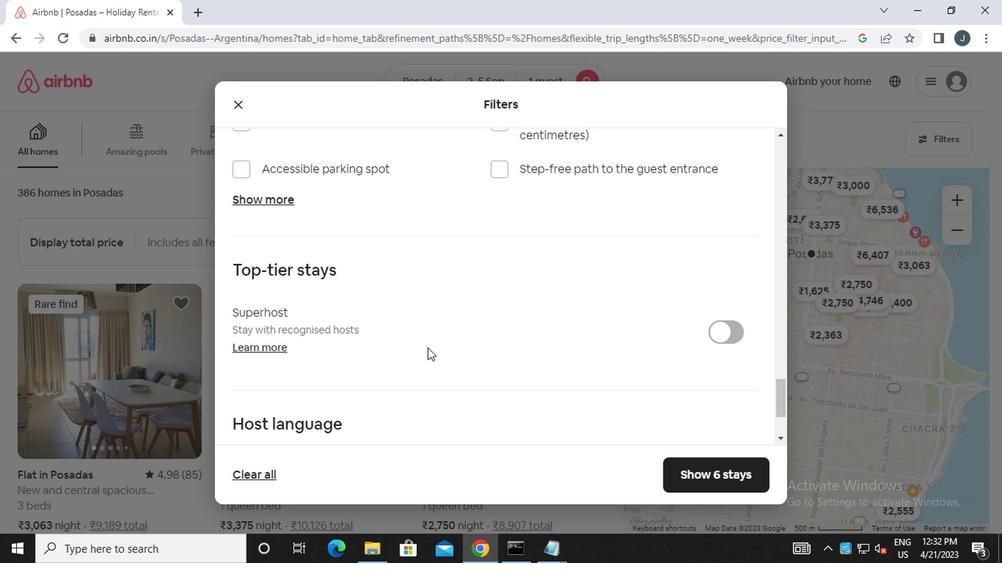 
Action: Mouse moved to (401, 355)
Screenshot: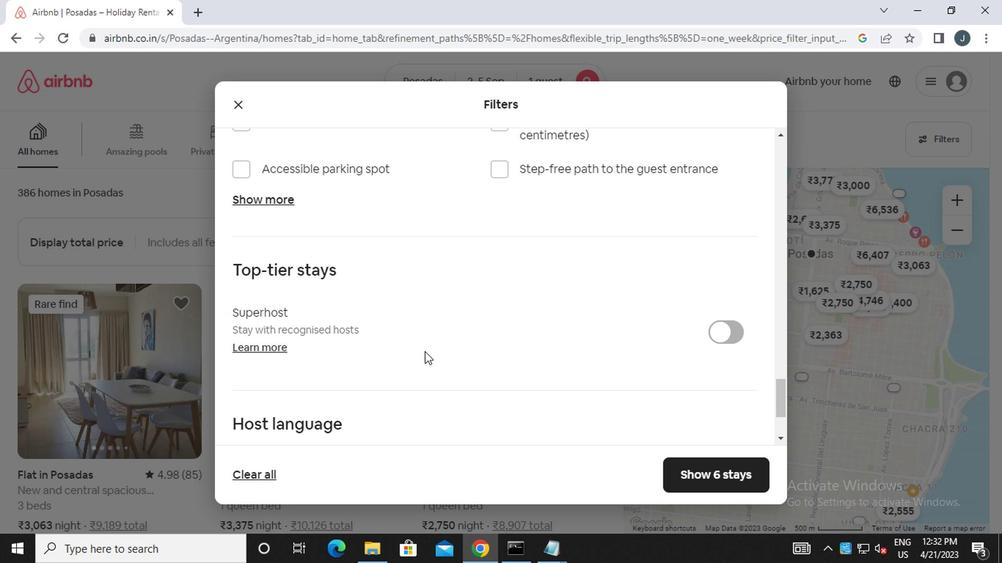 
Action: Mouse scrolled (401, 354) with delta (0, -1)
Screenshot: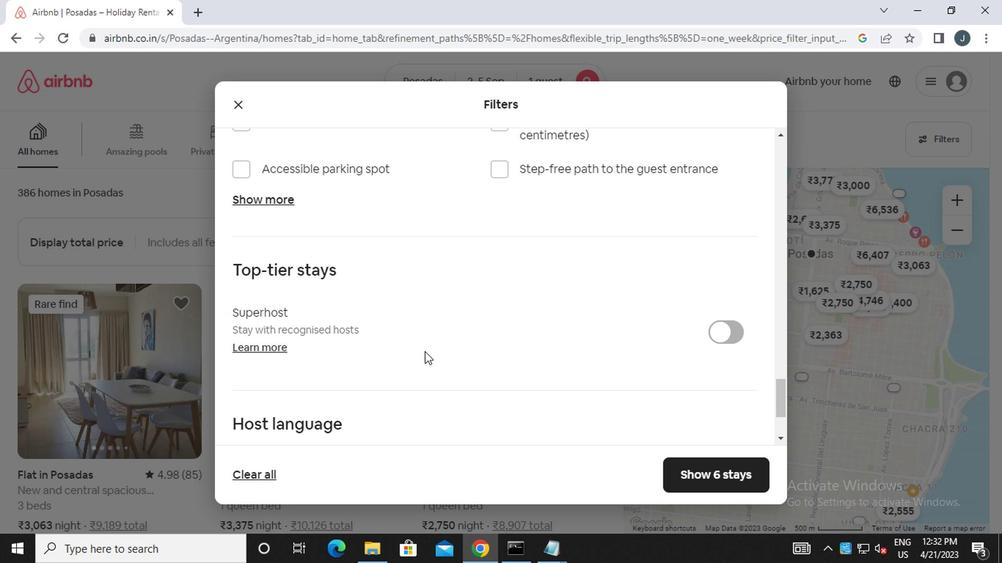 
Action: Mouse moved to (395, 354)
Screenshot: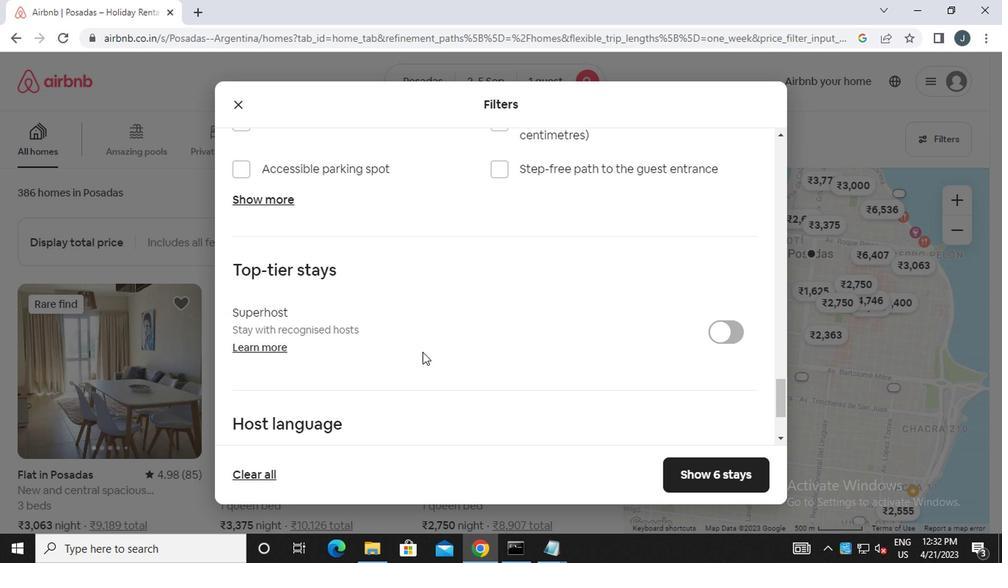 
Action: Mouse scrolled (395, 353) with delta (0, 0)
Screenshot: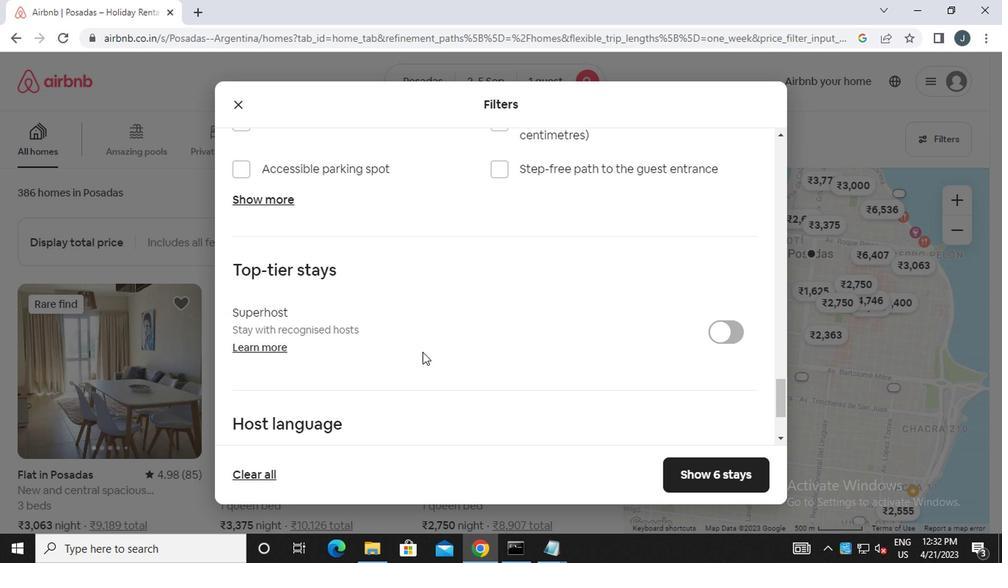 
Action: Mouse moved to (285, 347)
Screenshot: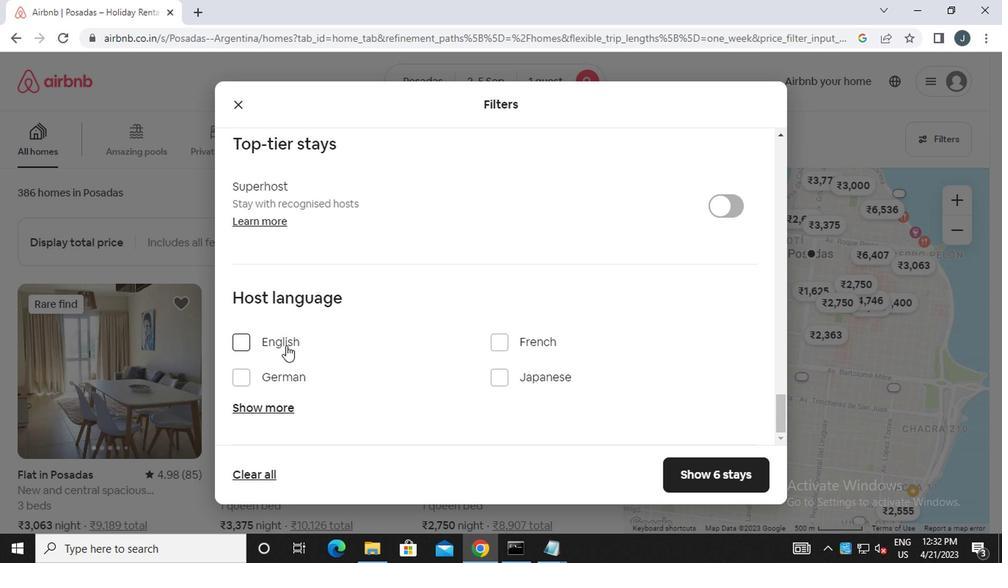 
Action: Mouse pressed left at (285, 347)
Screenshot: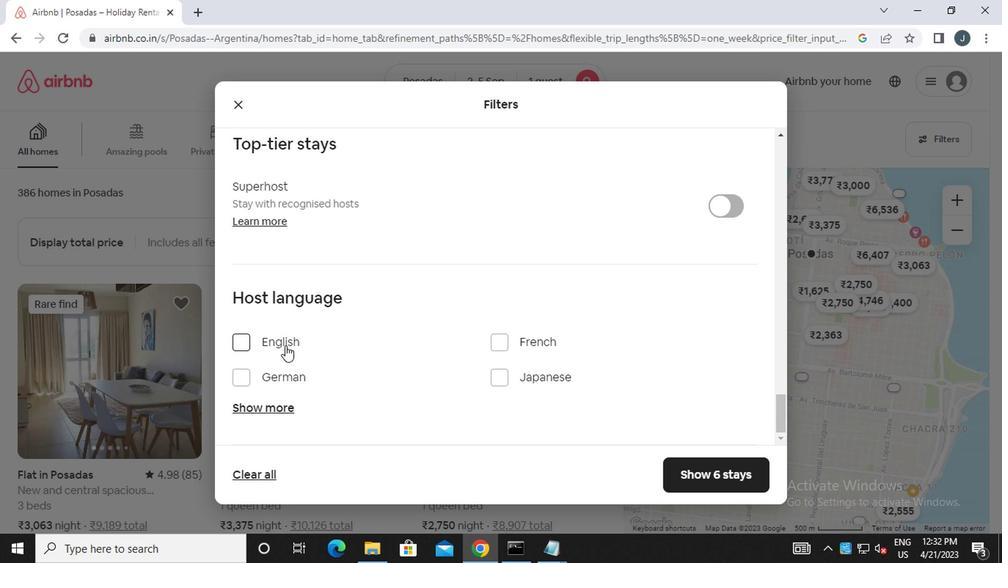 
Action: Mouse moved to (500, 349)
Screenshot: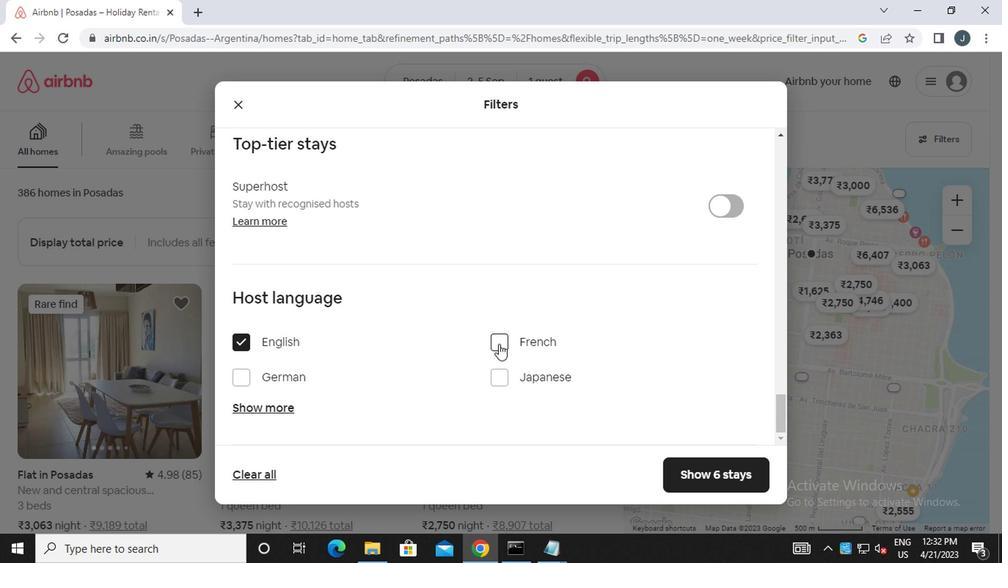 
Action: Mouse scrolled (500, 348) with delta (0, -1)
Screenshot: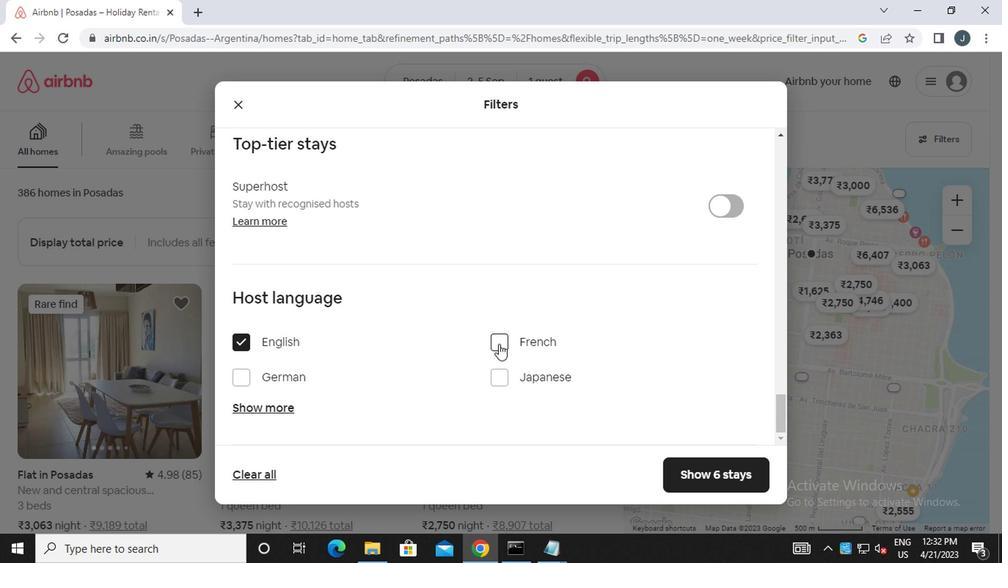 
Action: Mouse scrolled (500, 348) with delta (0, -1)
Screenshot: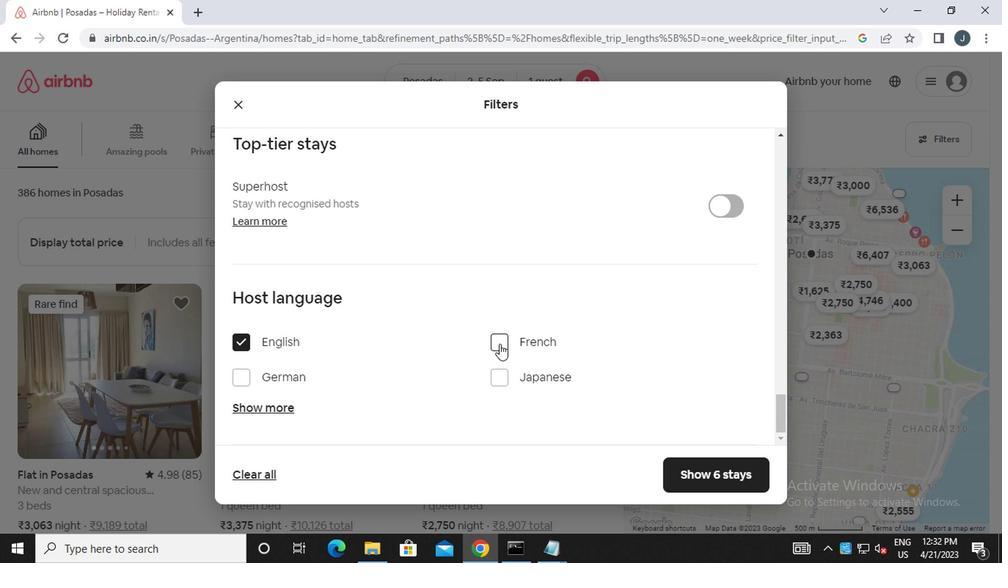 
Action: Mouse moved to (500, 349)
Screenshot: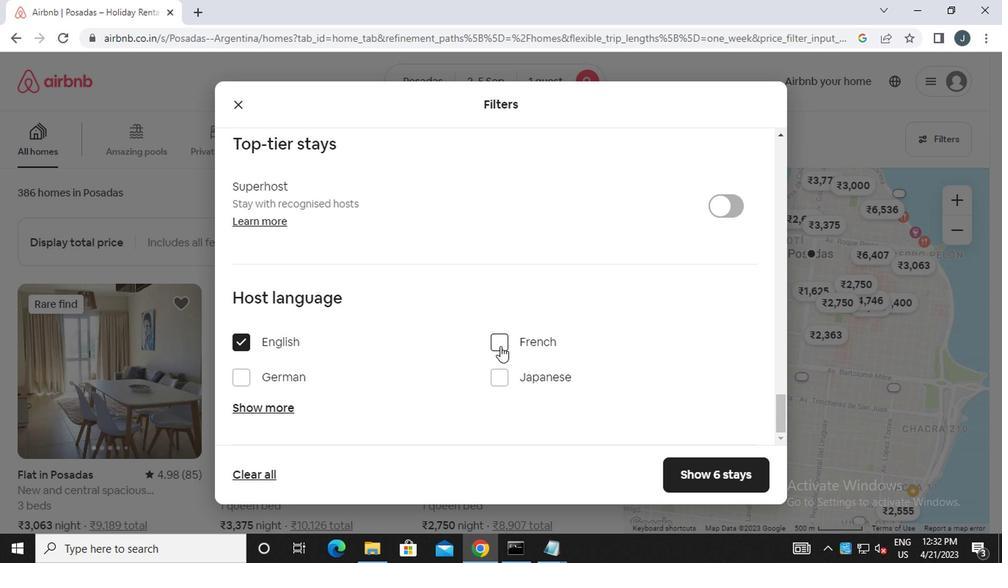 
Action: Mouse scrolled (500, 348) with delta (0, -1)
Screenshot: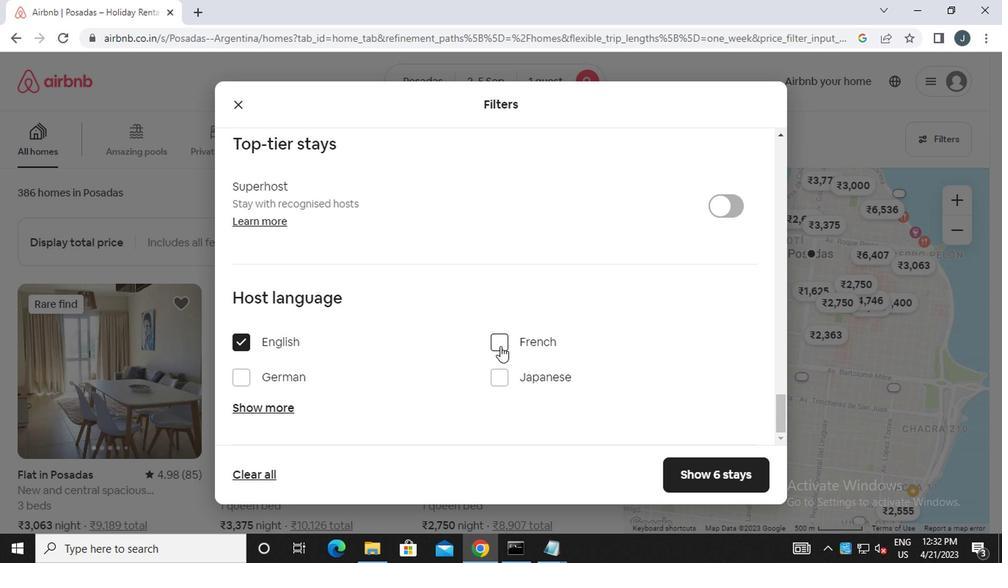 
Action: Mouse moved to (489, 346)
Screenshot: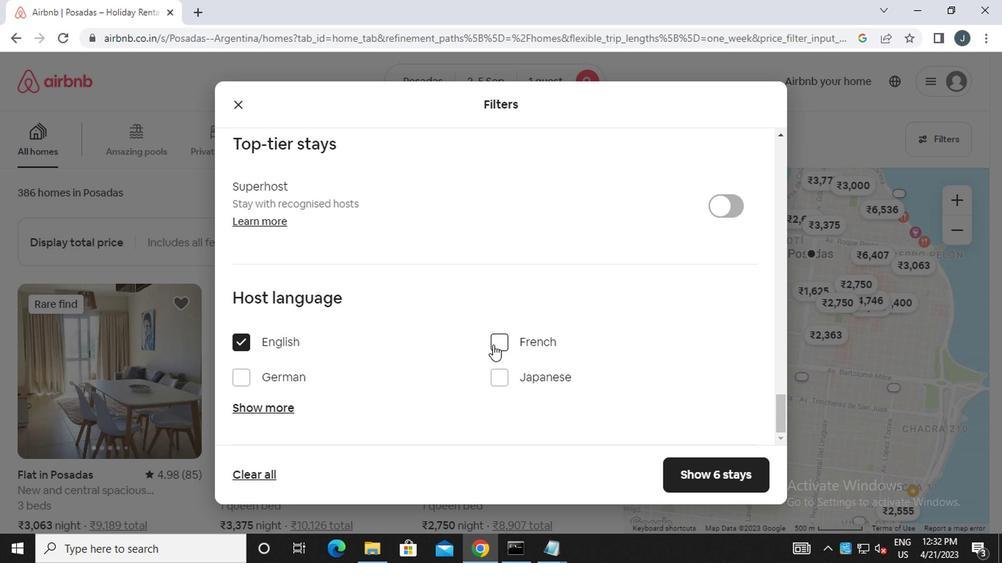 
Action: Mouse scrolled (489, 346) with delta (0, 0)
Screenshot: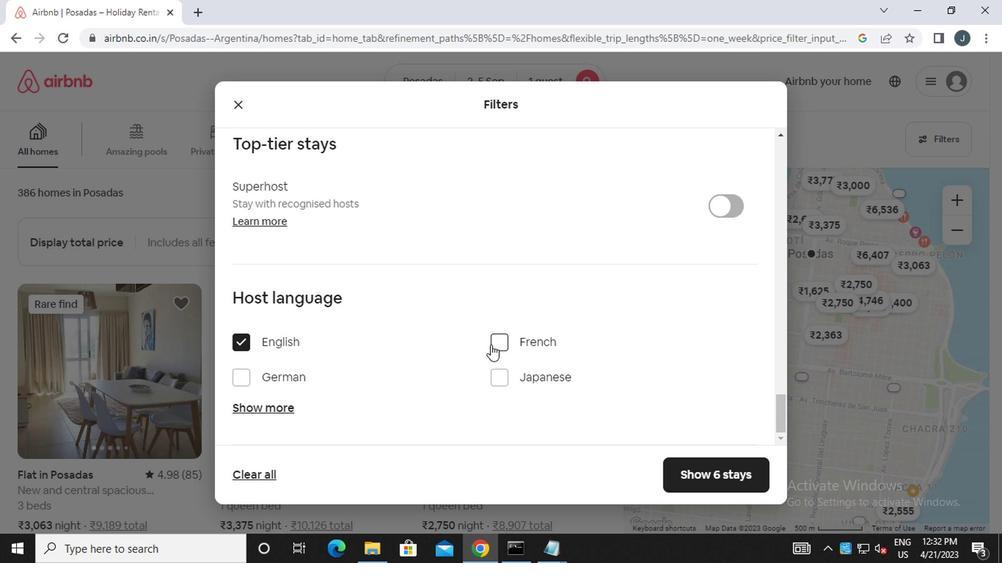 
Action: Mouse scrolled (489, 346) with delta (0, 0)
Screenshot: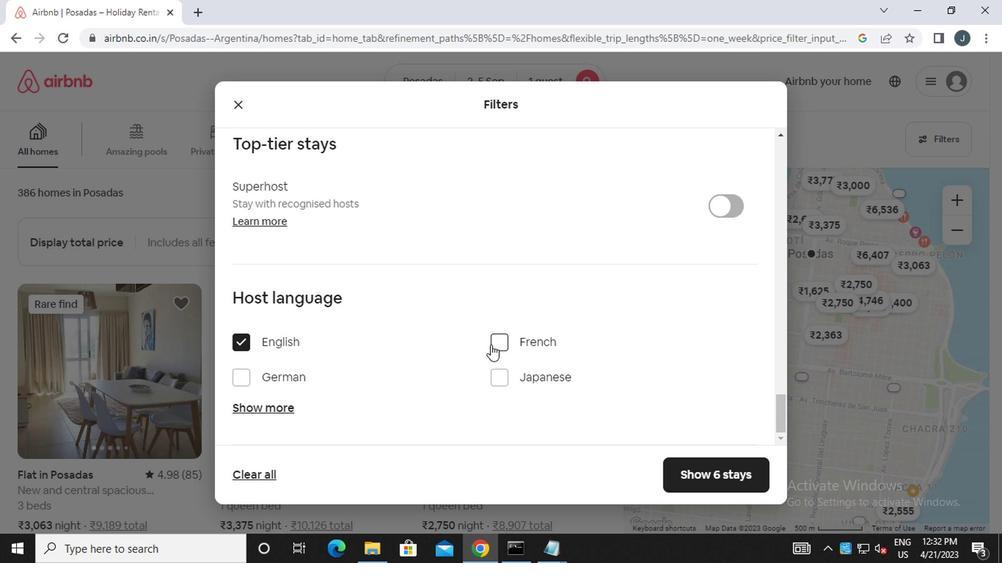 
Action: Mouse scrolled (489, 347) with delta (0, 0)
Screenshot: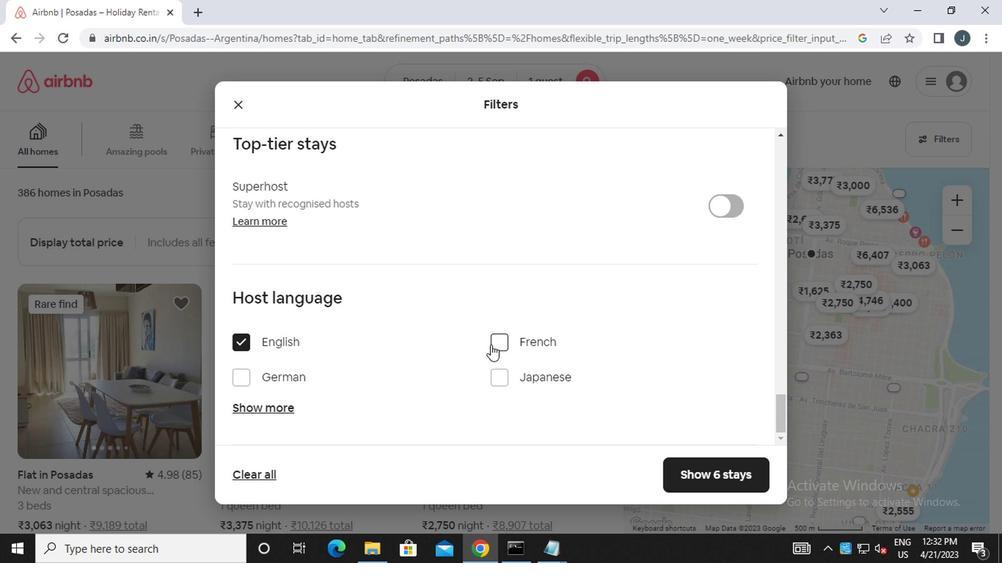 
Action: Mouse scrolled (489, 347) with delta (0, 0)
Screenshot: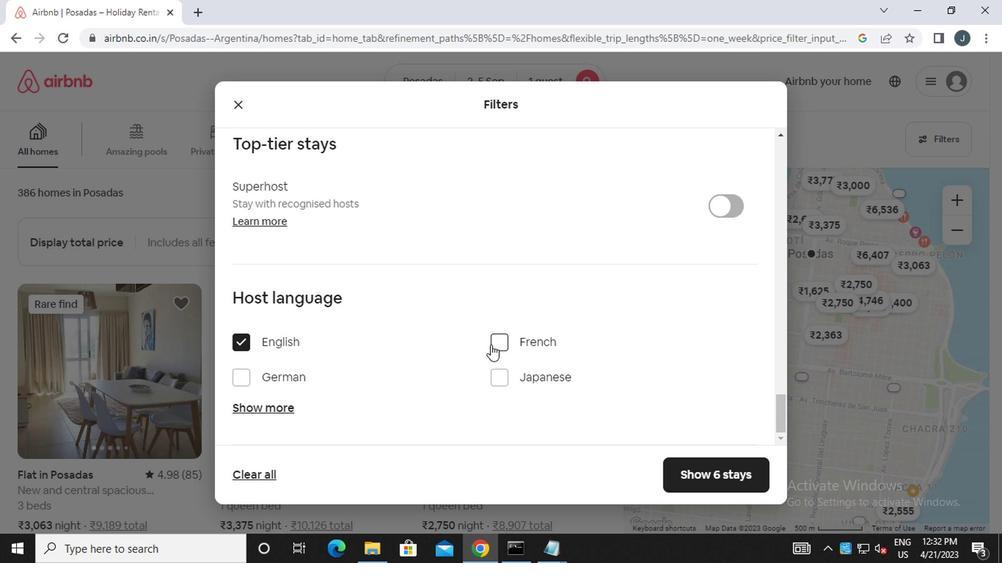 
Action: Mouse scrolled (489, 347) with delta (0, 0)
Screenshot: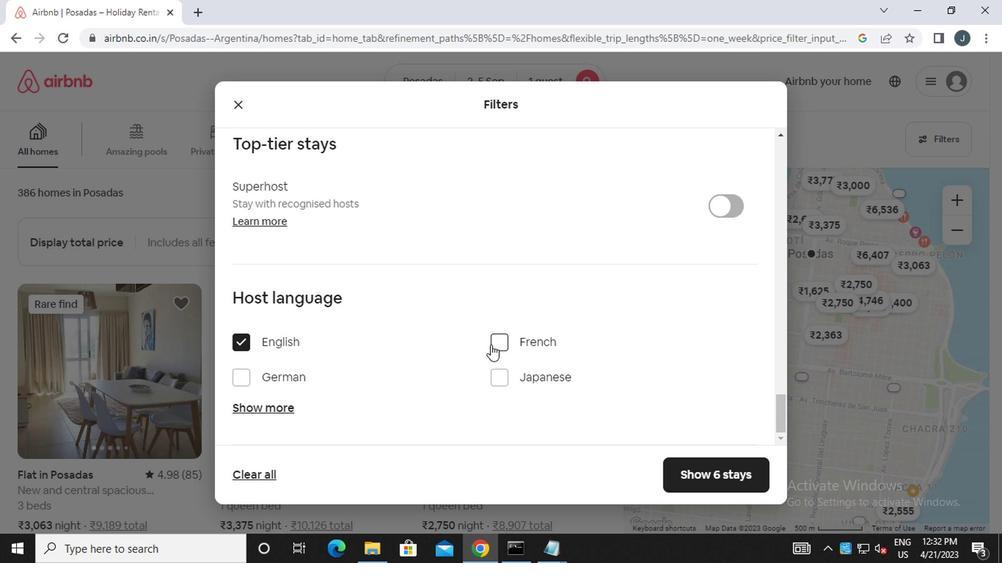 
Action: Mouse scrolled (489, 347) with delta (0, 0)
Screenshot: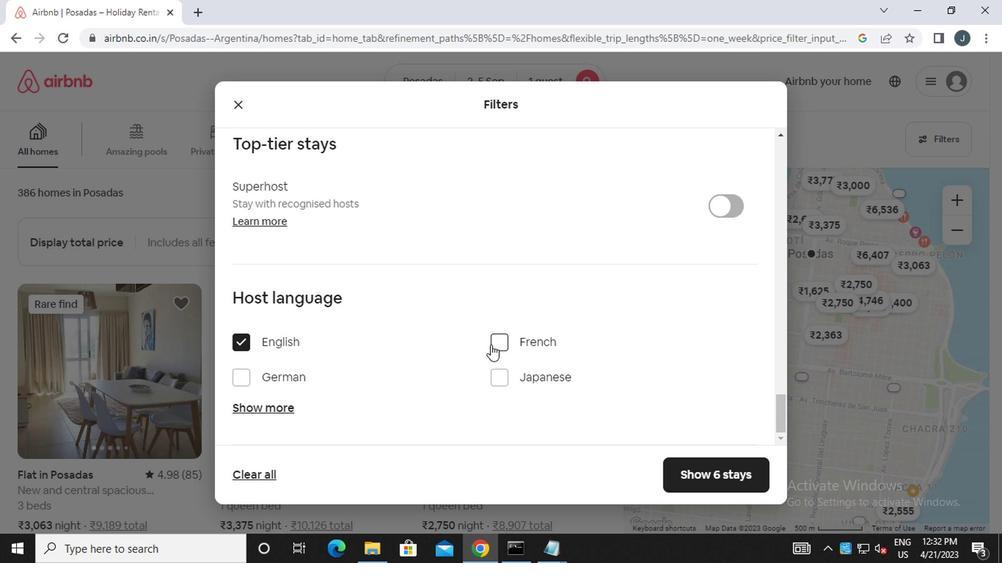 
Action: Mouse moved to (489, 346)
Screenshot: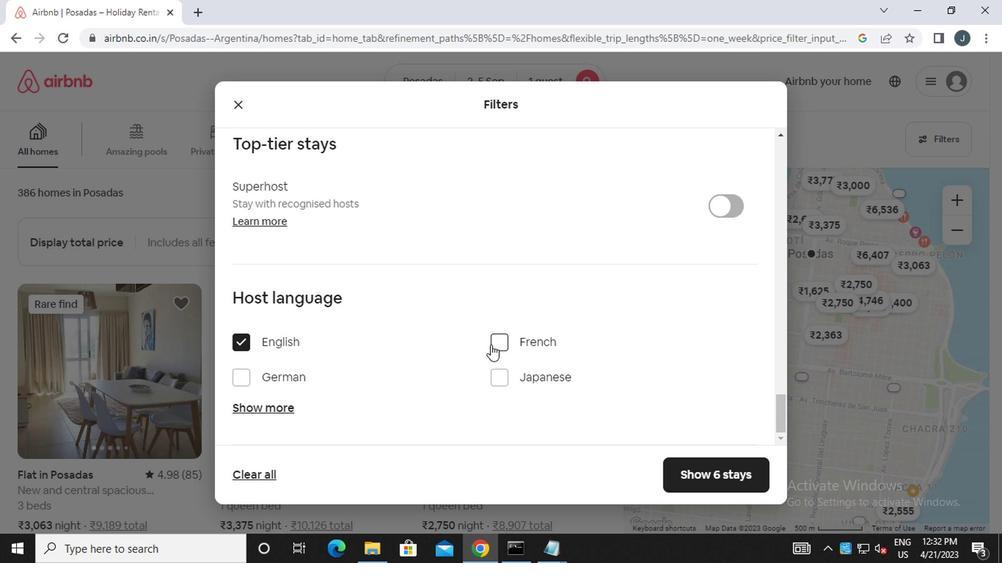 
Action: Mouse scrolled (489, 347) with delta (0, 0)
Screenshot: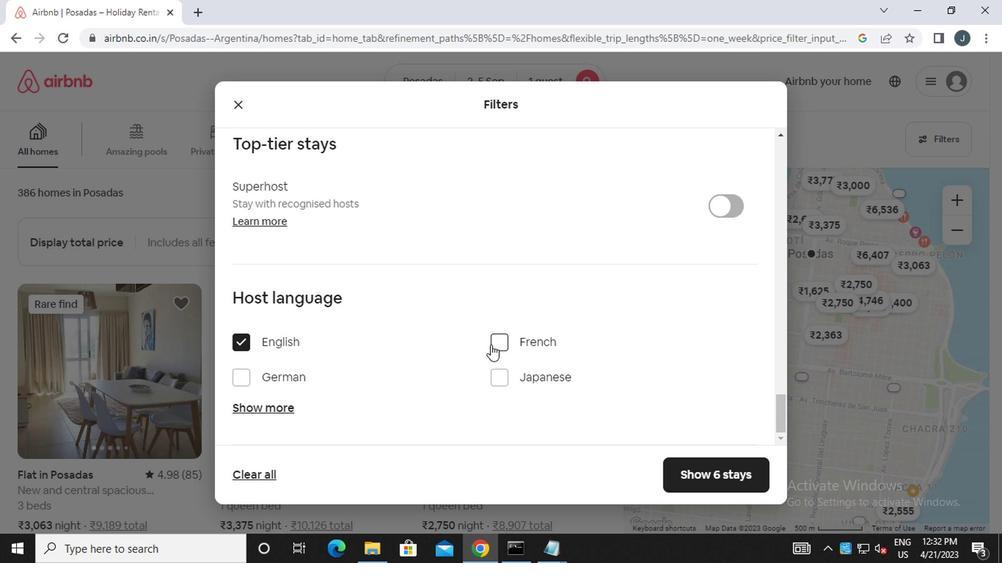 
Action: Mouse moved to (556, 359)
Screenshot: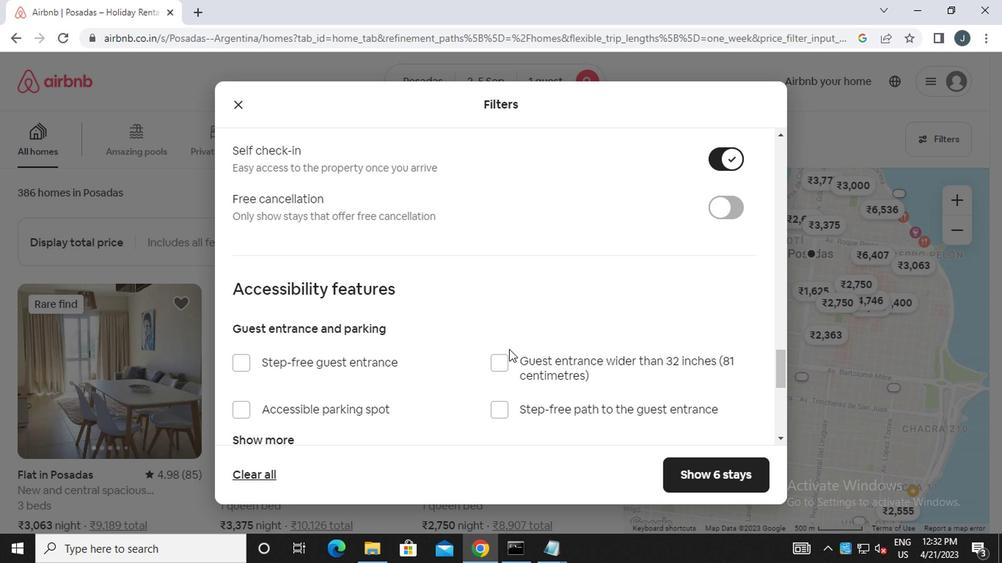 
Action: Mouse scrolled (556, 360) with delta (0, 1)
Screenshot: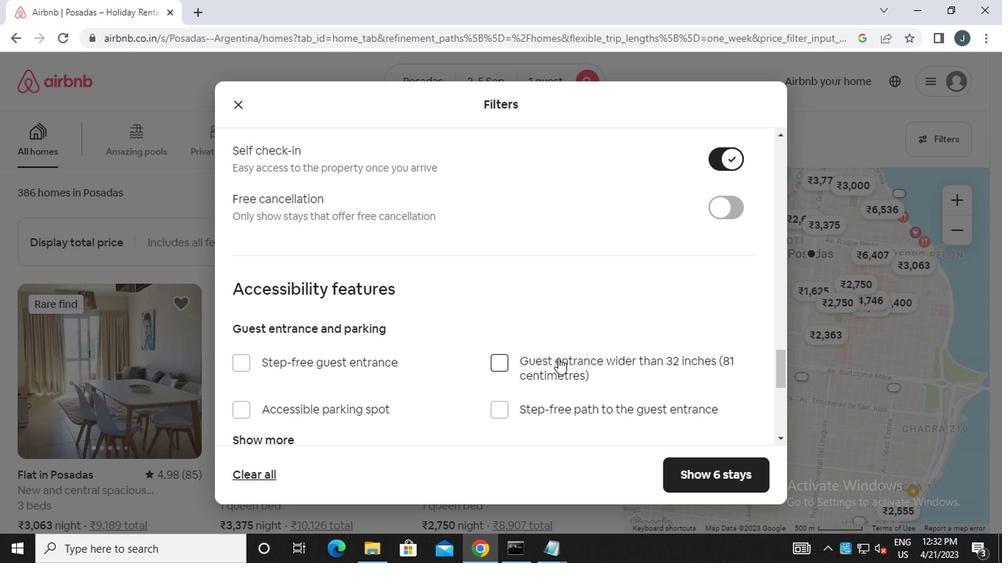 
Action: Mouse moved to (553, 358)
Screenshot: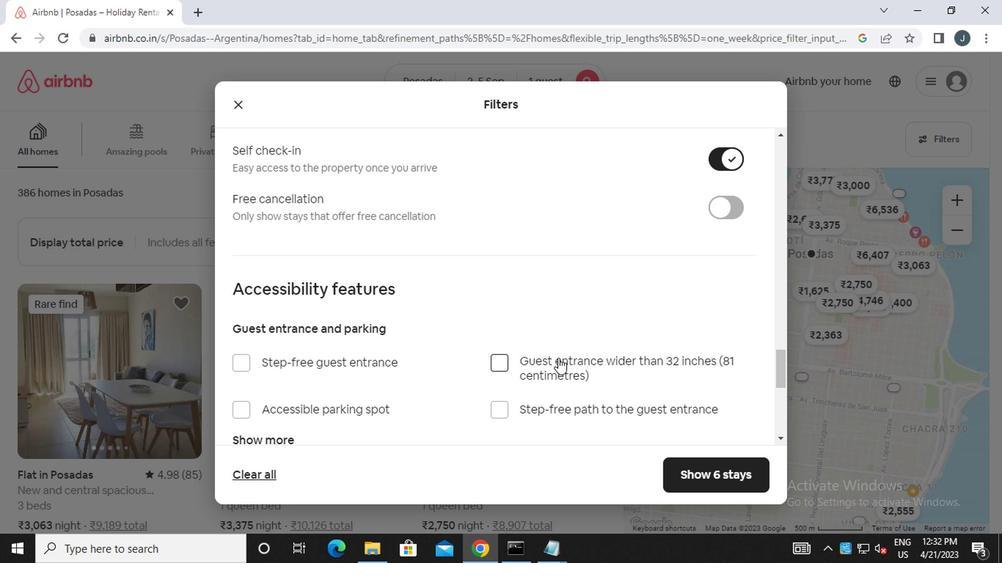 
Action: Mouse scrolled (553, 359) with delta (0, 0)
Screenshot: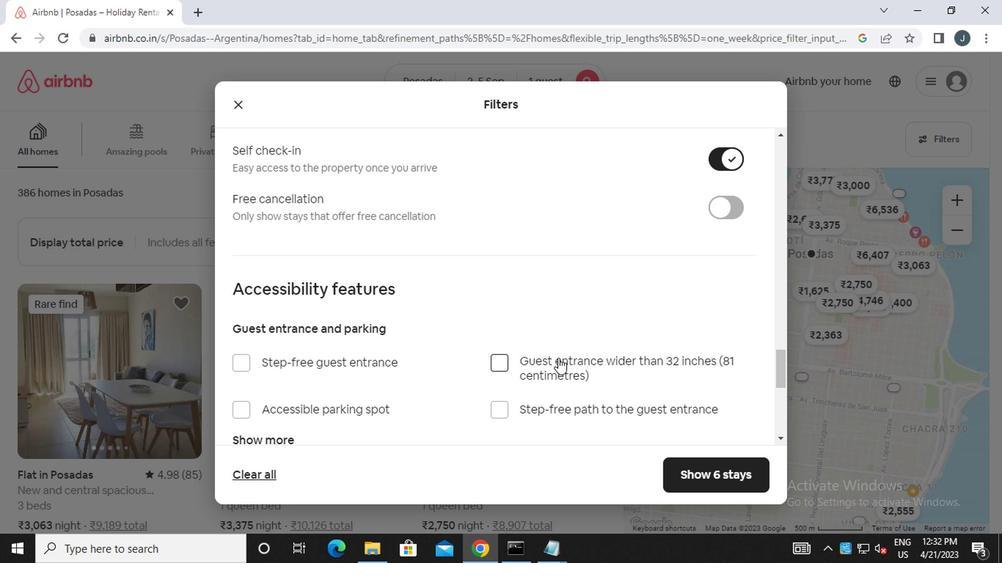 
Action: Mouse moved to (550, 355)
Screenshot: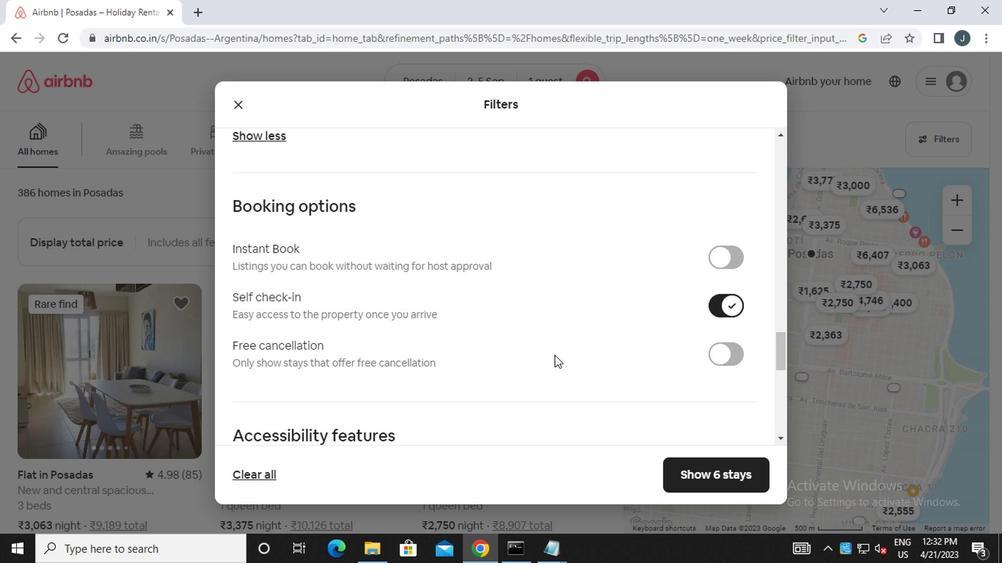 
Action: Mouse scrolled (550, 355) with delta (0, 0)
Screenshot: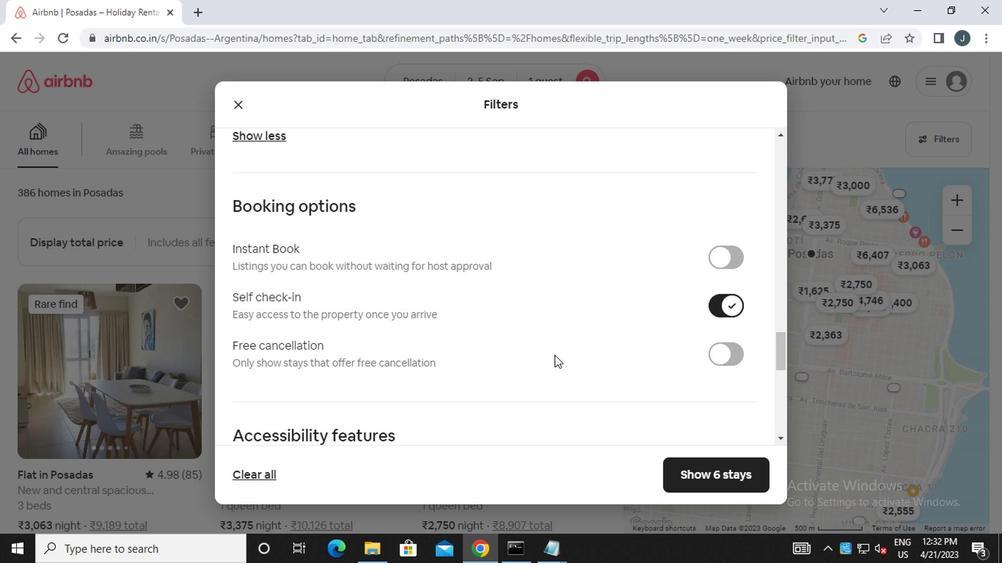 
Action: Mouse scrolled (550, 355) with delta (0, 0)
Screenshot: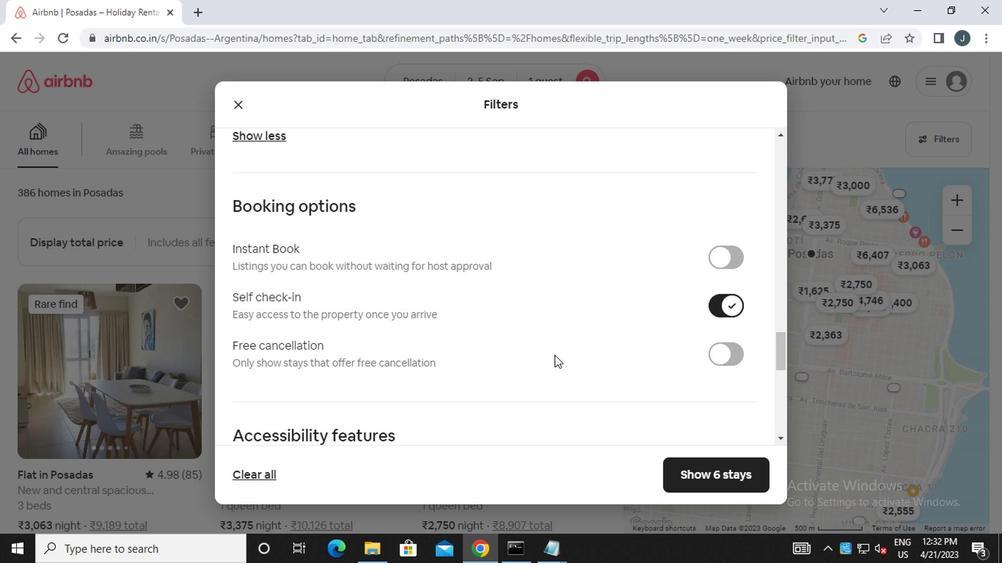 
Action: Mouse scrolled (550, 355) with delta (0, 0)
Screenshot: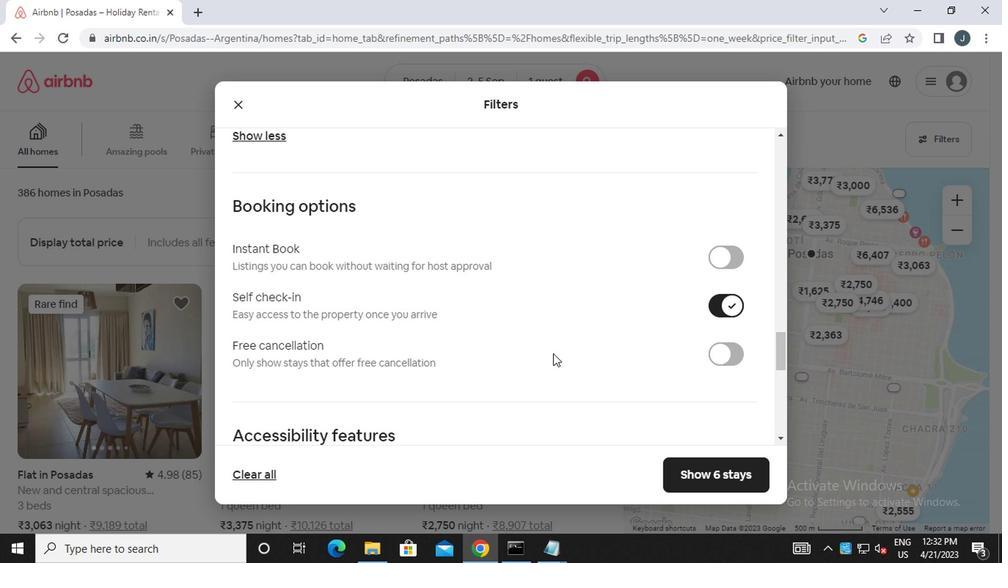 
Action: Mouse scrolled (550, 355) with delta (0, 0)
Screenshot: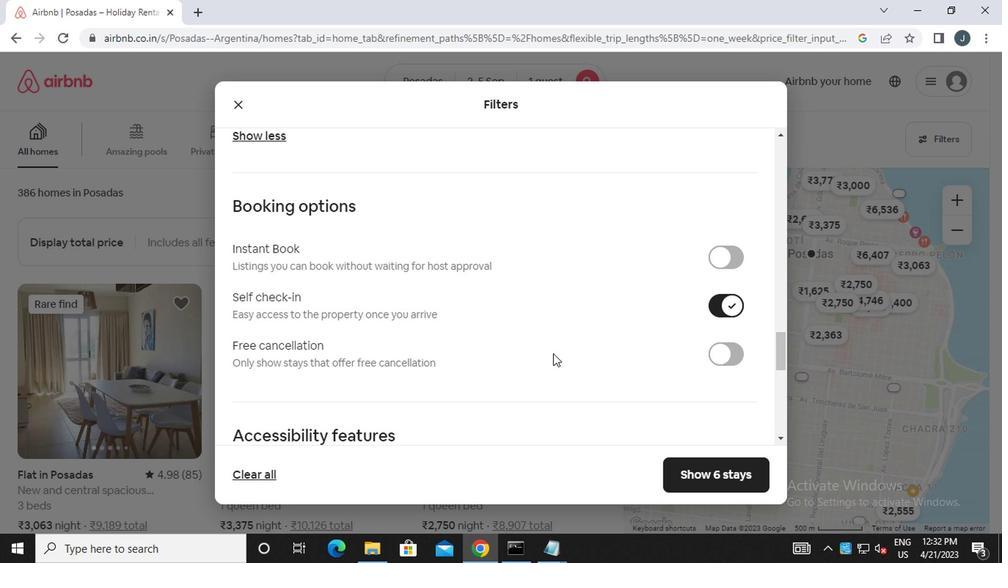 
Action: Mouse scrolled (550, 355) with delta (0, 0)
Screenshot: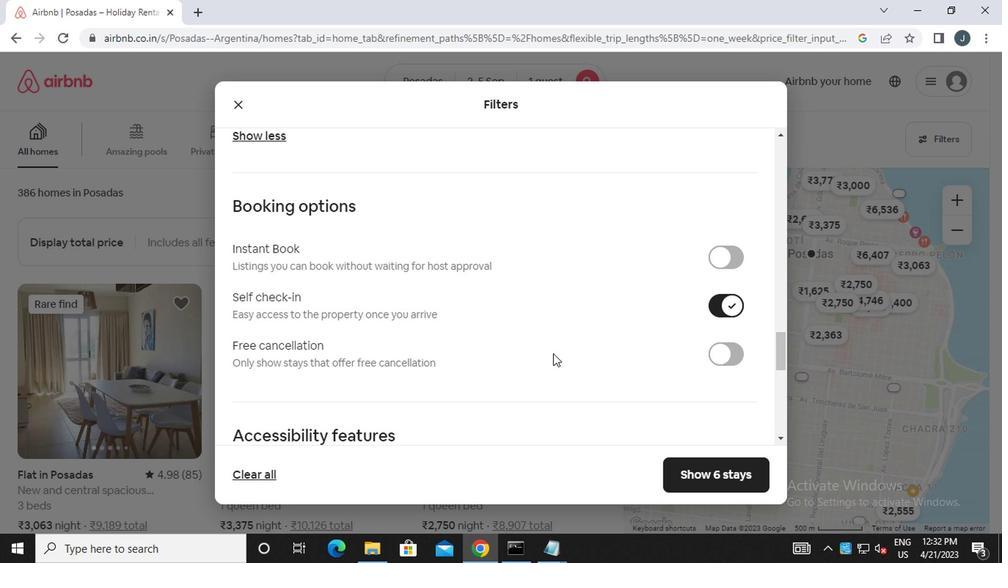
Action: Mouse moved to (550, 355)
Screenshot: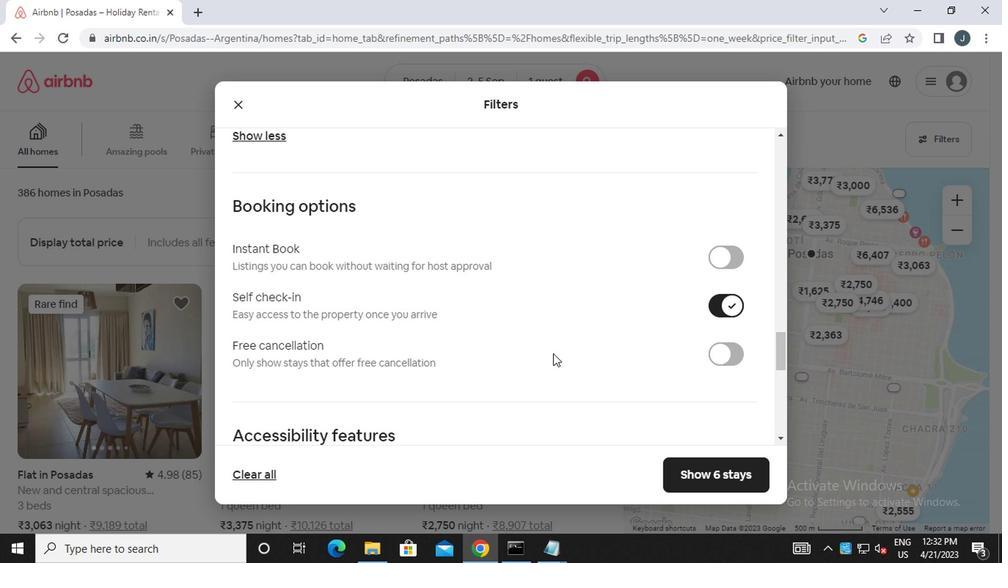 
Action: Mouse scrolled (550, 355) with delta (0, 0)
Screenshot: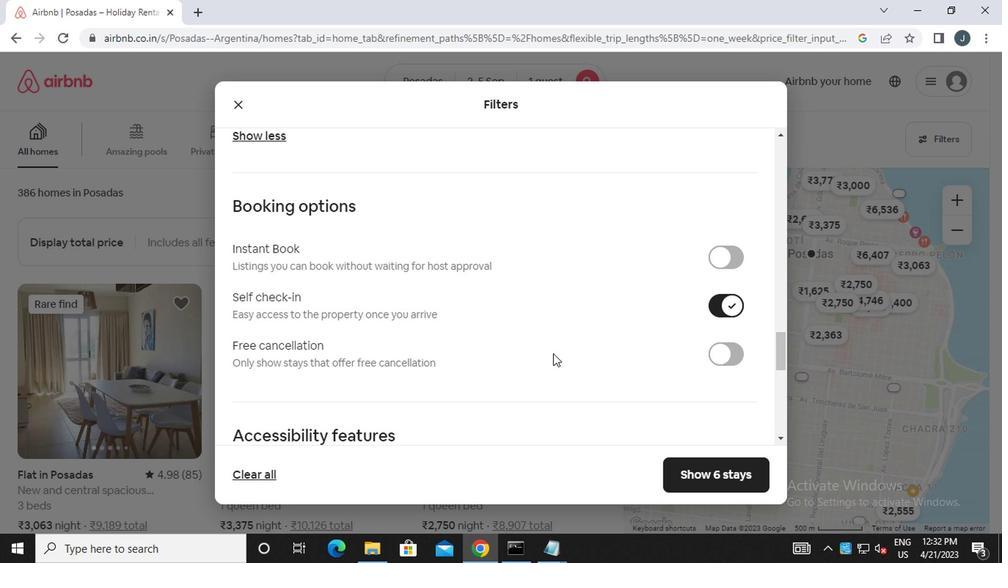 
Action: Mouse moved to (549, 355)
Screenshot: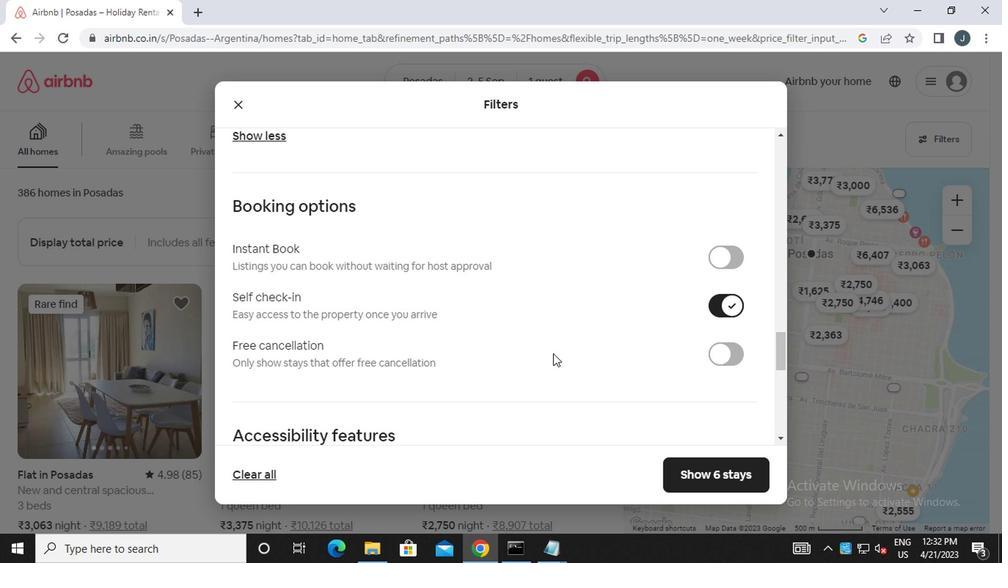 
Action: Mouse scrolled (549, 354) with delta (0, -1)
Screenshot: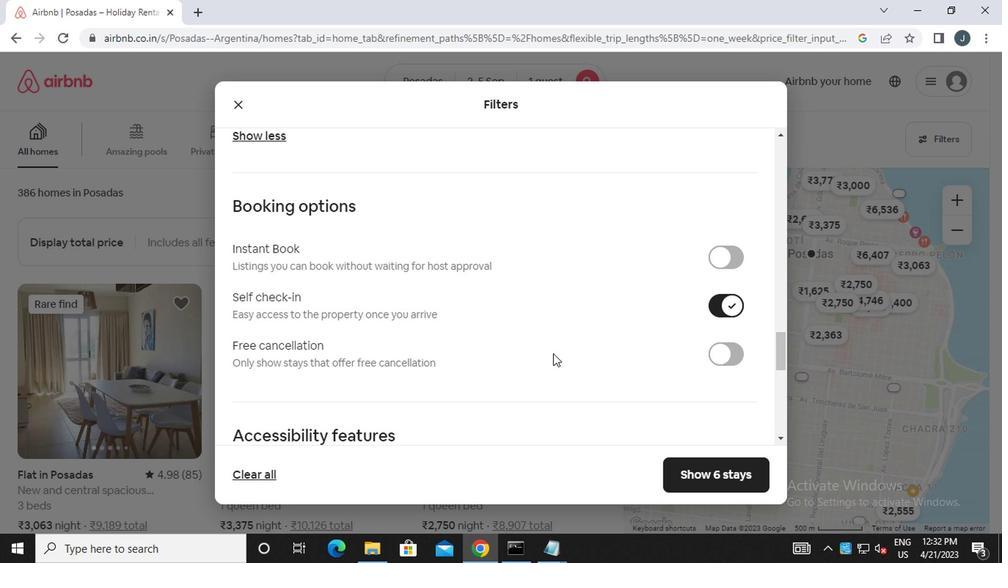 
Action: Mouse moved to (548, 354)
Screenshot: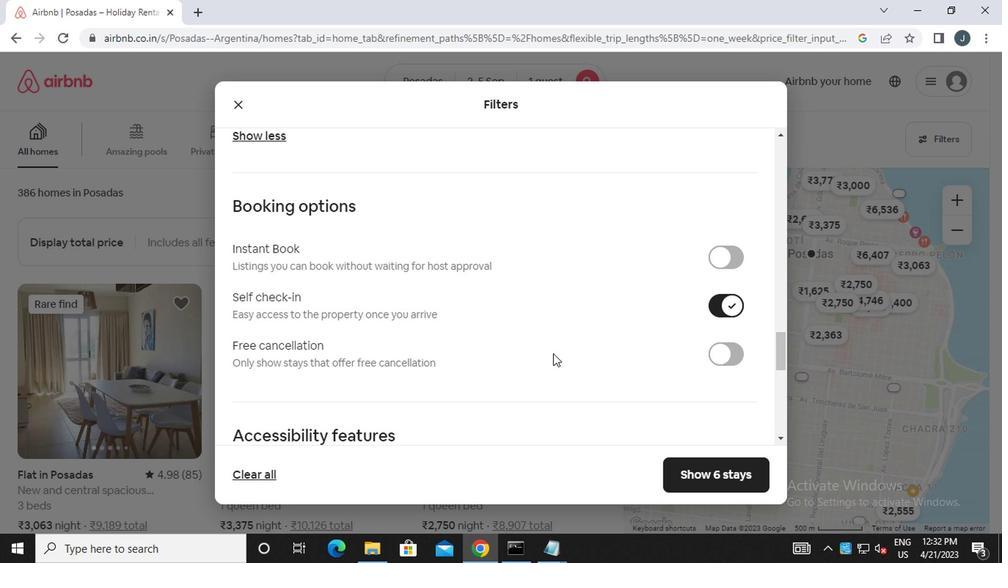 
Action: Mouse scrolled (548, 353) with delta (0, 0)
Screenshot: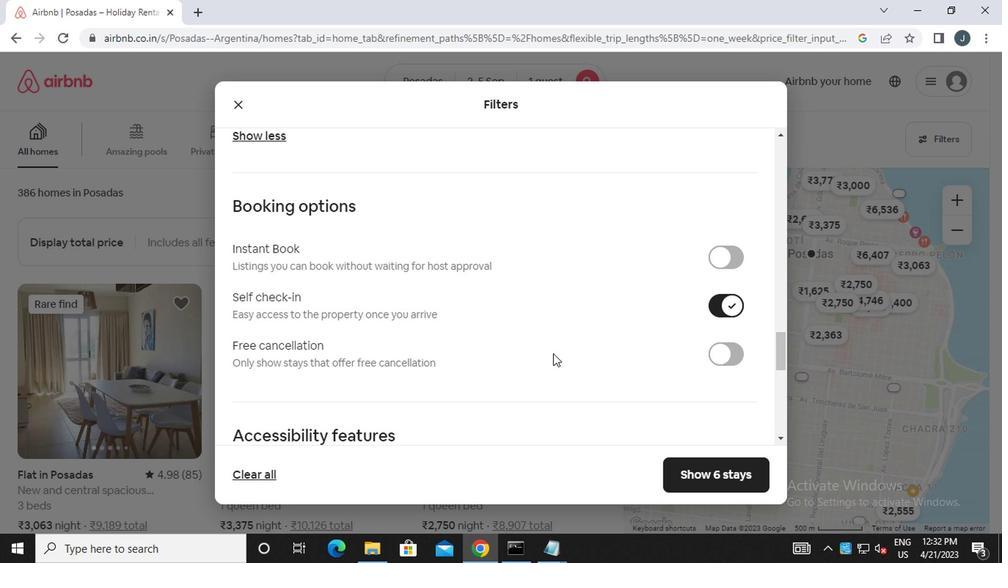 
Action: Mouse moved to (535, 355)
Screenshot: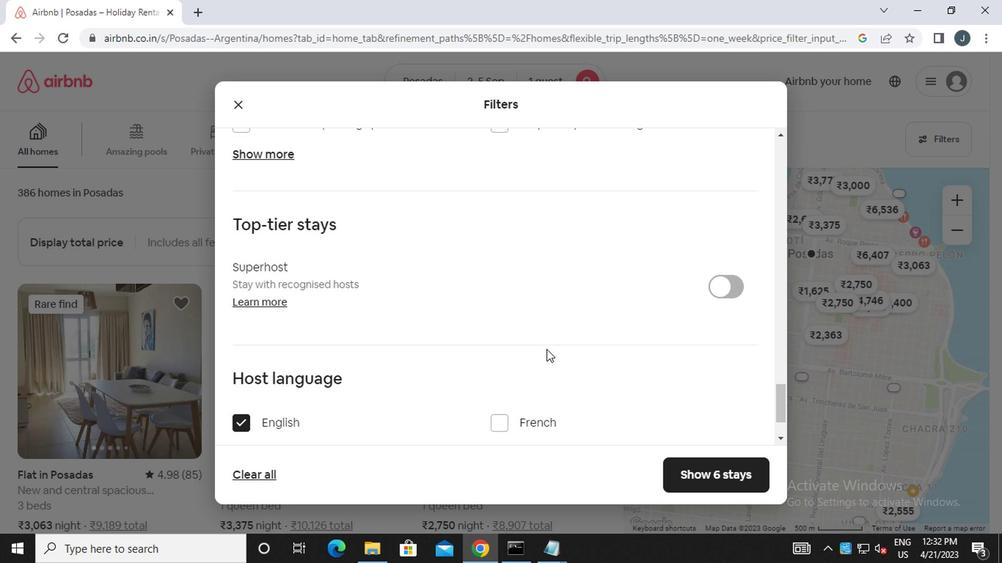 
Action: Mouse scrolled (535, 355) with delta (0, 0)
Screenshot: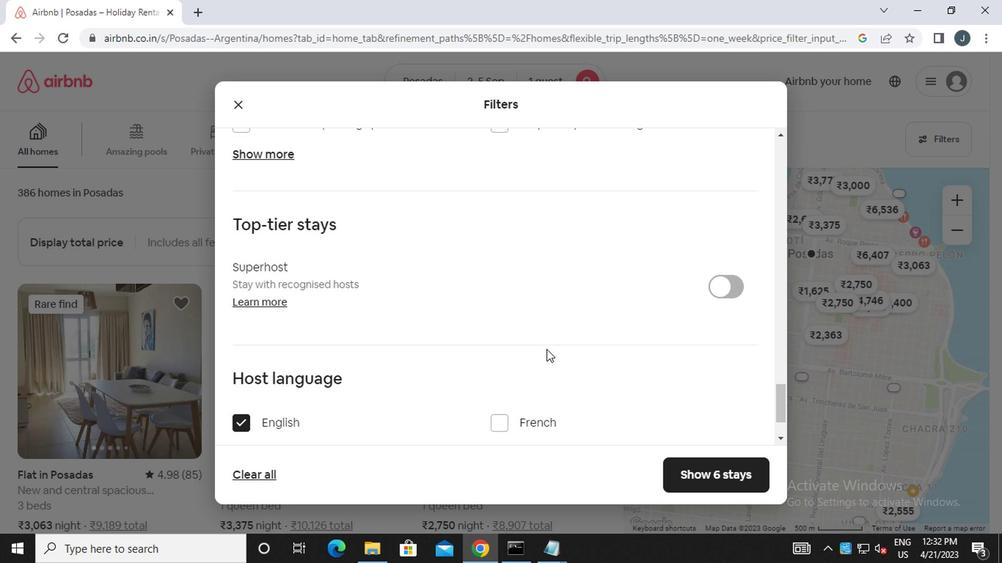 
Action: Mouse moved to (535, 355)
Screenshot: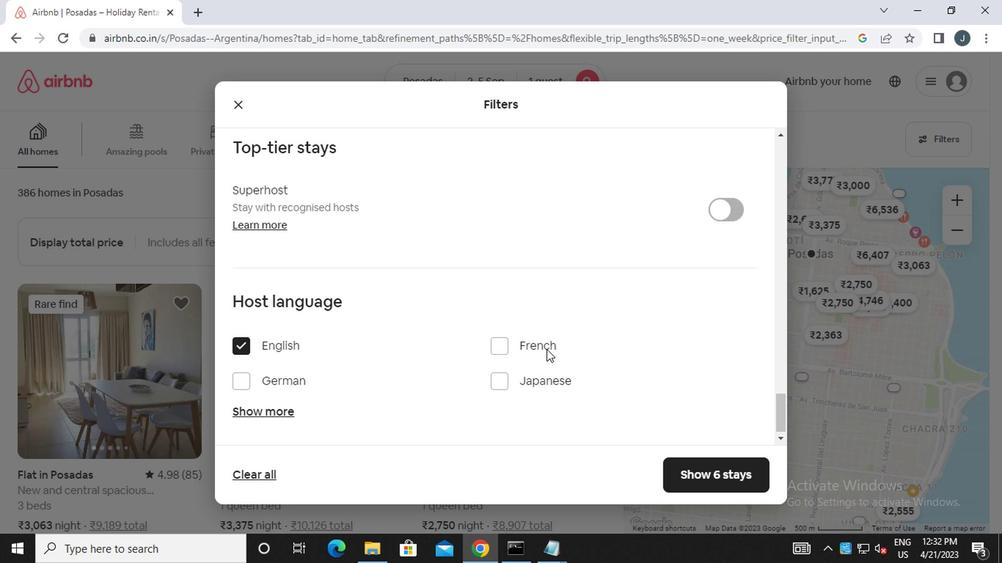 
Action: Mouse scrolled (535, 355) with delta (0, 0)
Screenshot: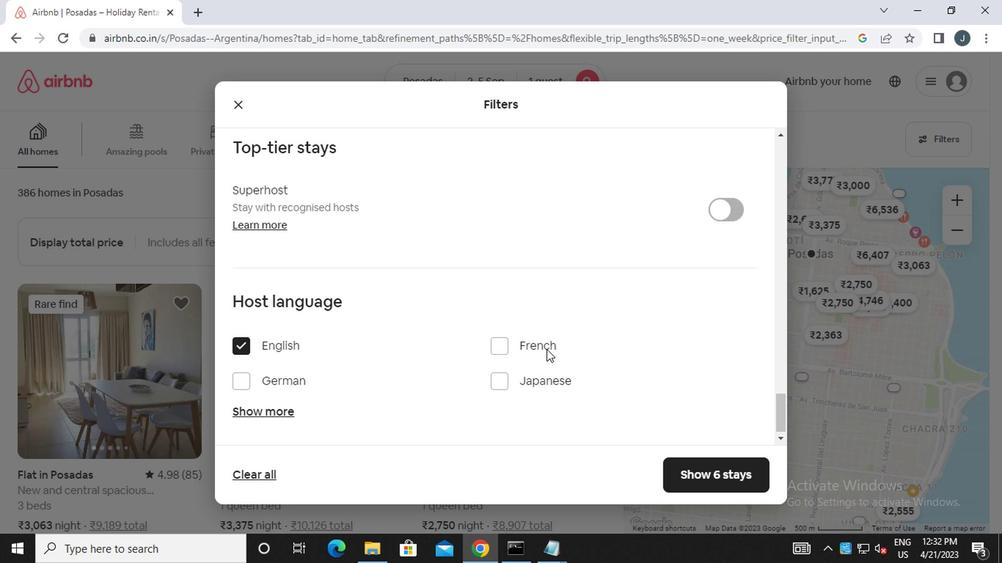 
Action: Mouse scrolled (535, 355) with delta (0, 0)
Screenshot: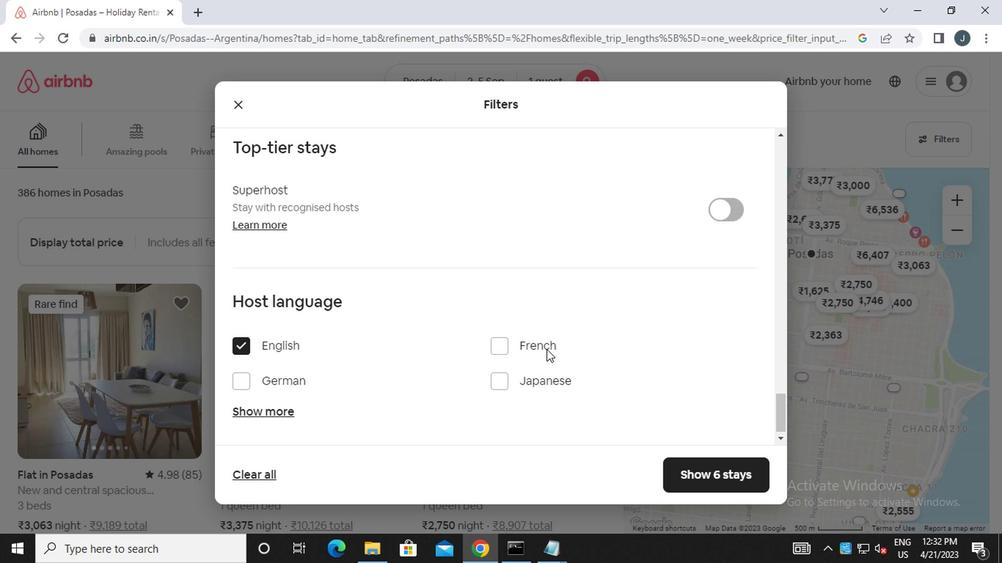 
Action: Mouse scrolled (535, 355) with delta (0, 0)
Screenshot: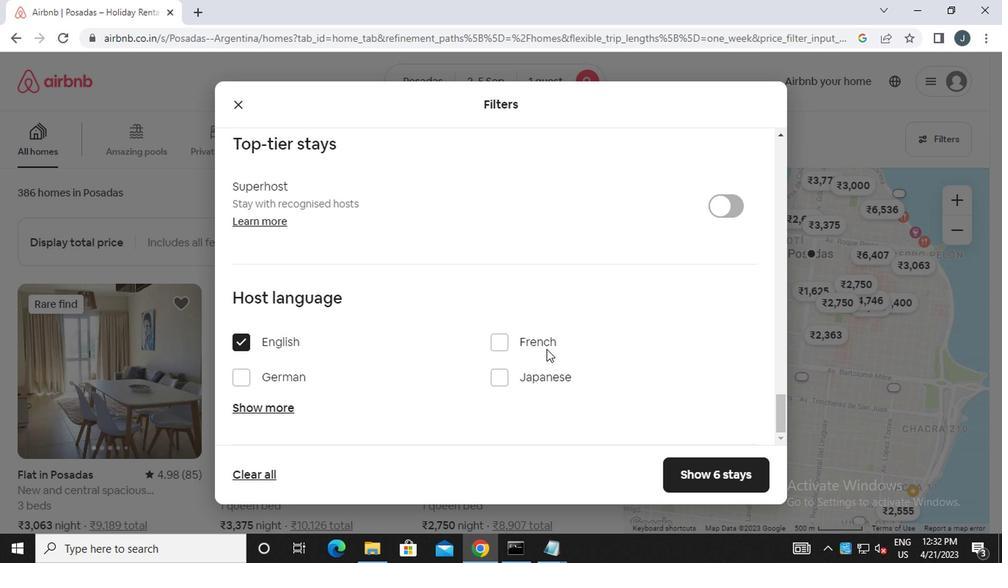 
Action: Mouse scrolled (535, 355) with delta (0, 0)
Screenshot: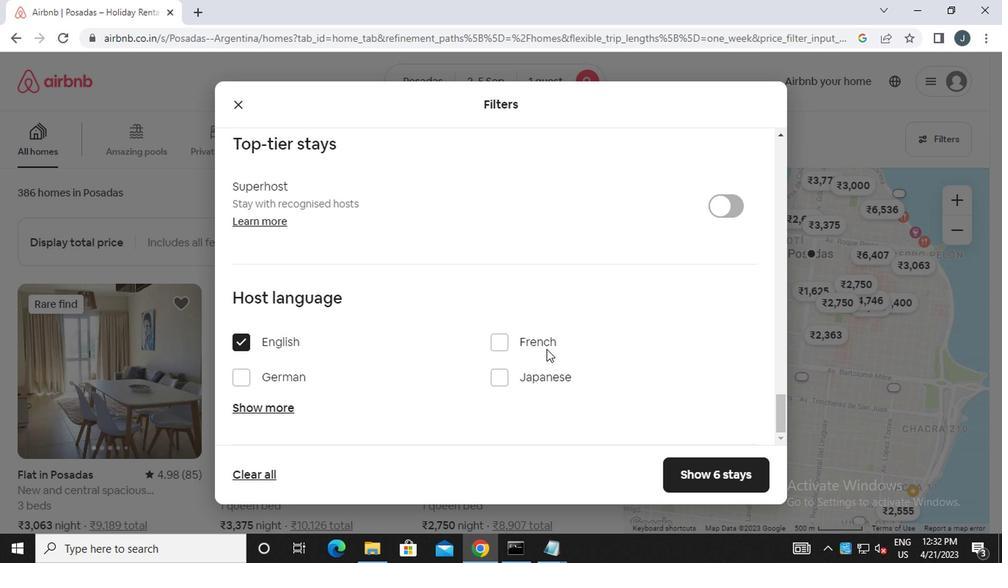 
Action: Mouse scrolled (535, 355) with delta (0, 0)
Screenshot: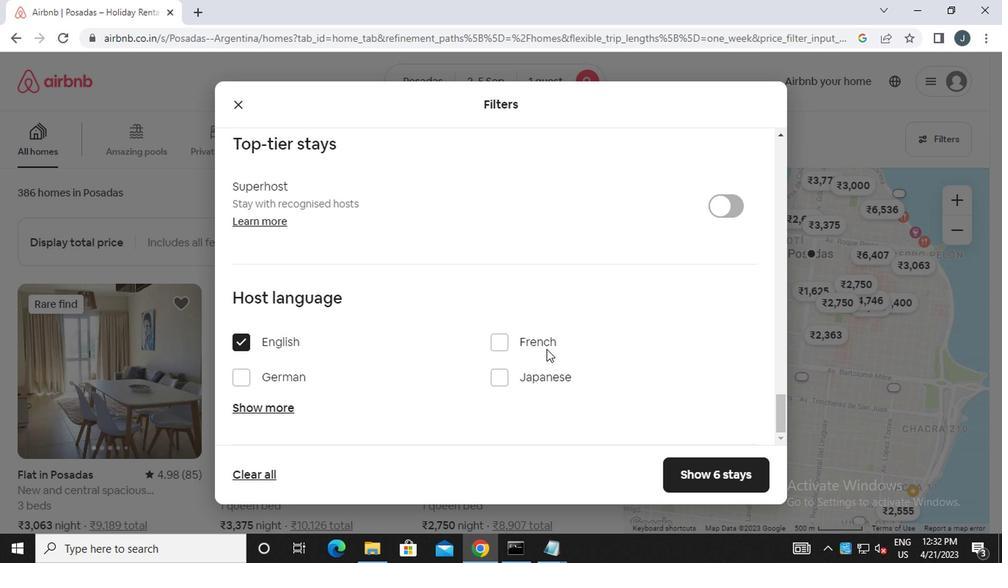 
Action: Mouse moved to (535, 355)
Screenshot: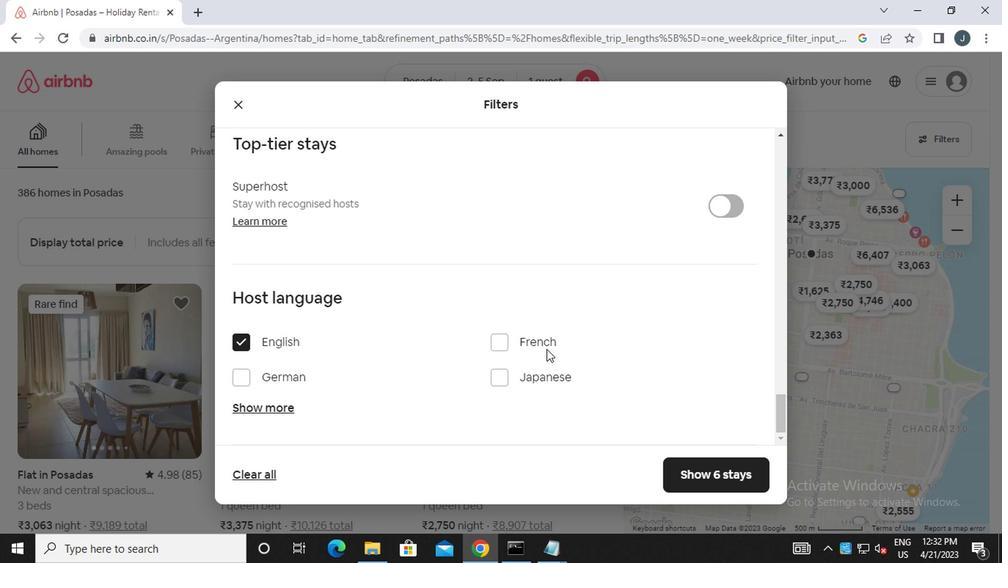 
Action: Mouse scrolled (535, 355) with delta (0, 0)
Screenshot: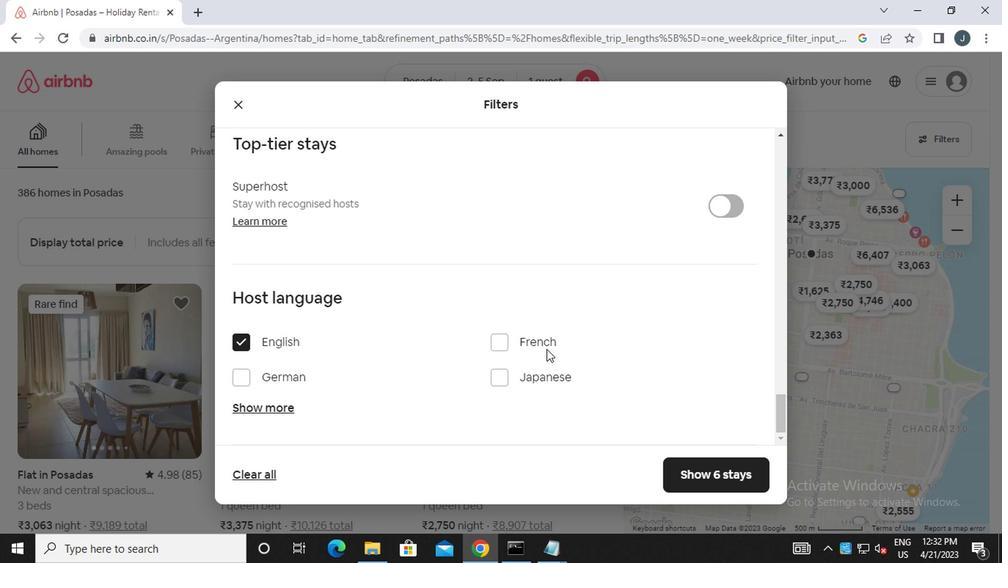 
Action: Mouse moved to (720, 477)
Screenshot: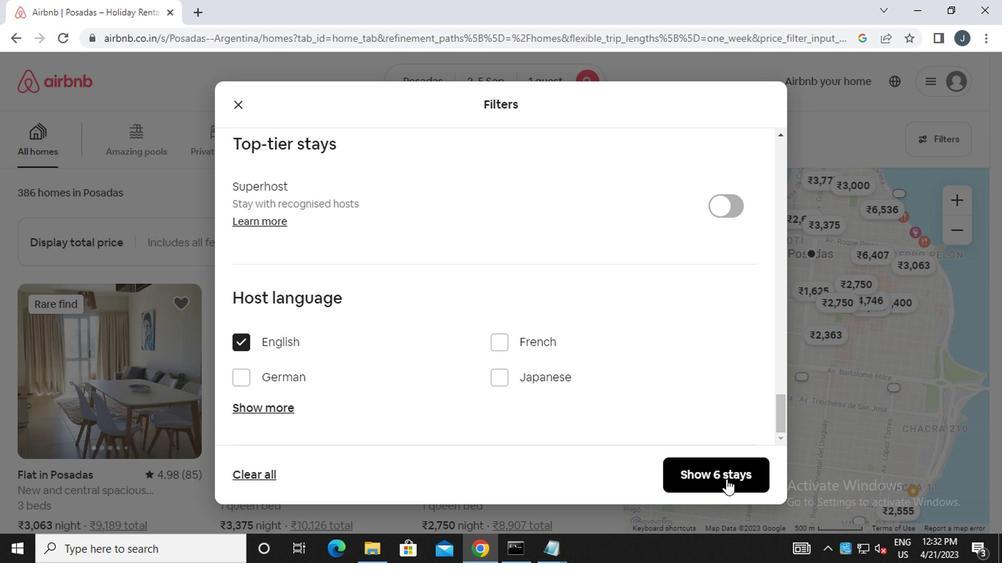 
Action: Mouse pressed left at (720, 477)
Screenshot: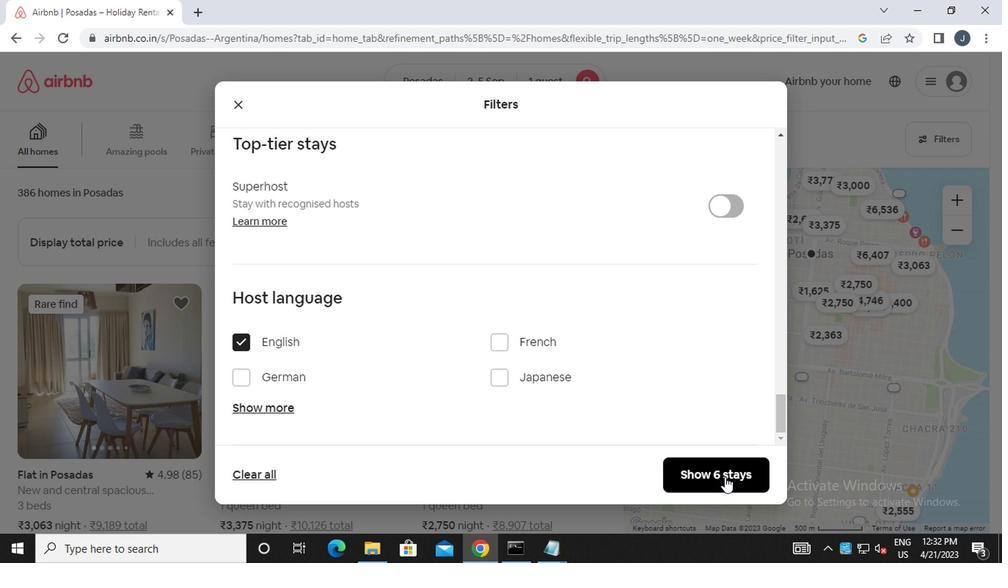 
Action: Mouse moved to (703, 467)
Screenshot: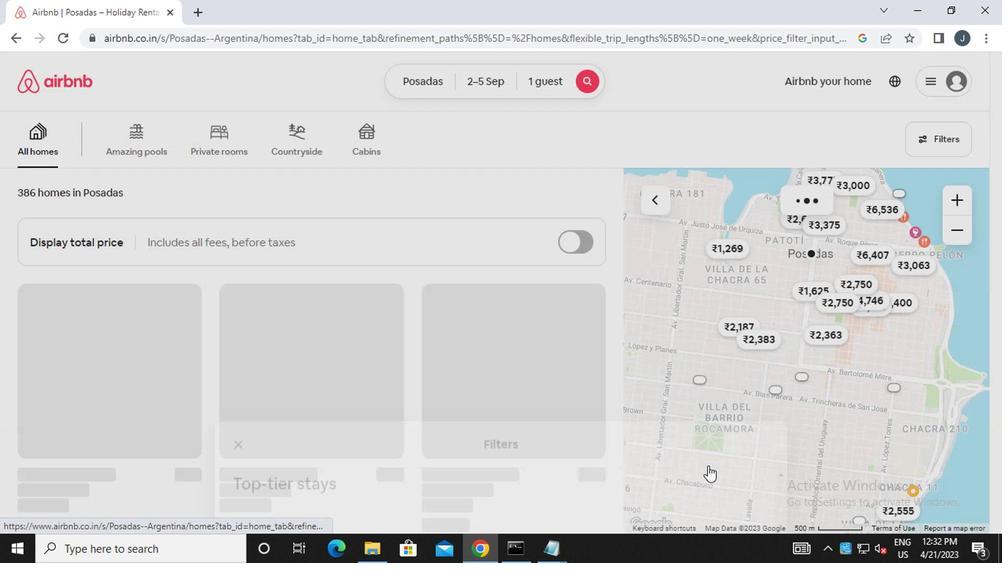 
